 Task: Look for space in Malakwal City, Pakistan from 3rd June, 2023 to 9th June, 2023 for 2 adults in price range Rs.6000 to Rs.12000. Place can be entire place with 1  bedroom having 1 bed and 1 bathroom. Property type can be house, flat, guest house, hotel. Booking option can be shelf check-in. Required host language is English.
Action: Mouse moved to (596, 99)
Screenshot: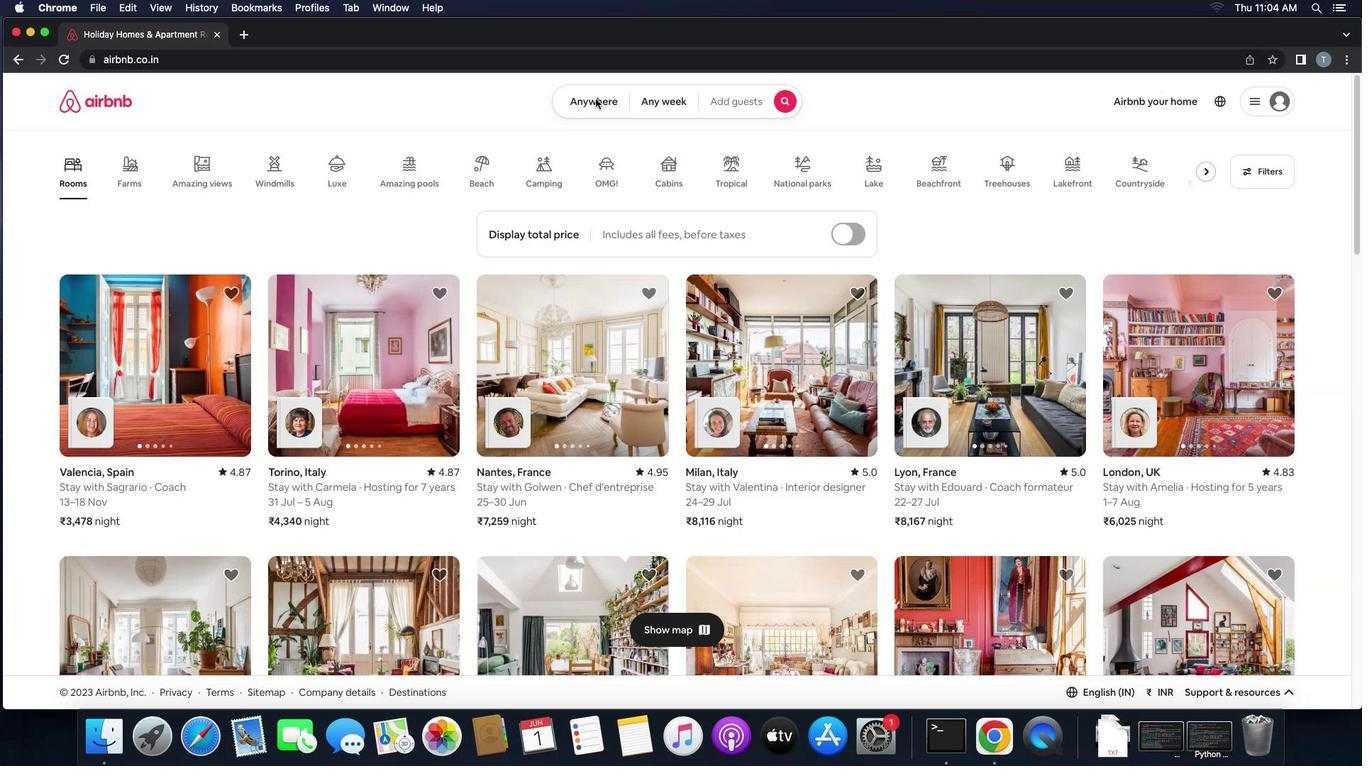 
Action: Mouse pressed left at (596, 99)
Screenshot: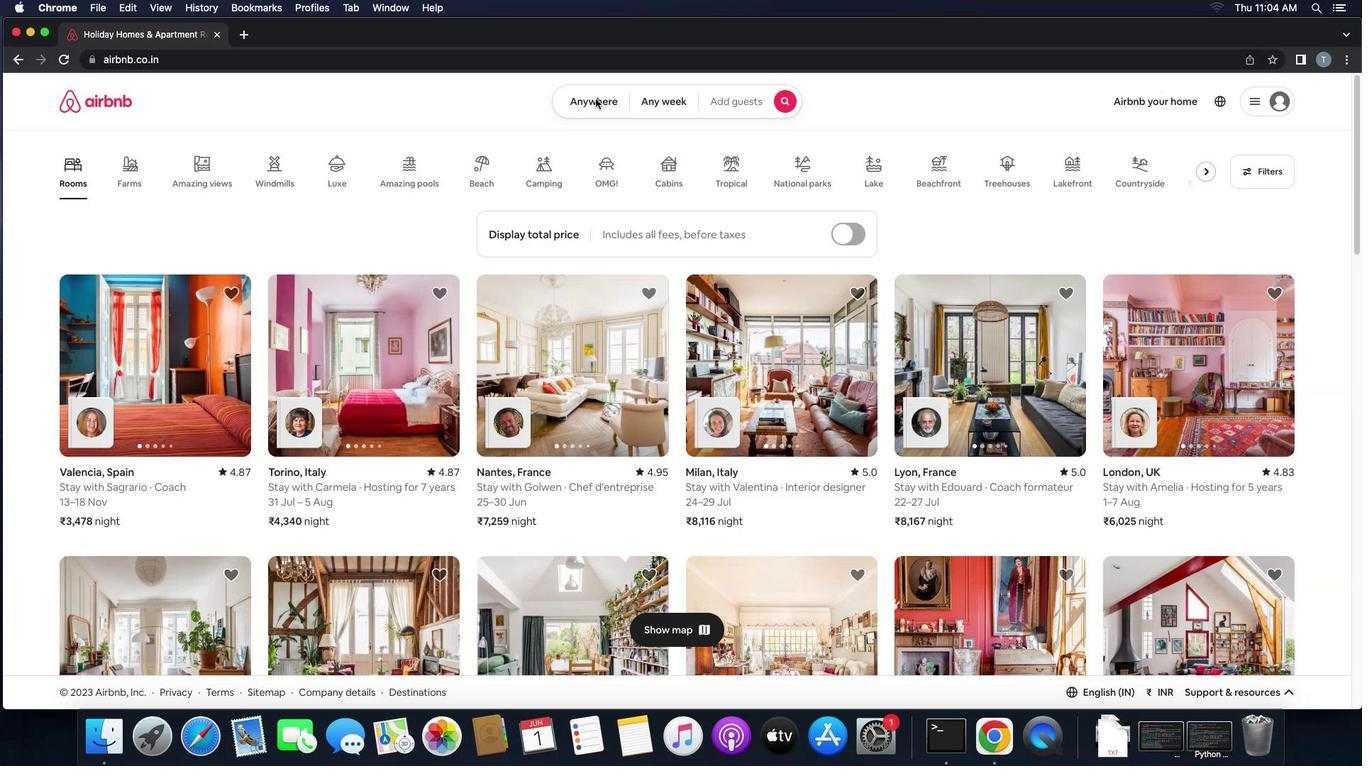 
Action: Mouse pressed left at (596, 99)
Screenshot: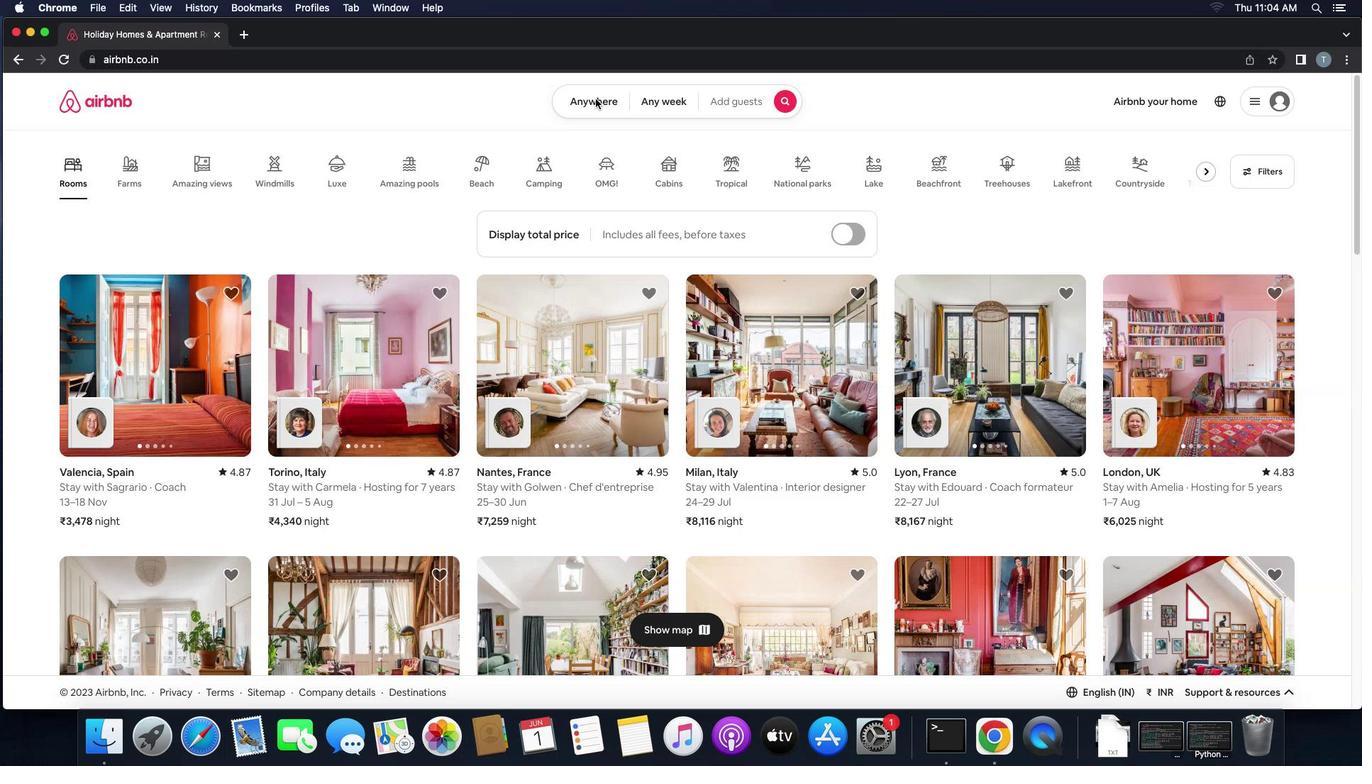 
Action: Mouse moved to (510, 149)
Screenshot: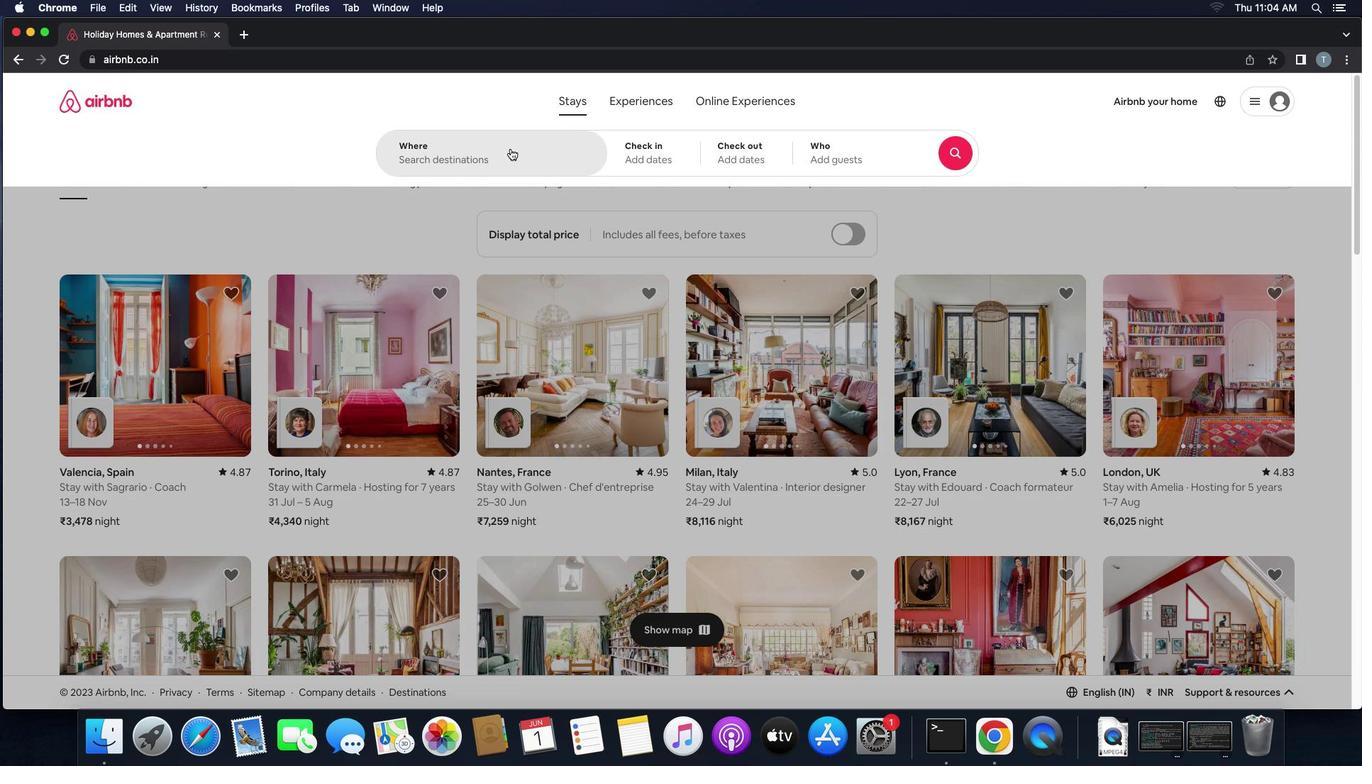 
Action: Mouse pressed left at (510, 149)
Screenshot: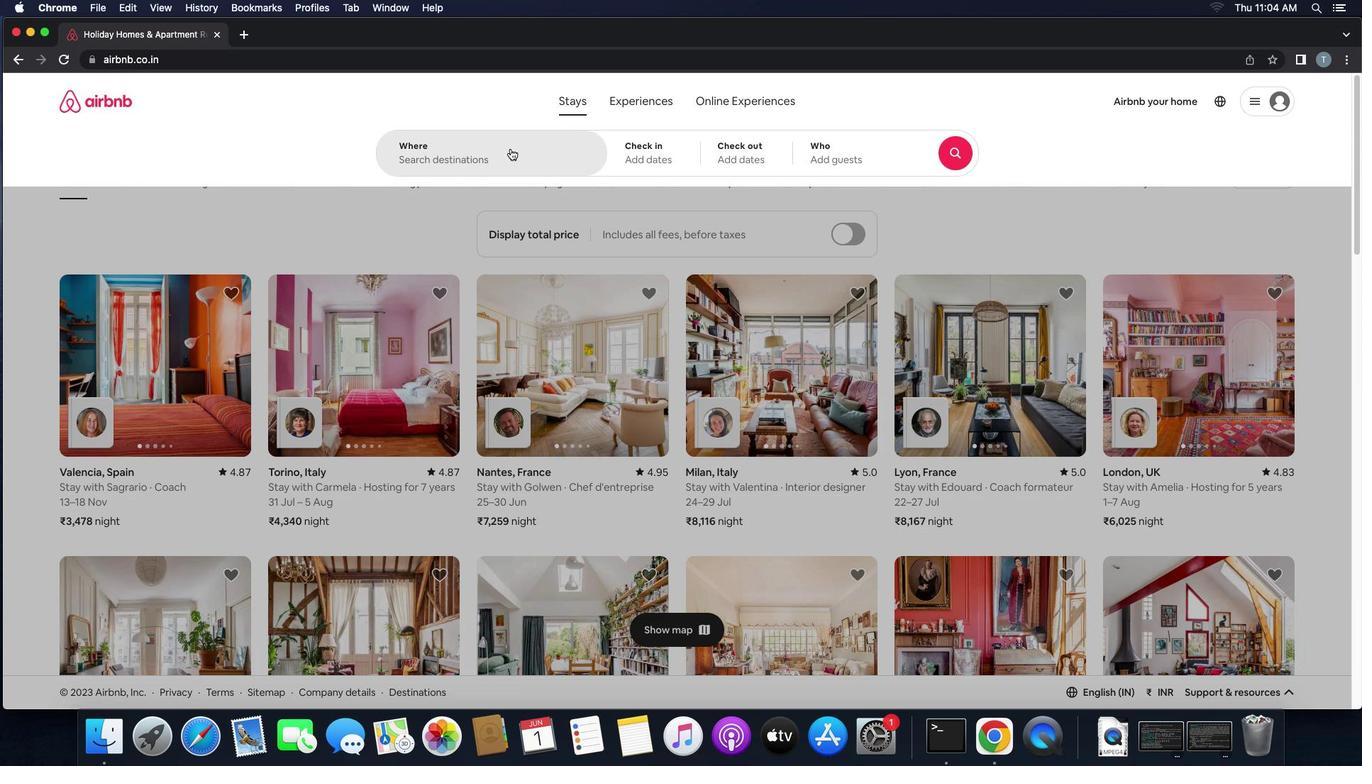 
Action: Mouse moved to (510, 149)
Screenshot: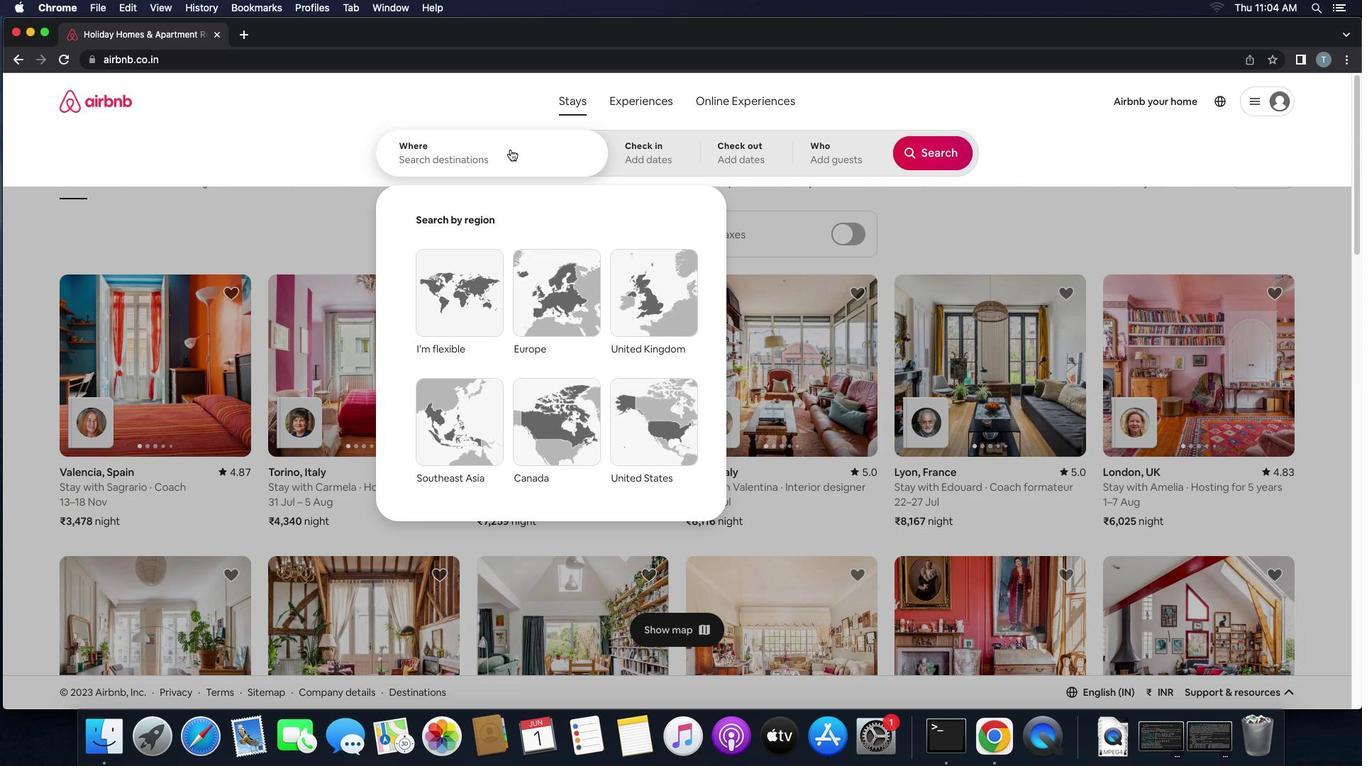 
Action: Key pressed 'm''a''l''a''k''w''a''l'Key.space'c''i''t''y'',''p''a''k''i''s''t''a''n'
Screenshot: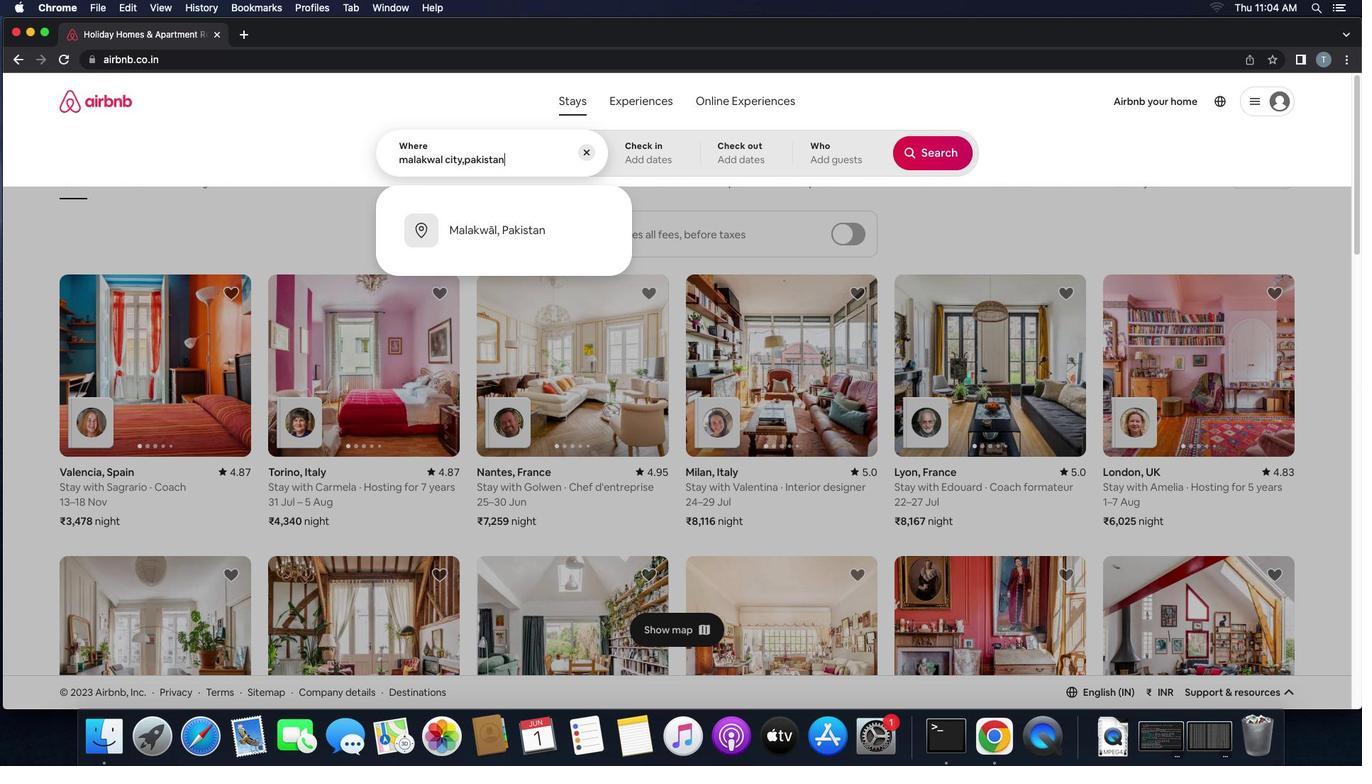
Action: Mouse moved to (499, 241)
Screenshot: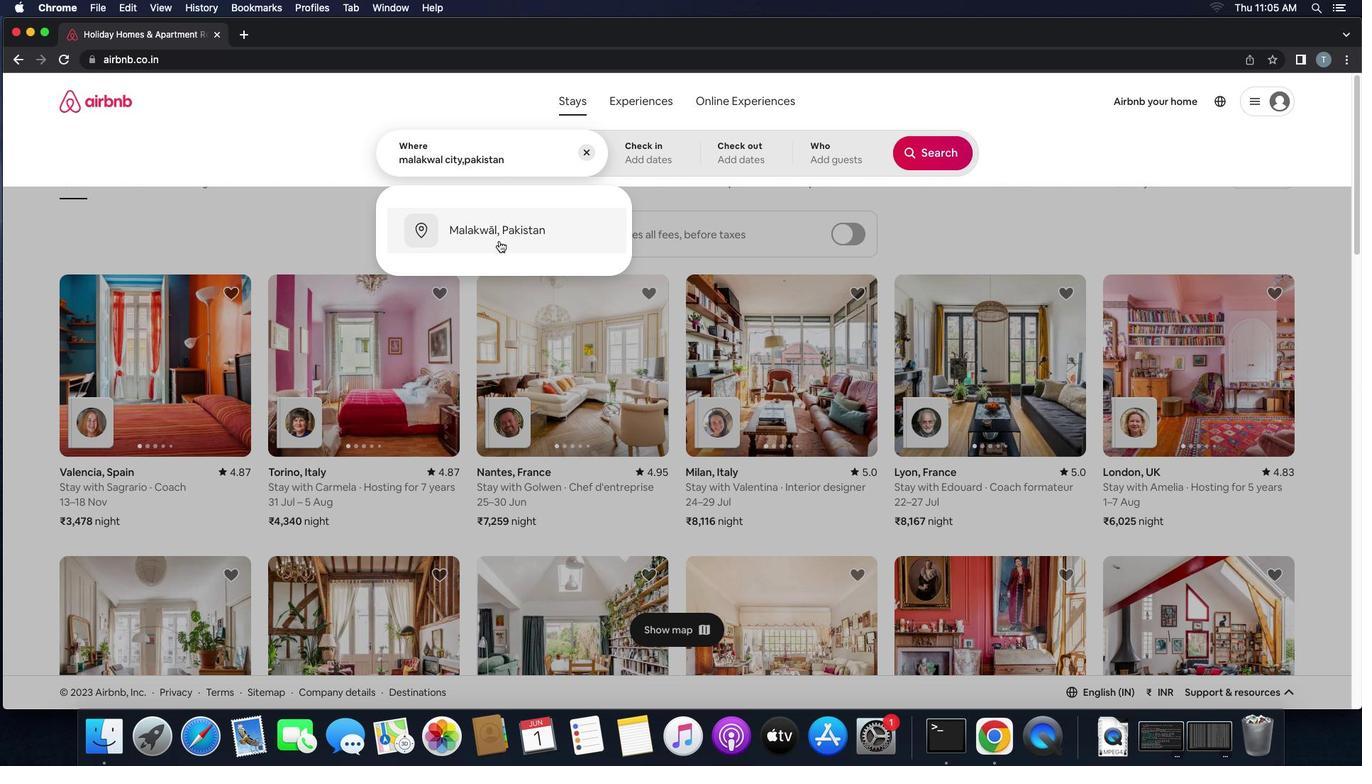 
Action: Mouse pressed left at (499, 241)
Screenshot: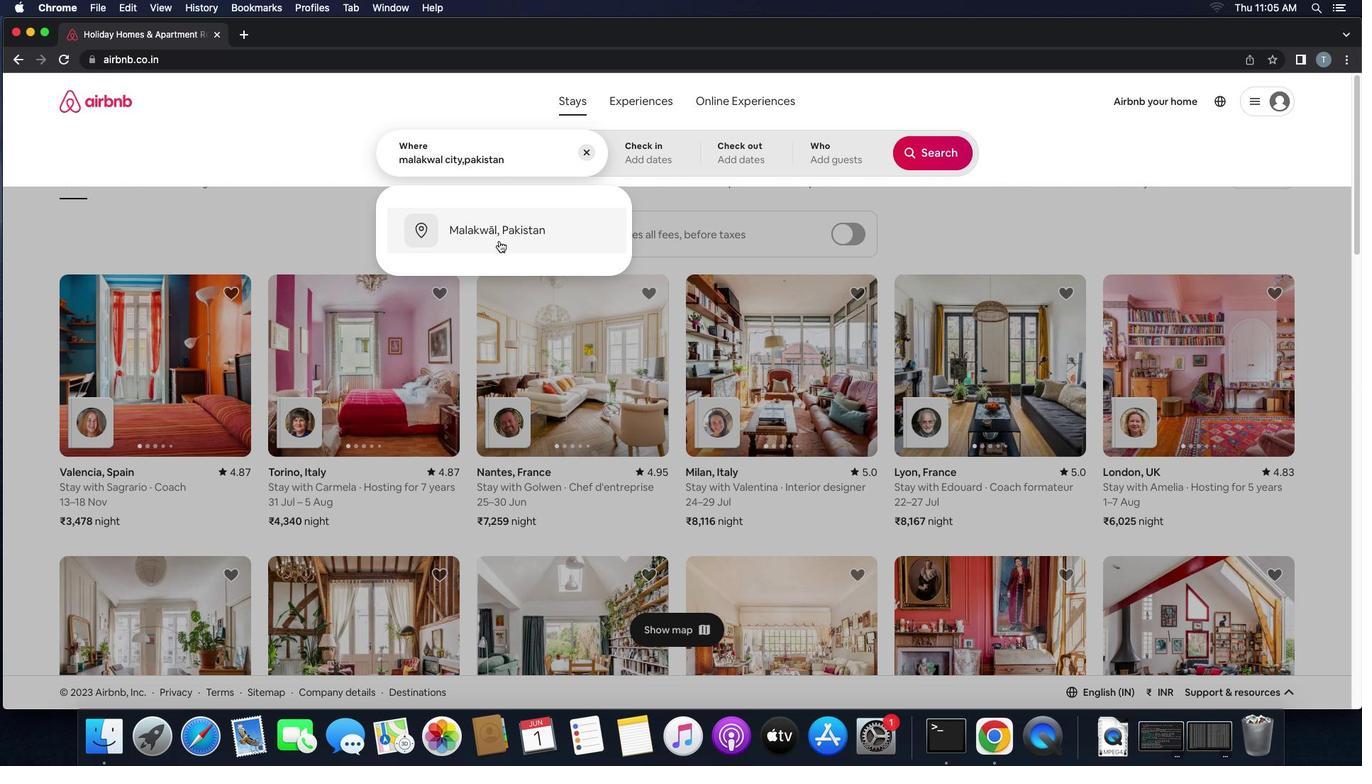 
Action: Mouse moved to (647, 332)
Screenshot: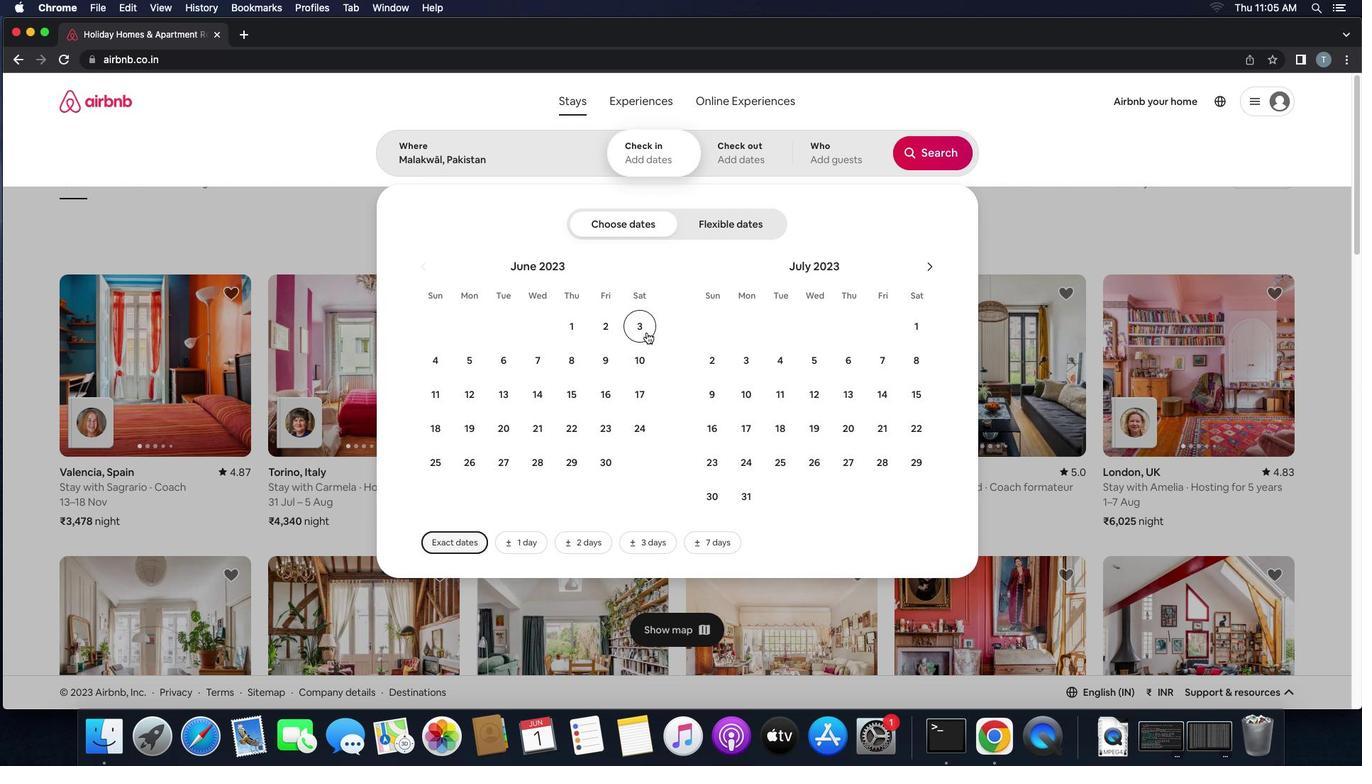 
Action: Mouse pressed left at (647, 332)
Screenshot: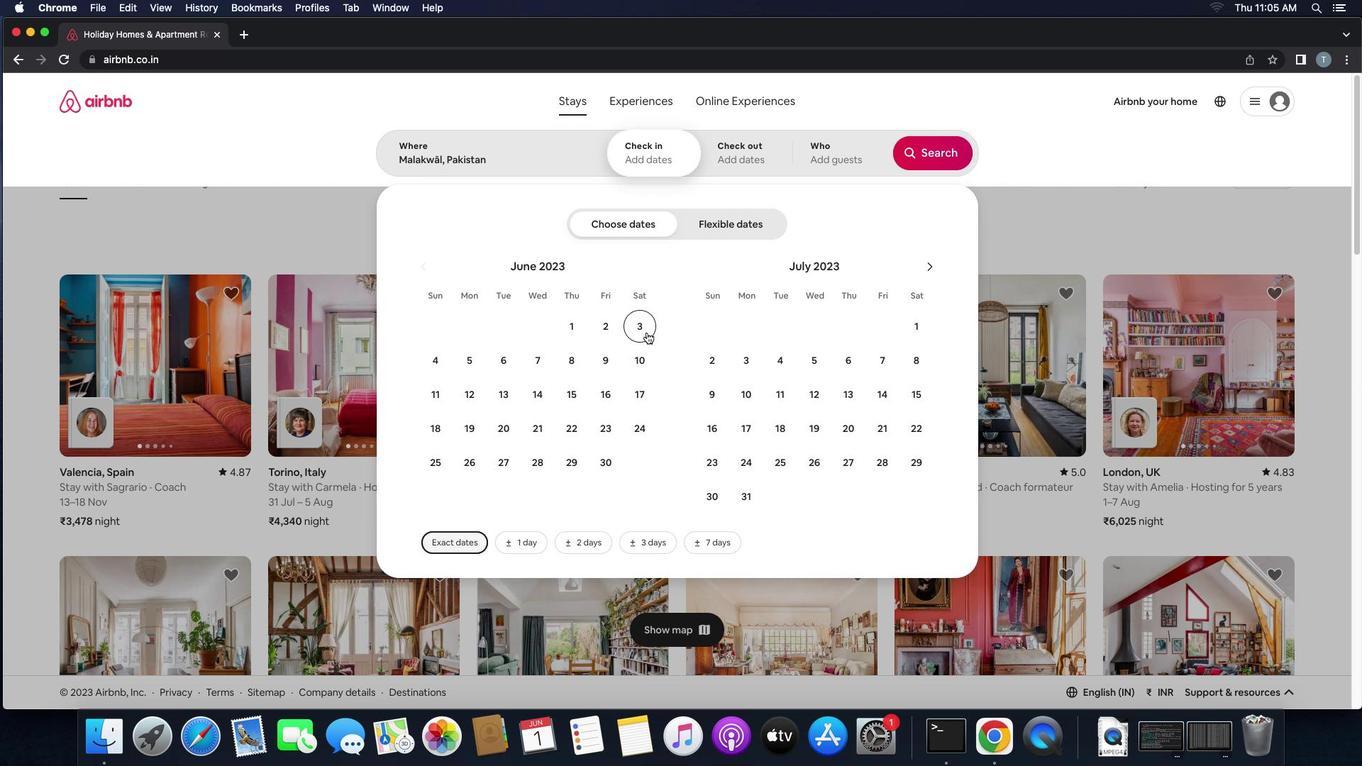 
Action: Mouse moved to (607, 354)
Screenshot: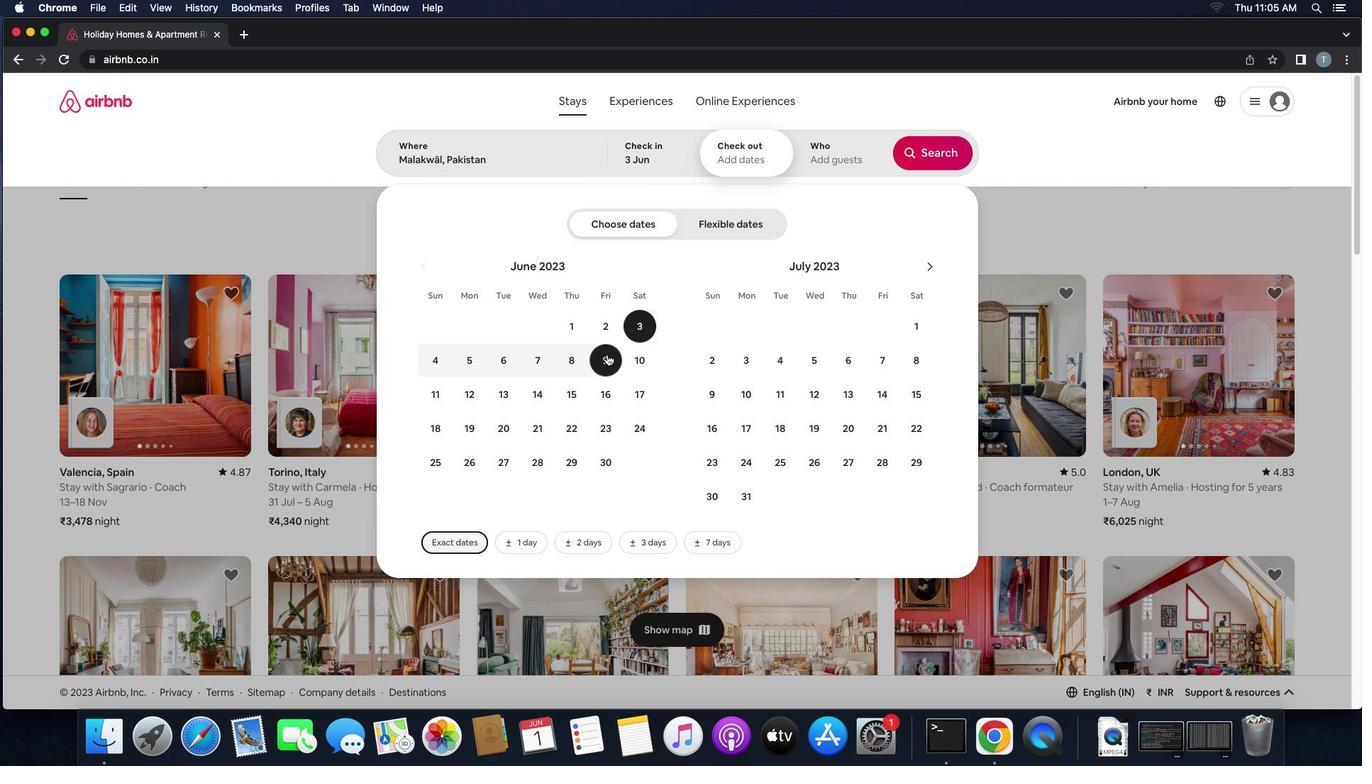 
Action: Mouse pressed left at (607, 354)
Screenshot: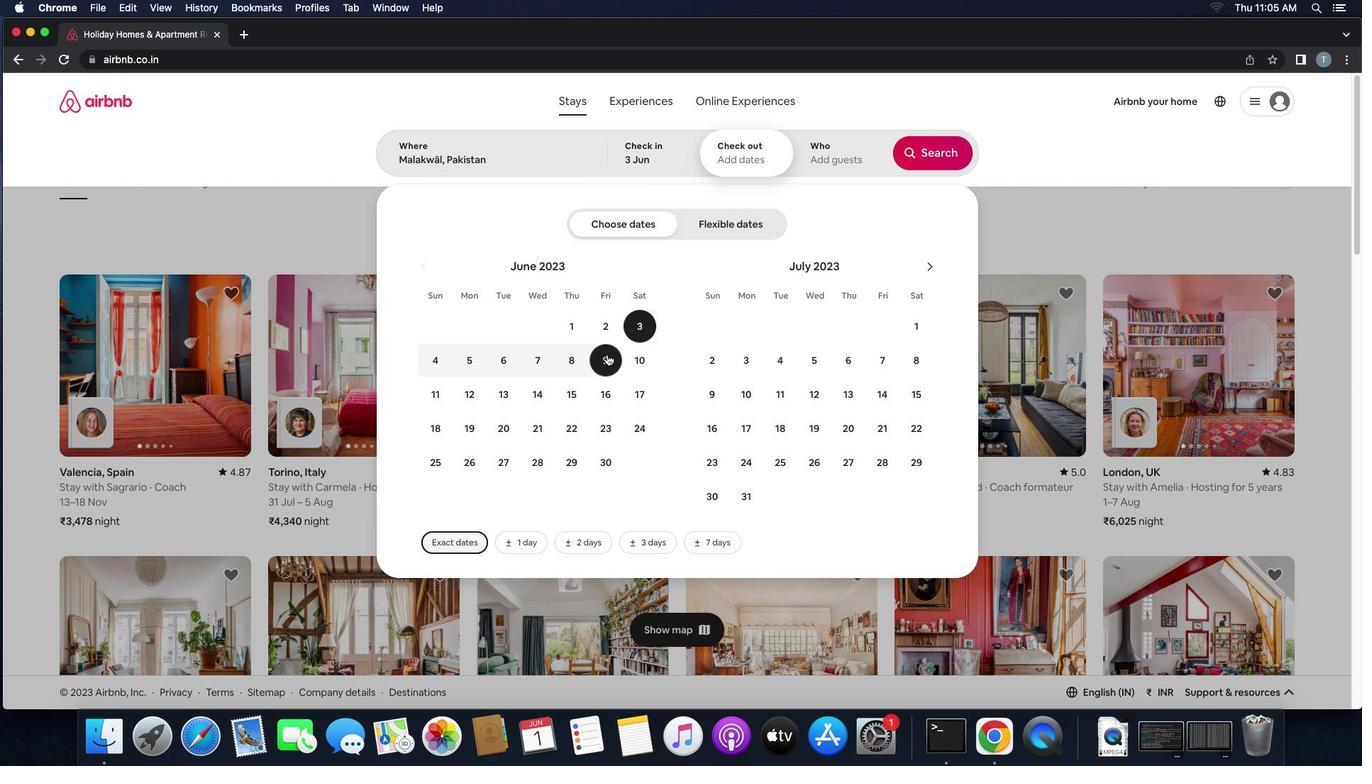 
Action: Mouse moved to (826, 152)
Screenshot: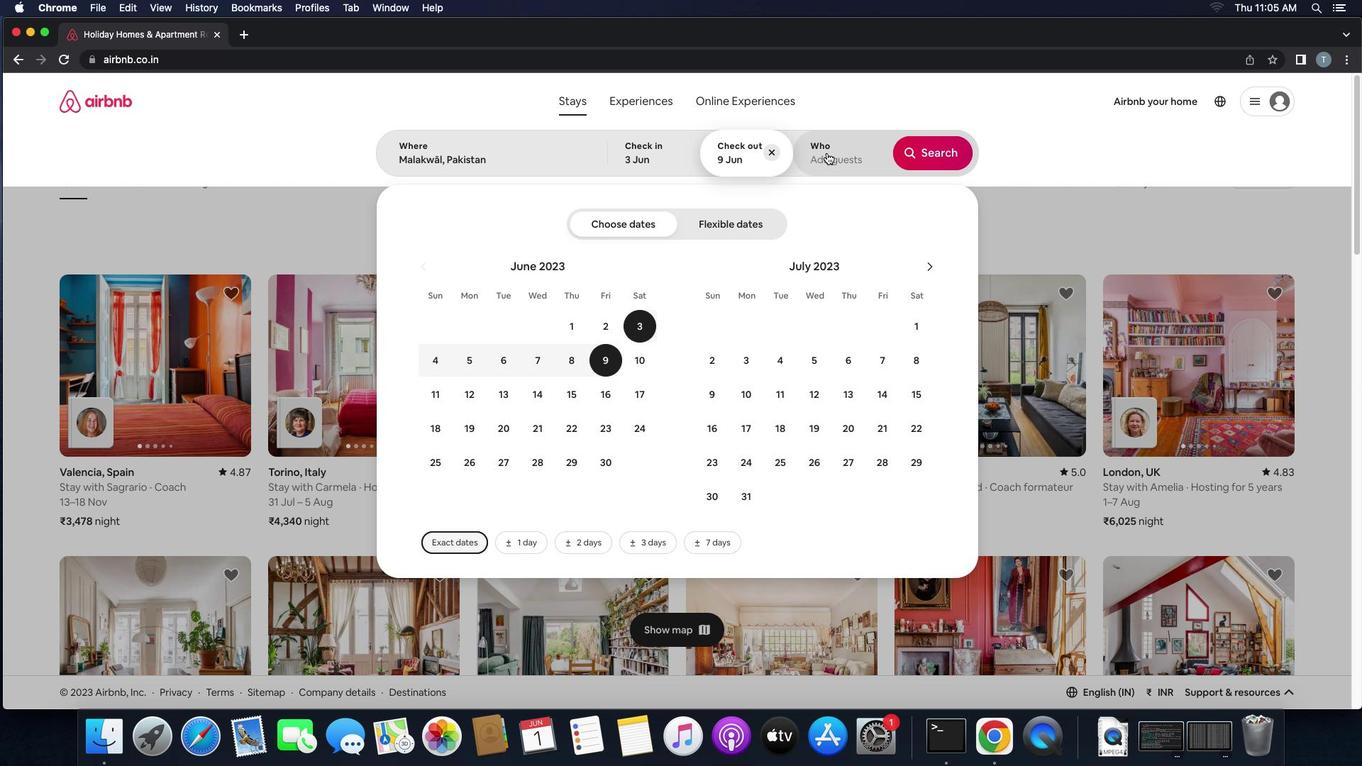 
Action: Mouse pressed left at (826, 152)
Screenshot: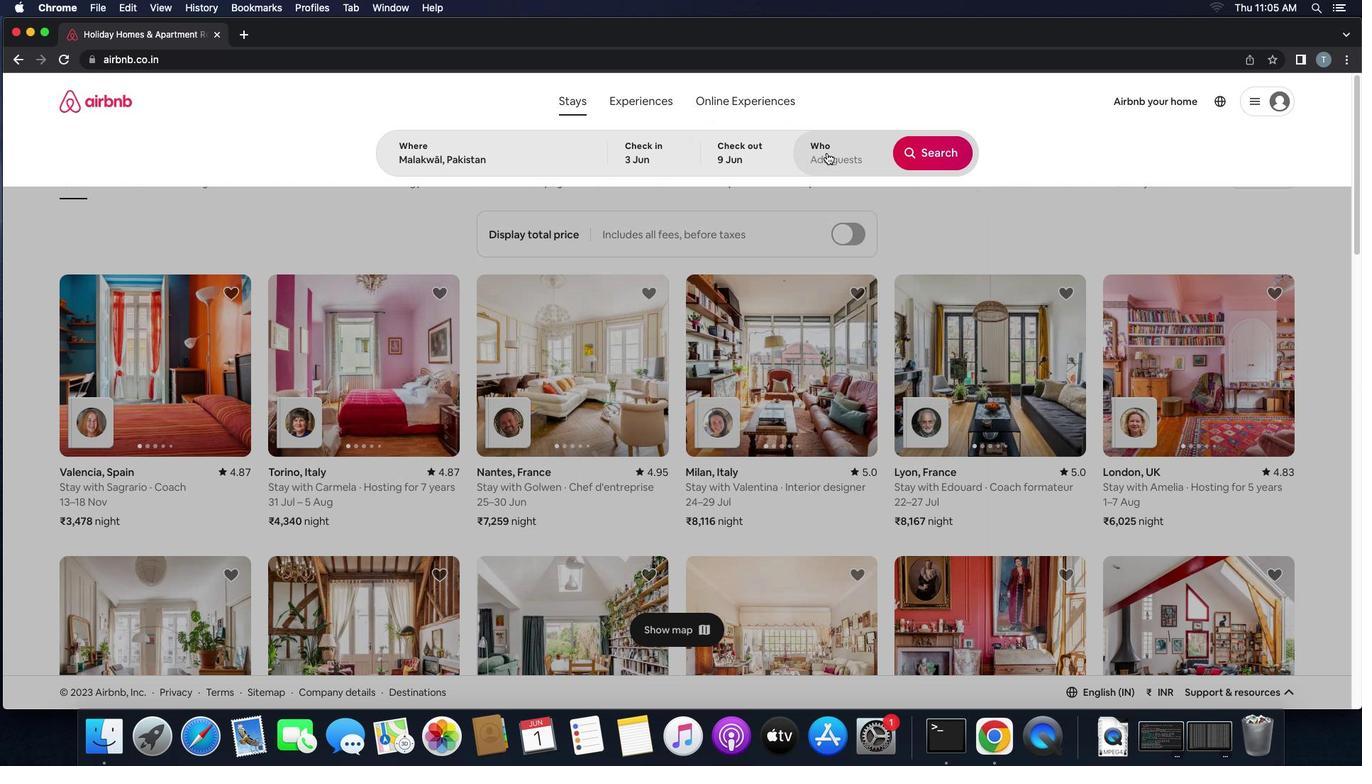 
Action: Mouse moved to (939, 229)
Screenshot: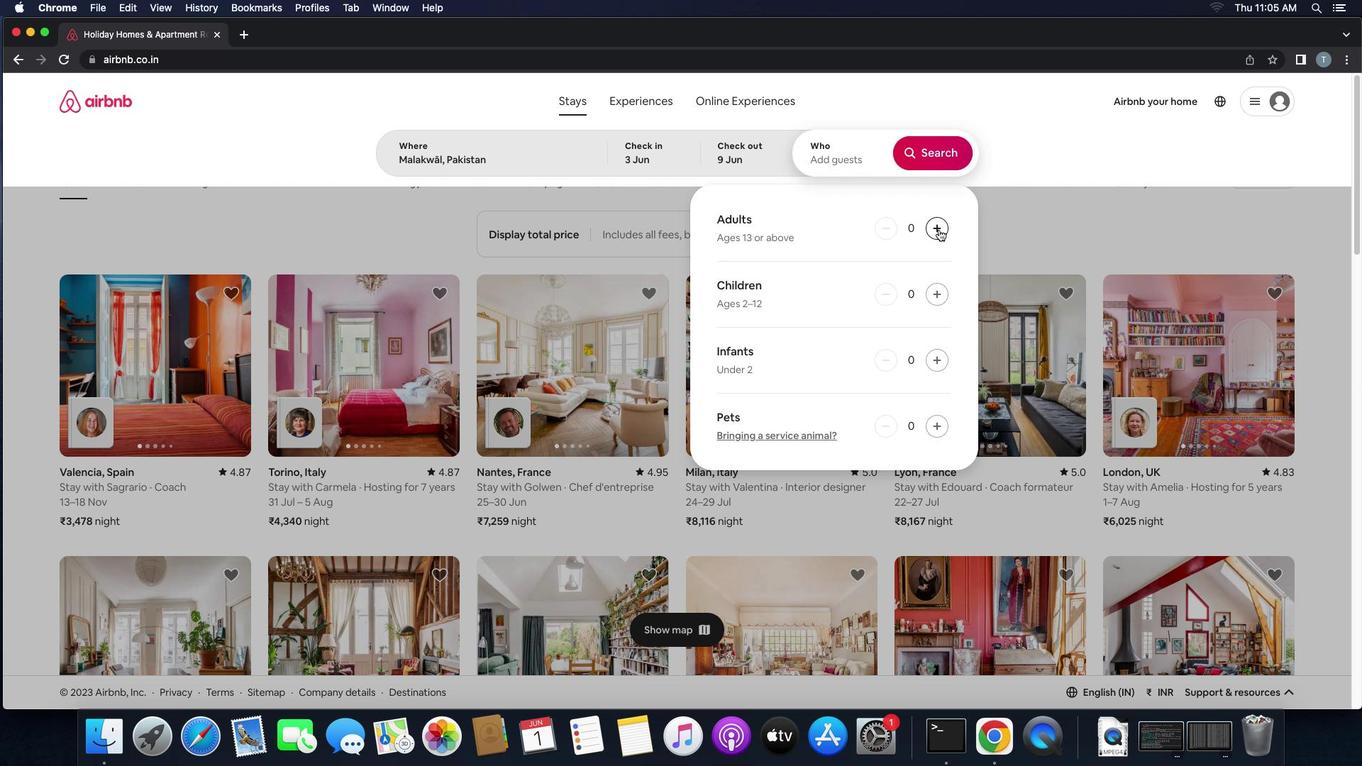 
Action: Mouse pressed left at (939, 229)
Screenshot: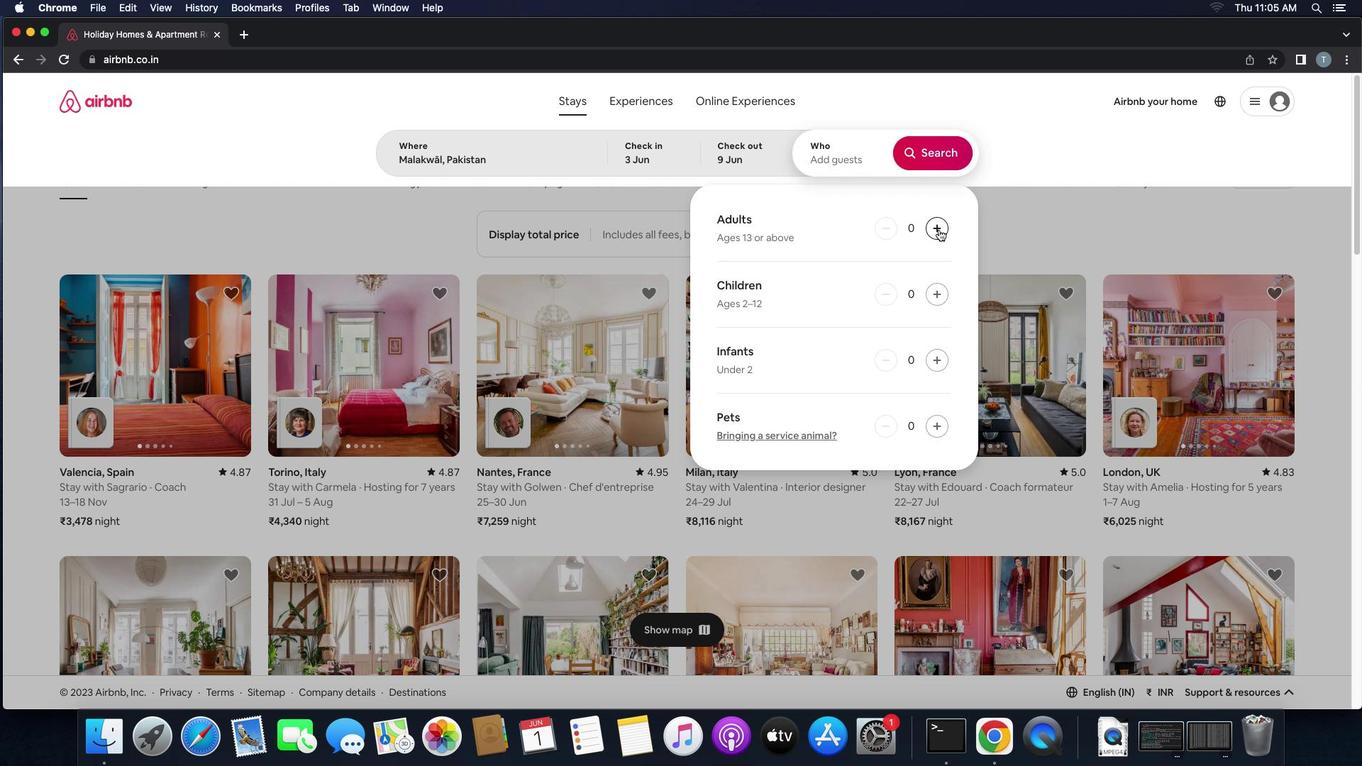 
Action: Mouse pressed left at (939, 229)
Screenshot: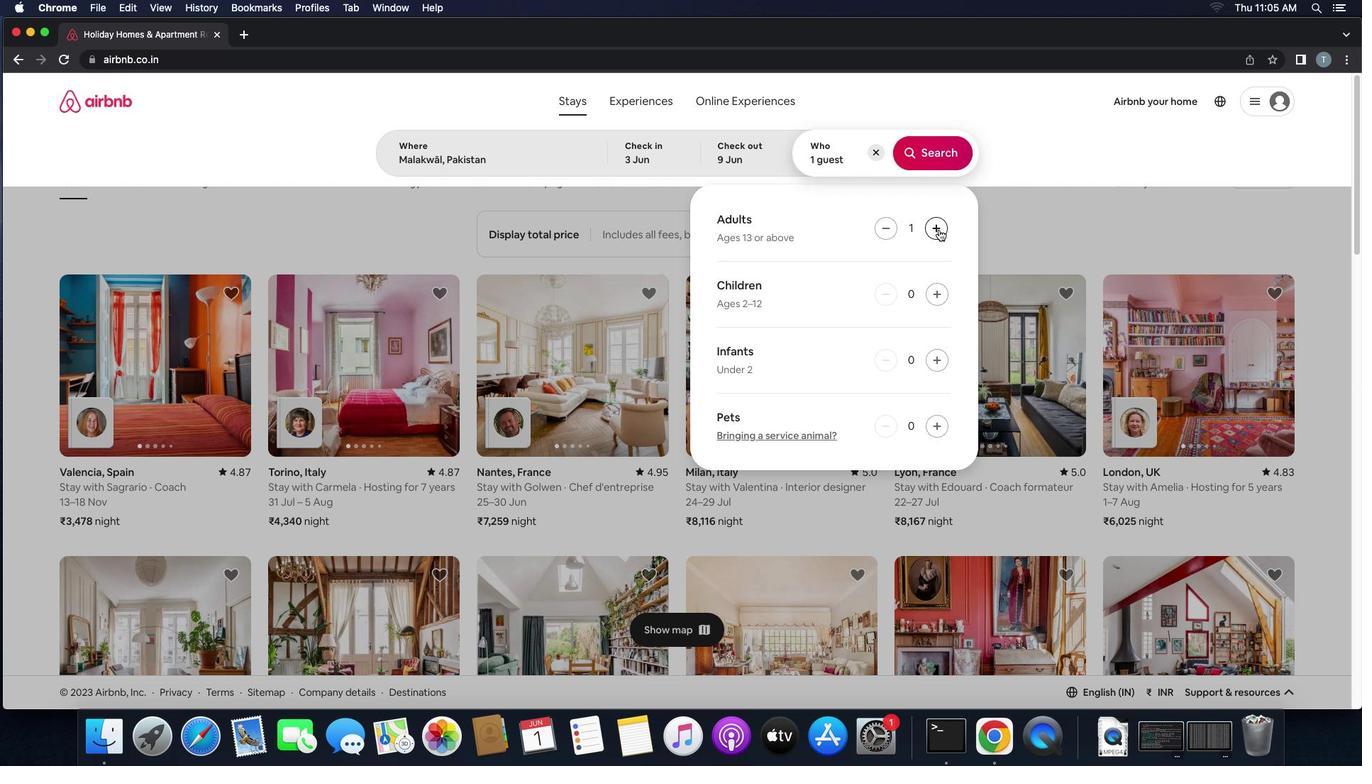 
Action: Mouse moved to (928, 151)
Screenshot: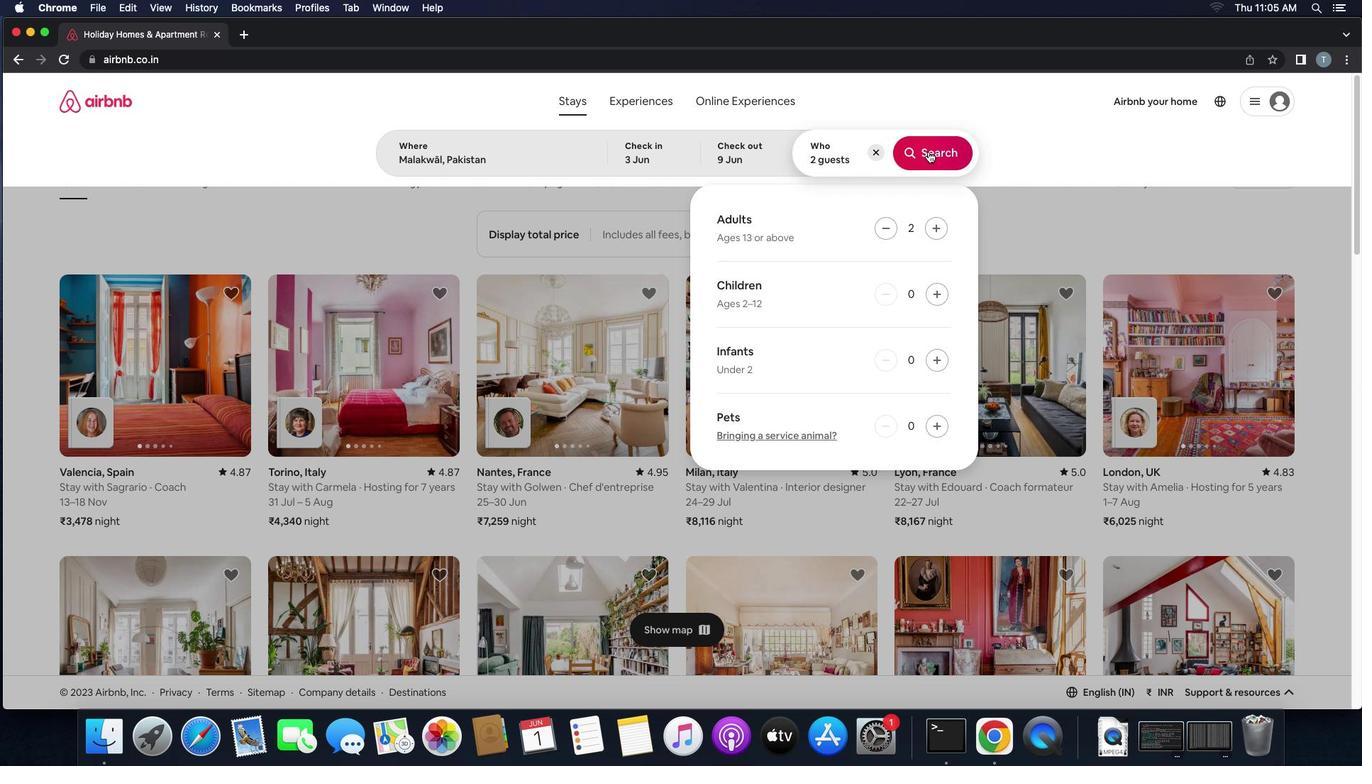 
Action: Mouse pressed left at (928, 151)
Screenshot: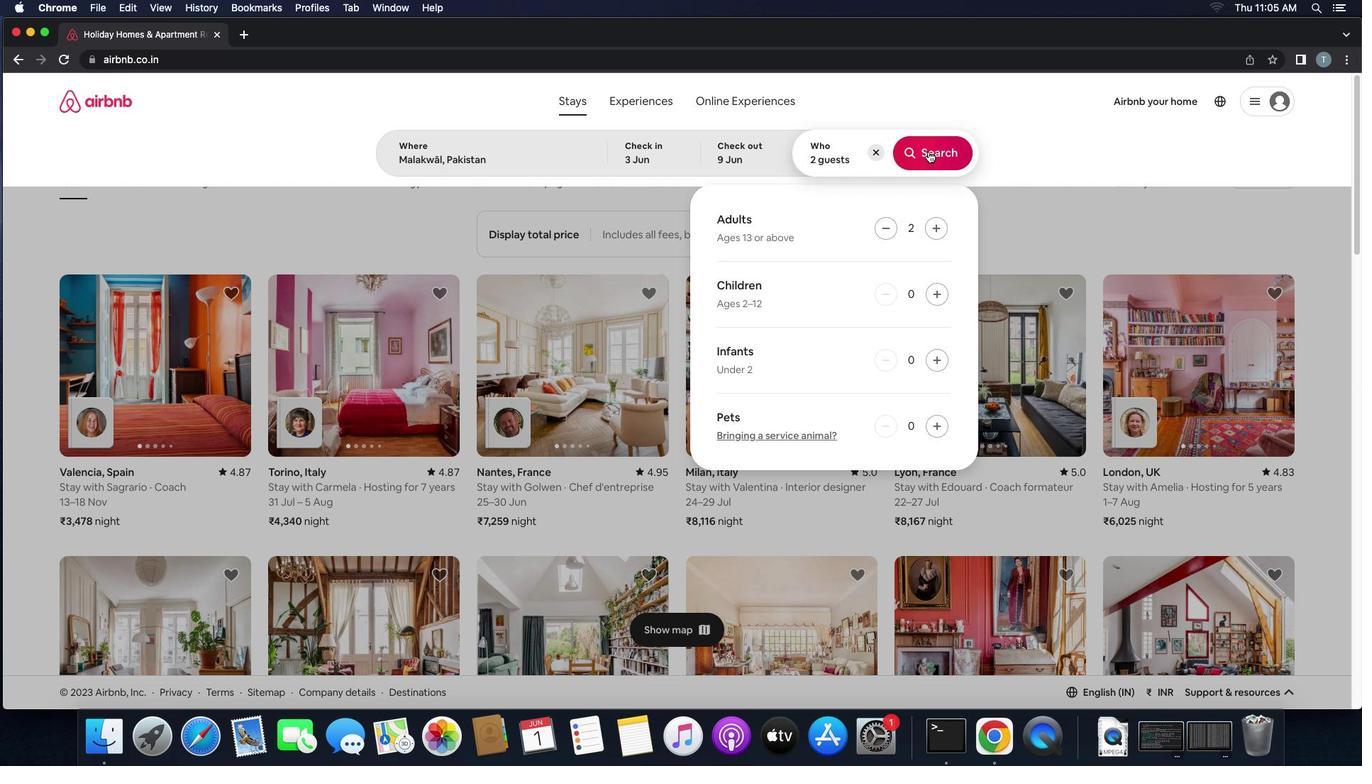 
Action: Mouse moved to (1302, 155)
Screenshot: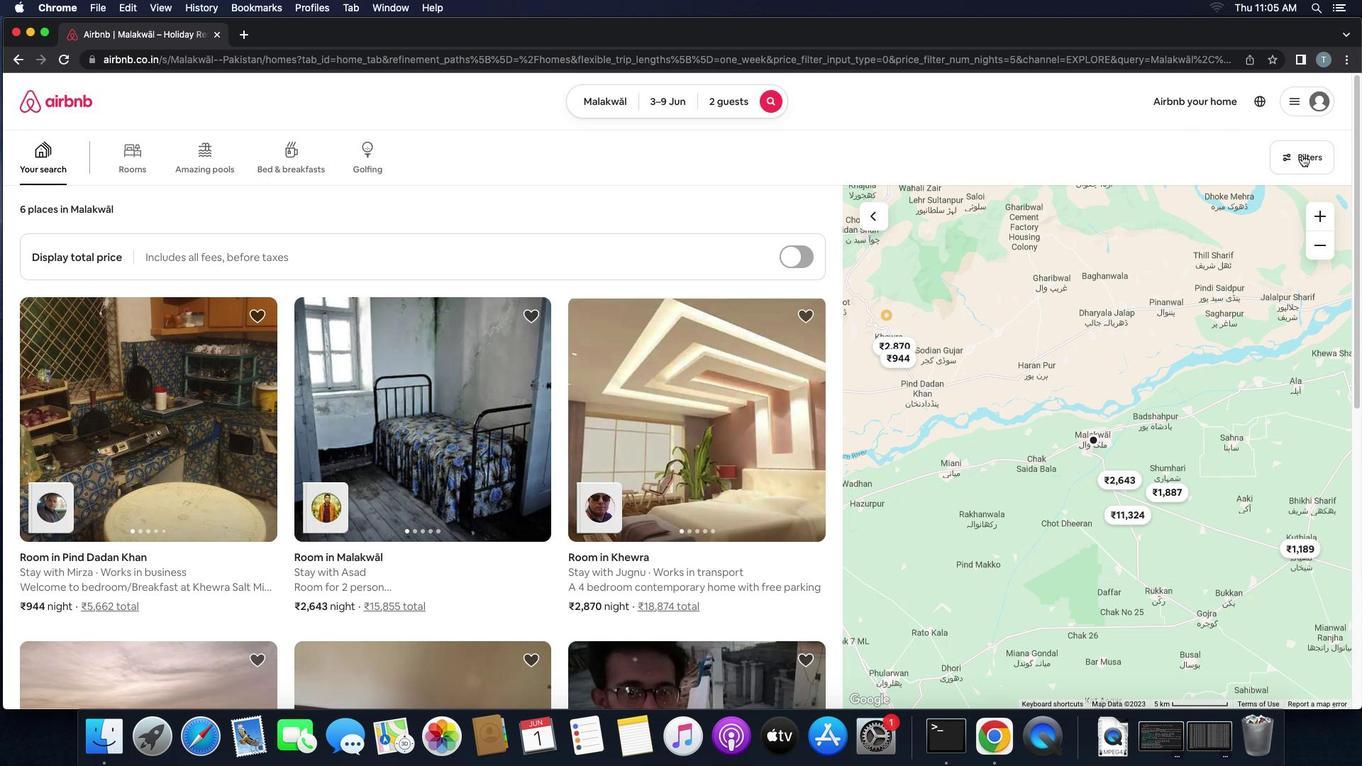 
Action: Mouse pressed left at (1302, 155)
Screenshot: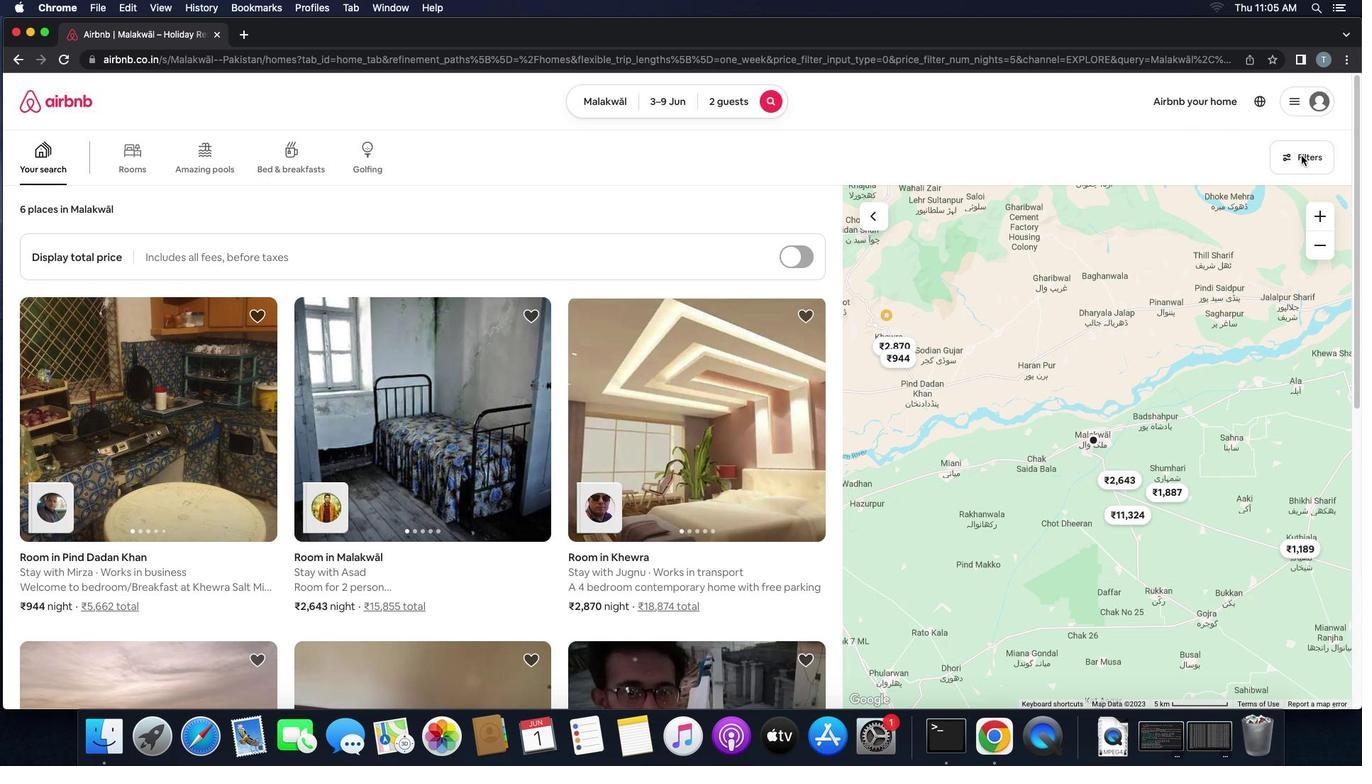 
Action: Mouse moved to (570, 514)
Screenshot: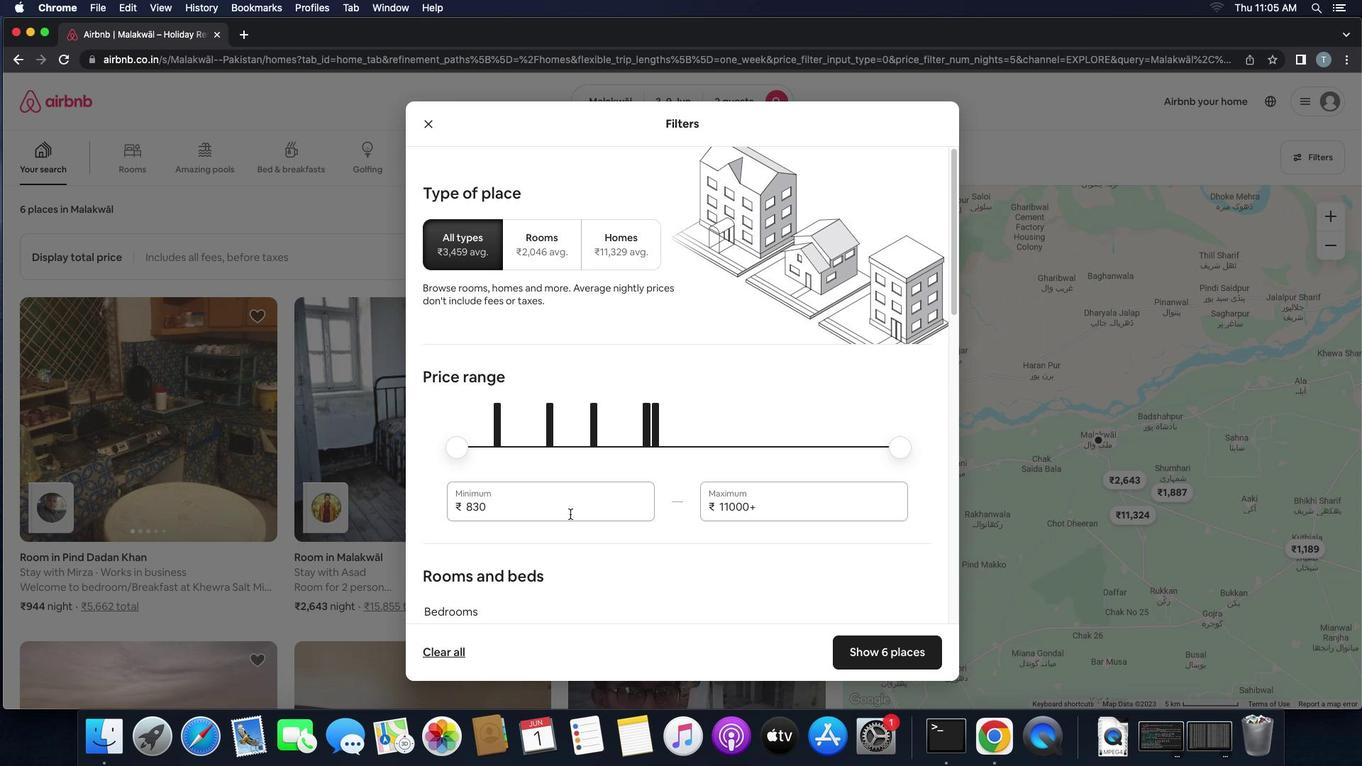 
Action: Mouse pressed left at (570, 514)
Screenshot: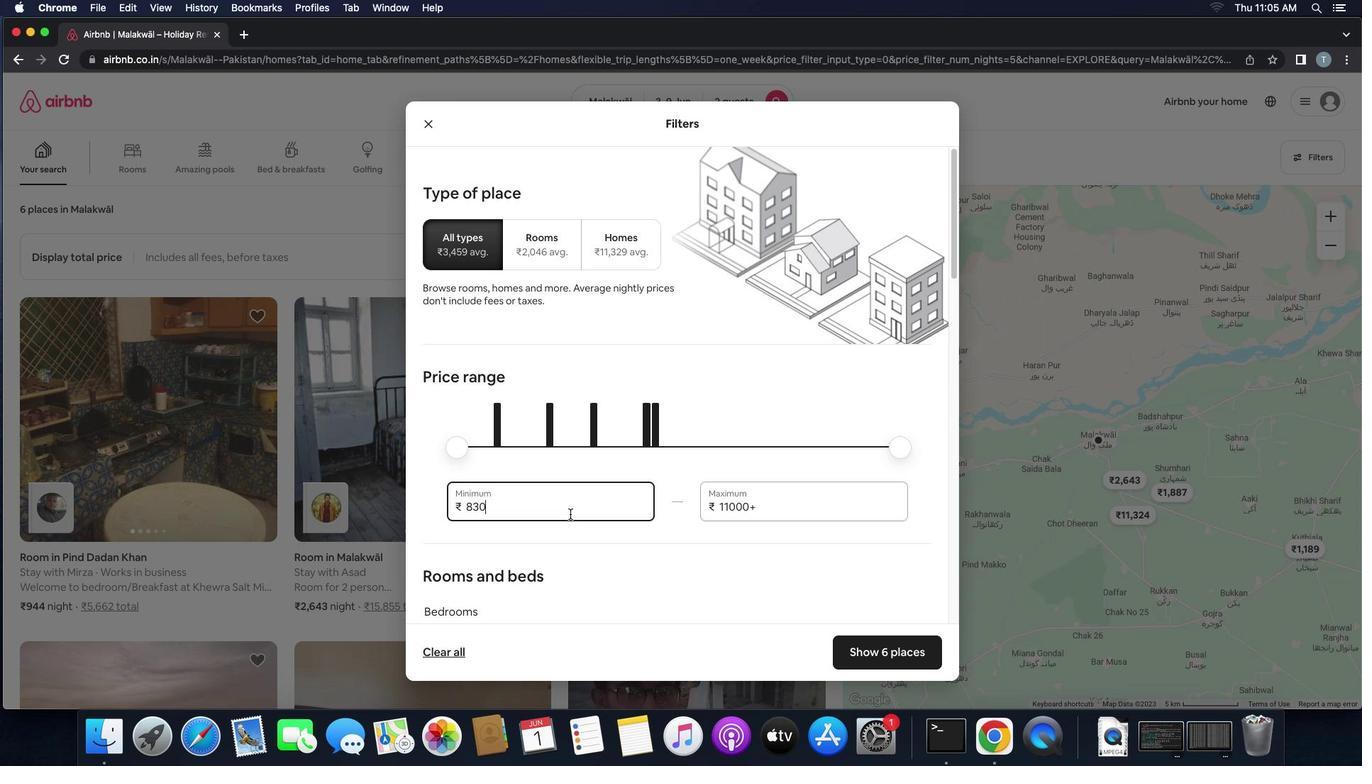 
Action: Key pressed Key.backspaceKey.backspaceKey.backspaceKey.backspaceKey.backspace'6''0''0''0'
Screenshot: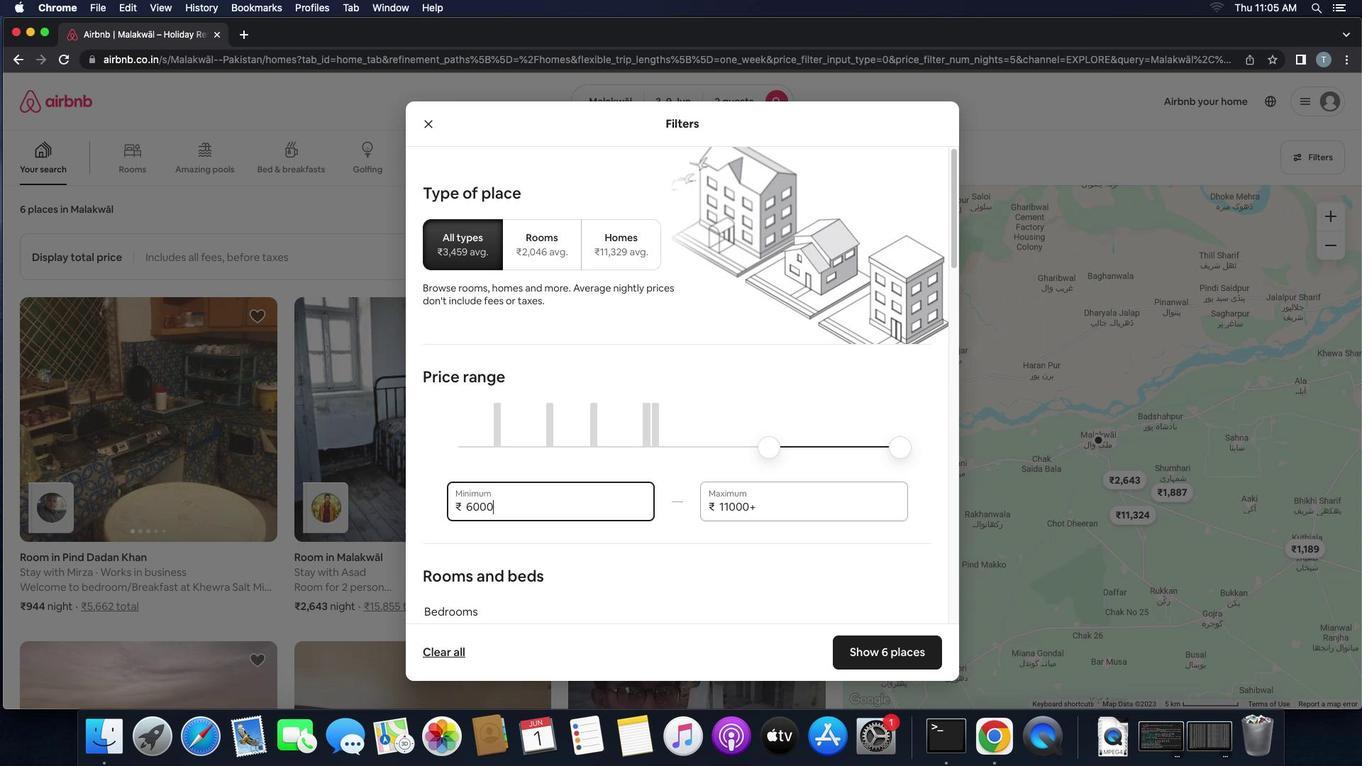 
Action: Mouse moved to (802, 514)
Screenshot: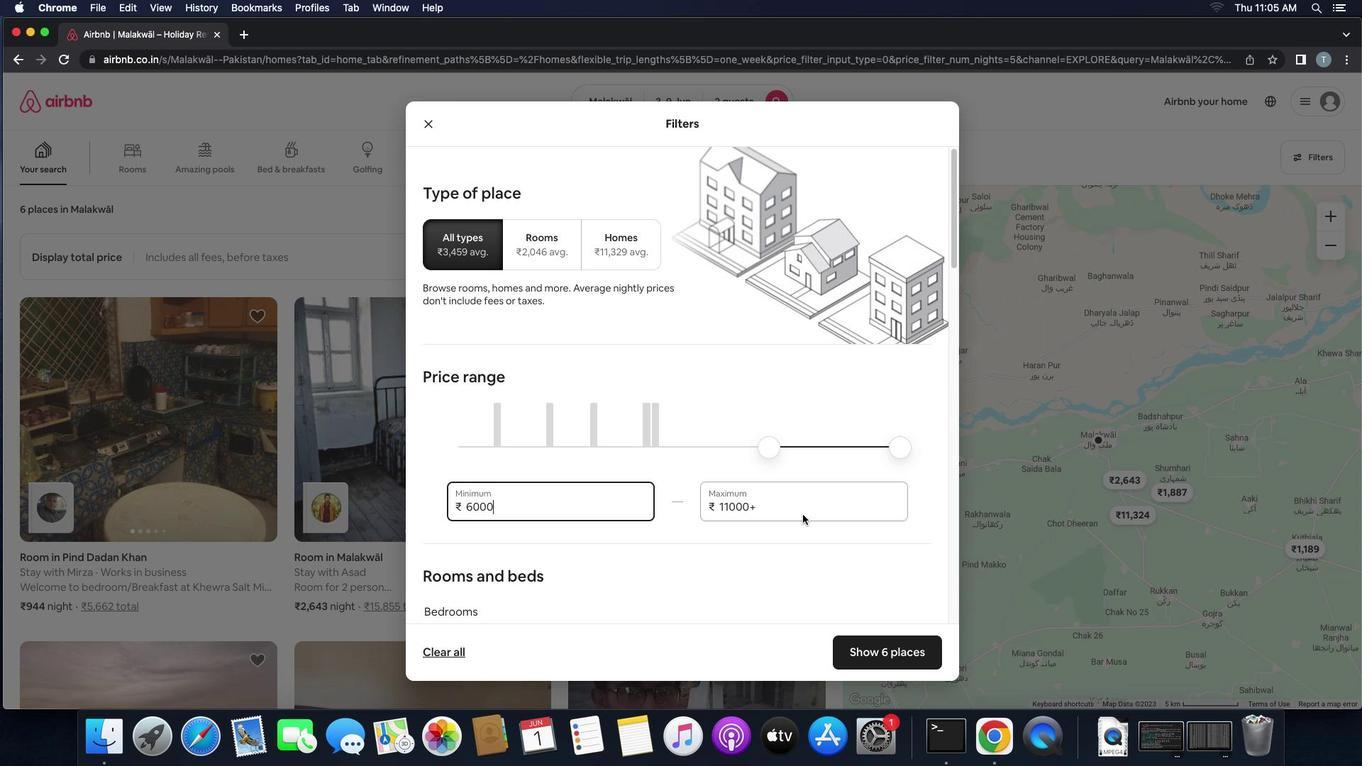 
Action: Mouse pressed left at (802, 514)
Screenshot: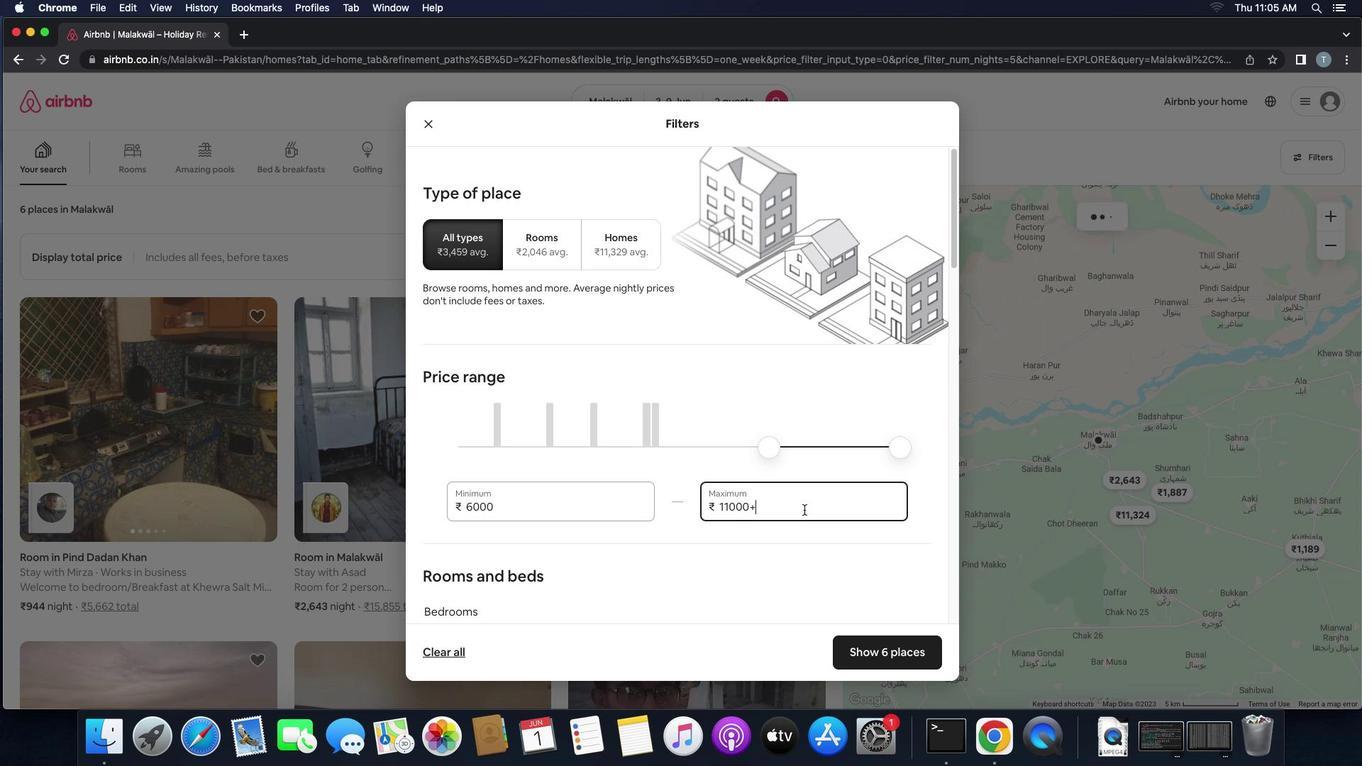 
Action: Mouse moved to (804, 510)
Screenshot: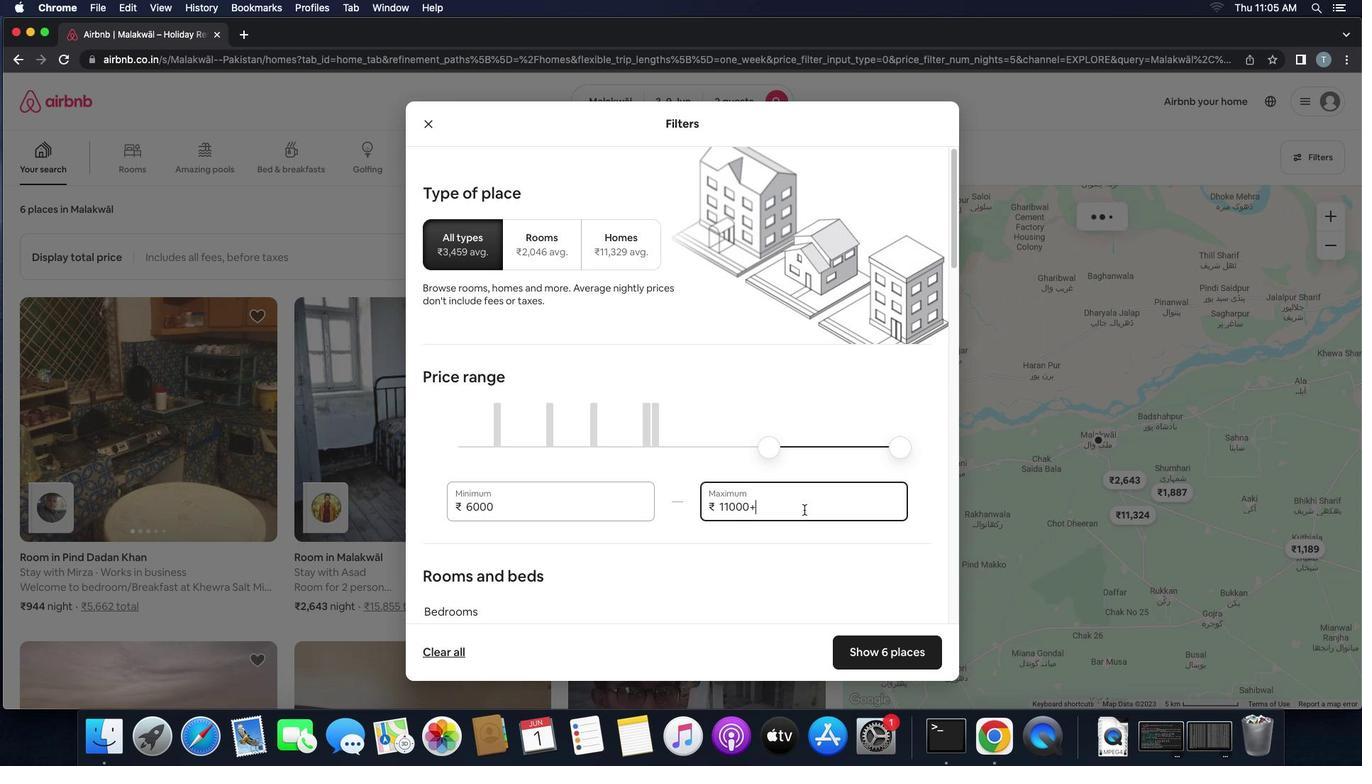 
Action: Key pressed Key.backspaceKey.backspaceKey.backspaceKey.backspaceKey.backspaceKey.backspace'1''2''0''0''0'
Screenshot: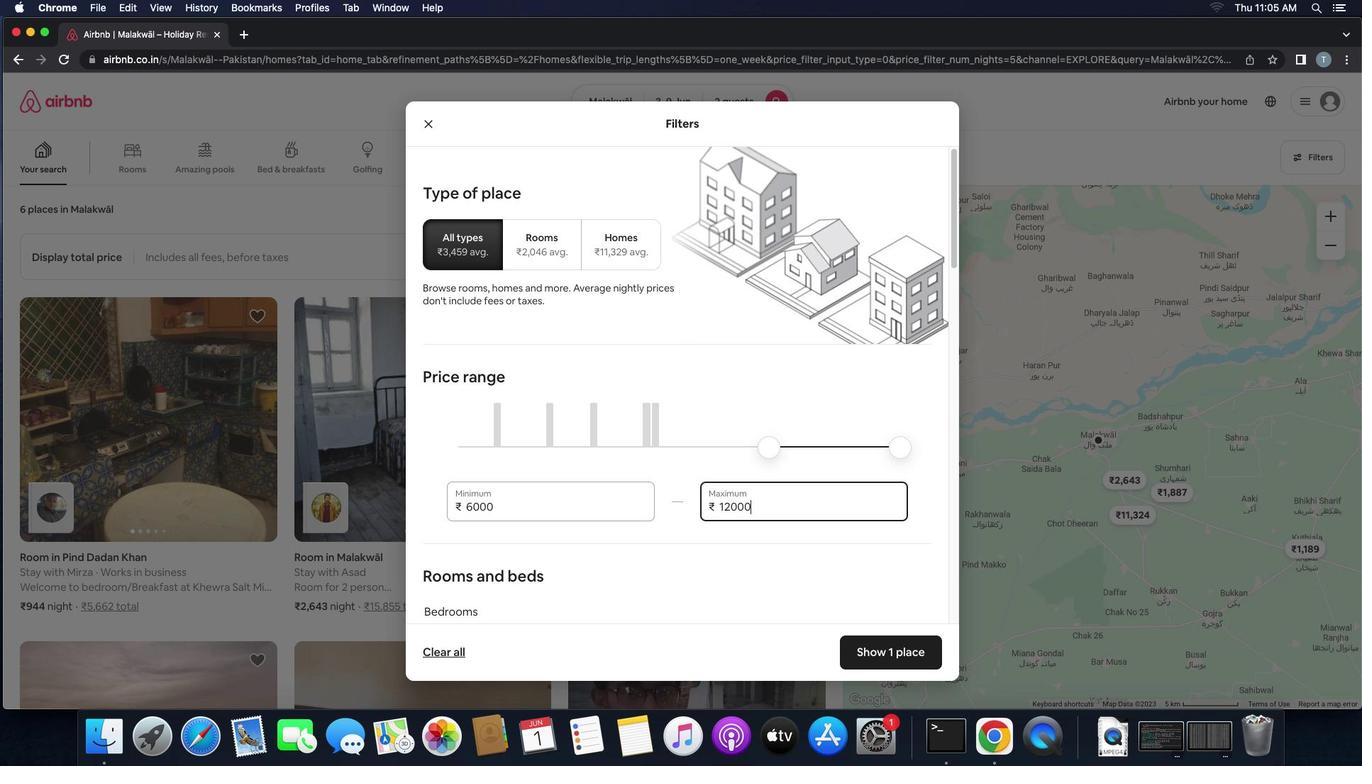
Action: Mouse moved to (713, 462)
Screenshot: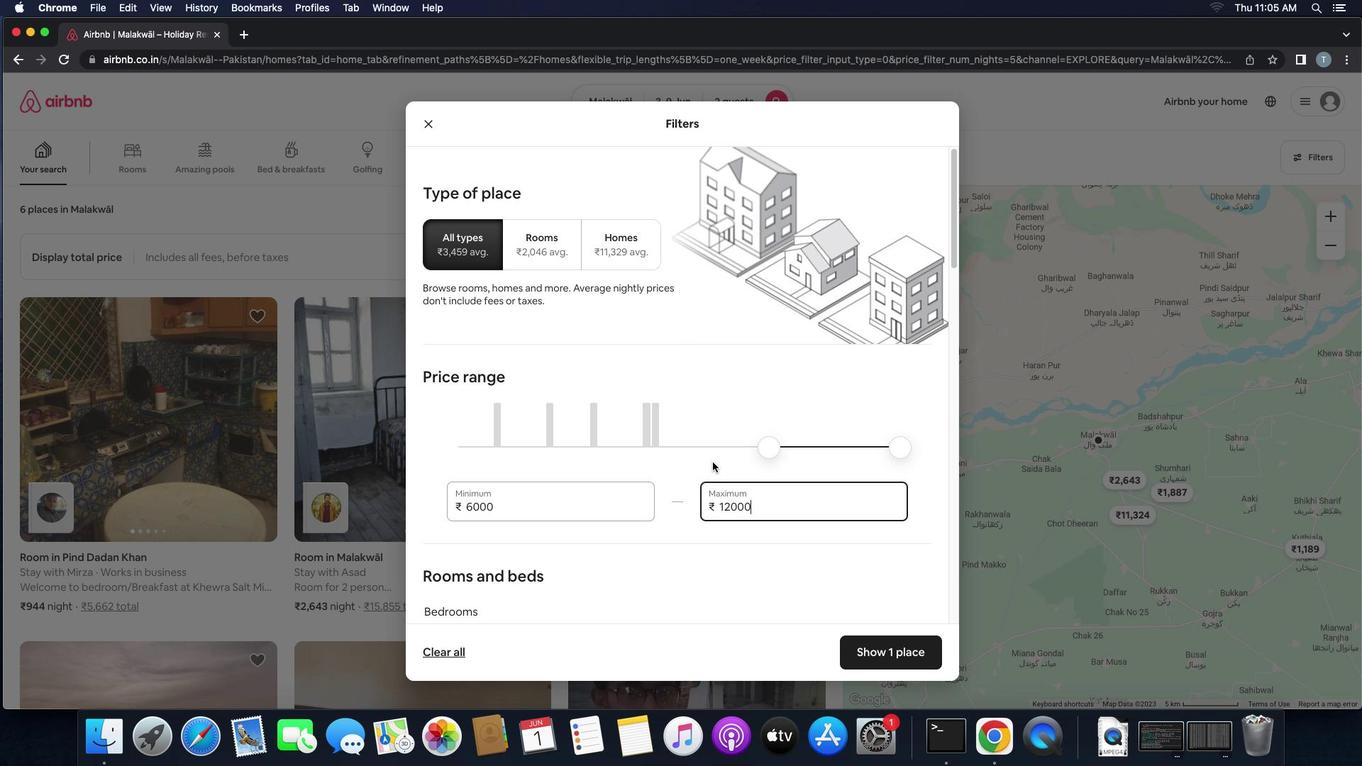 
Action: Mouse scrolled (713, 462) with delta (0, 0)
Screenshot: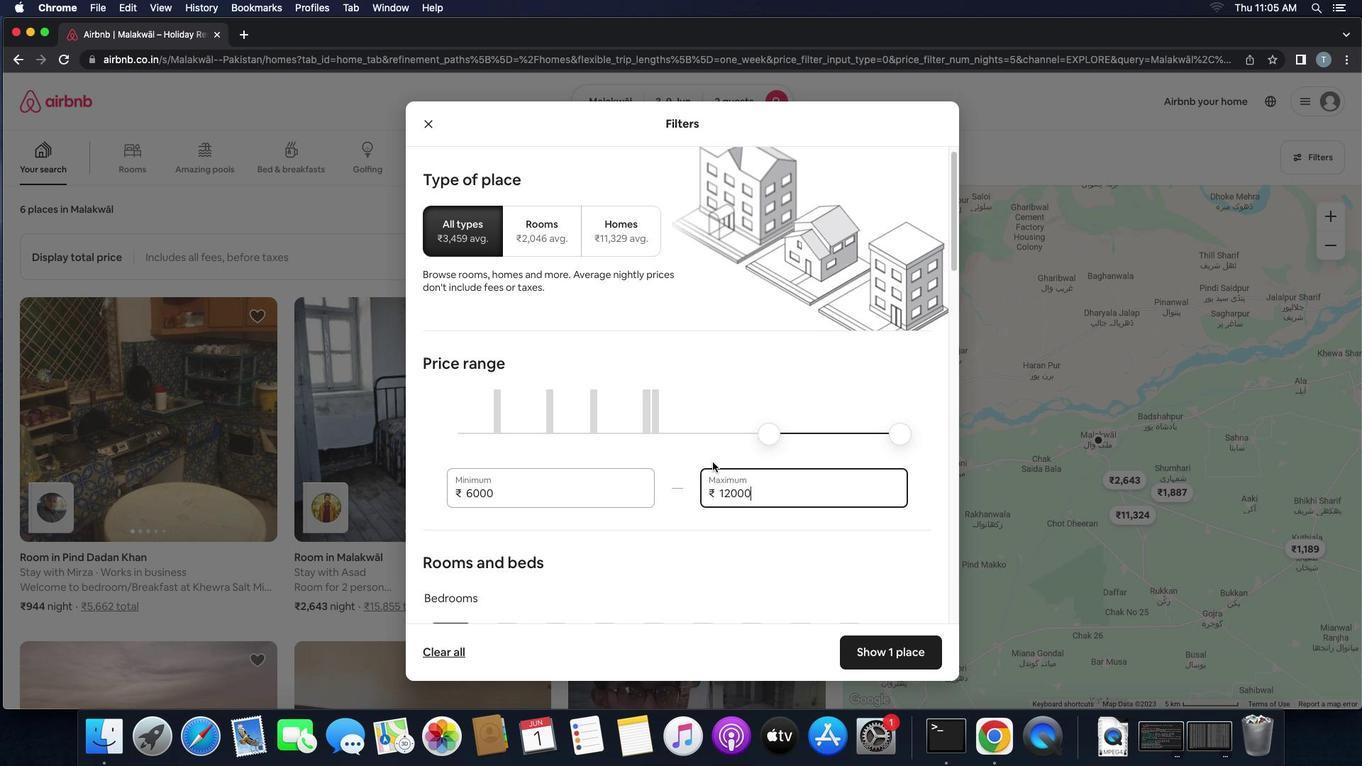 
Action: Mouse scrolled (713, 462) with delta (0, 0)
Screenshot: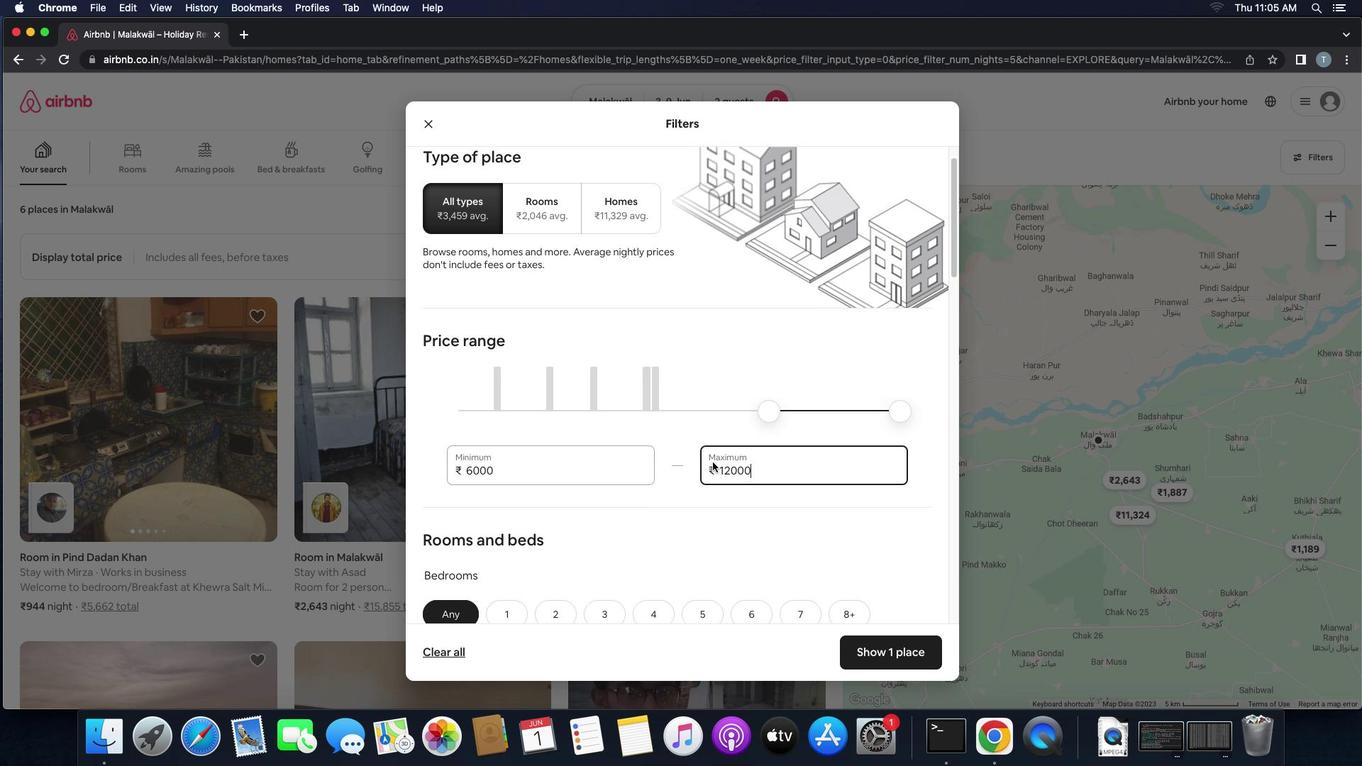 
Action: Mouse scrolled (713, 462) with delta (0, -1)
Screenshot: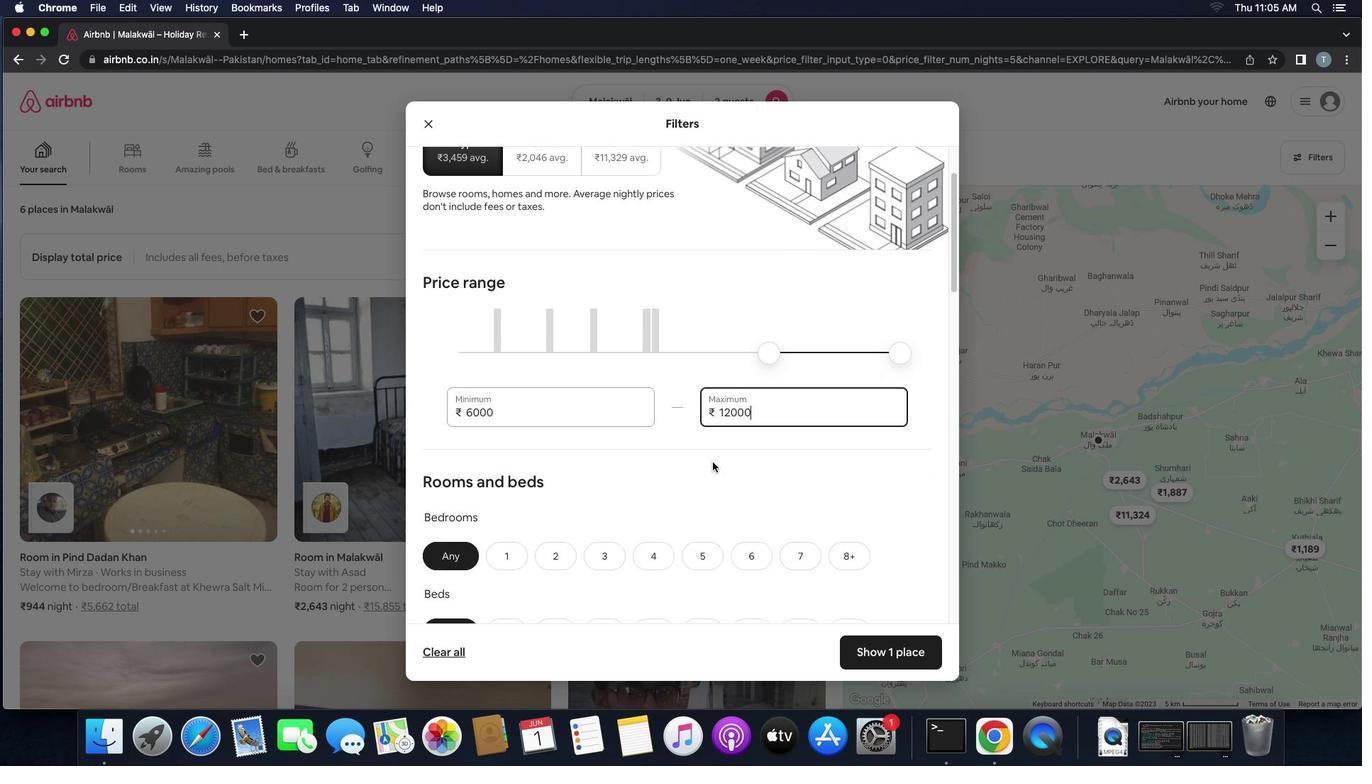 
Action: Mouse scrolled (713, 462) with delta (0, 0)
Screenshot: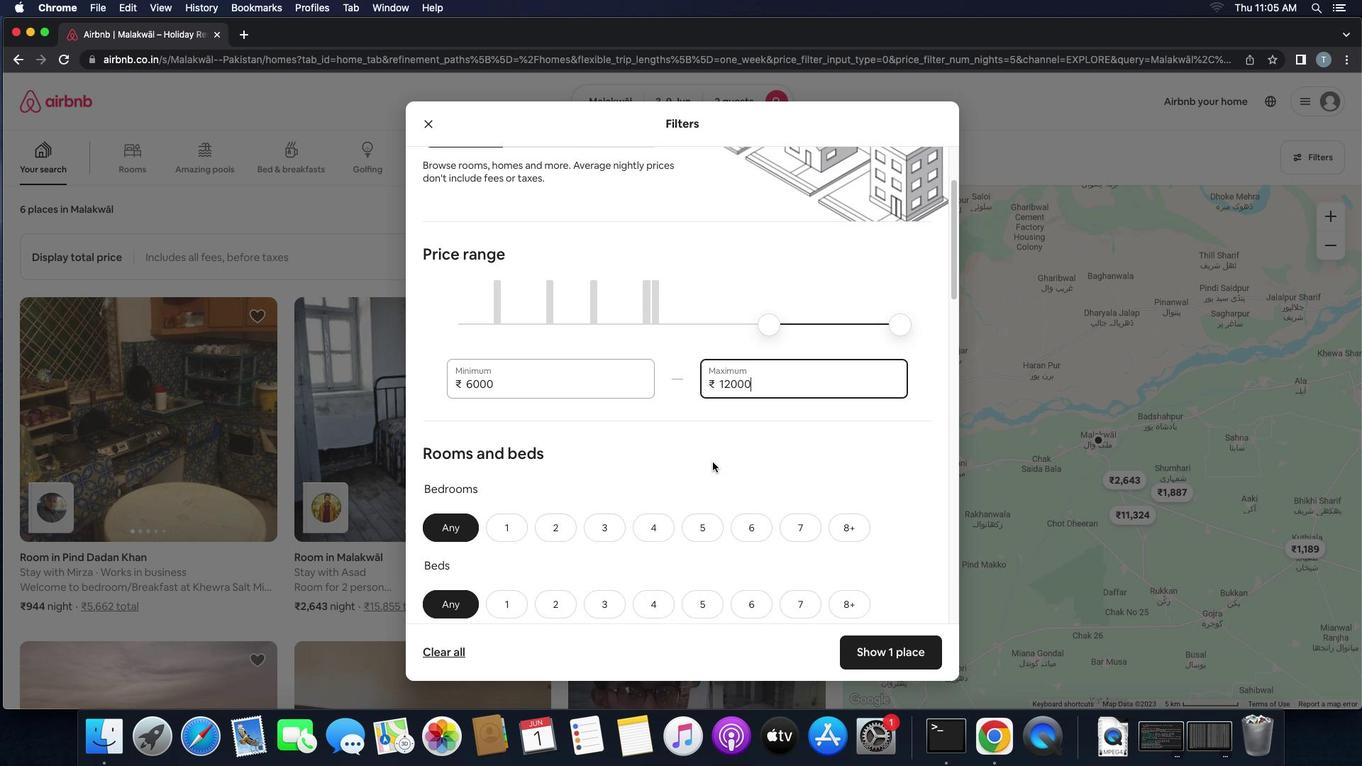 
Action: Mouse scrolled (713, 462) with delta (0, 0)
Screenshot: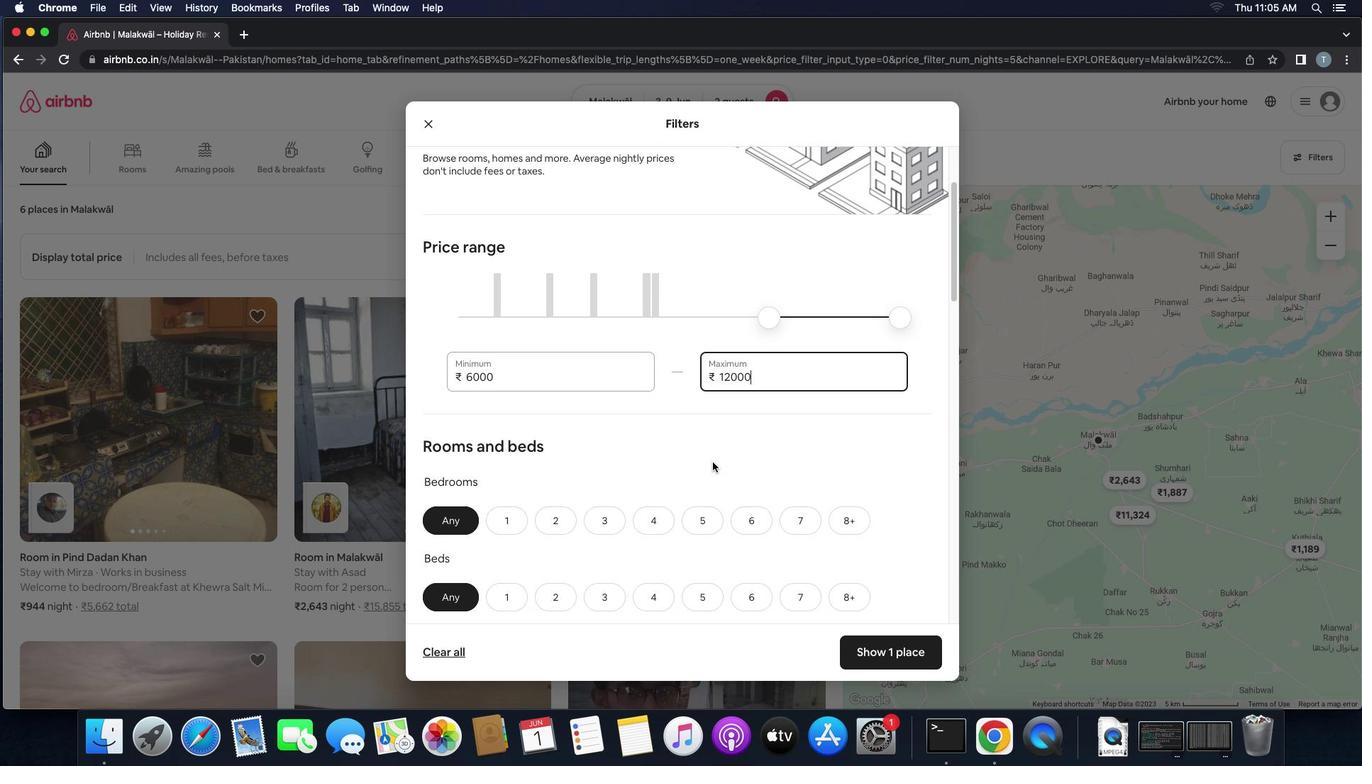 
Action: Mouse scrolled (713, 462) with delta (0, 0)
Screenshot: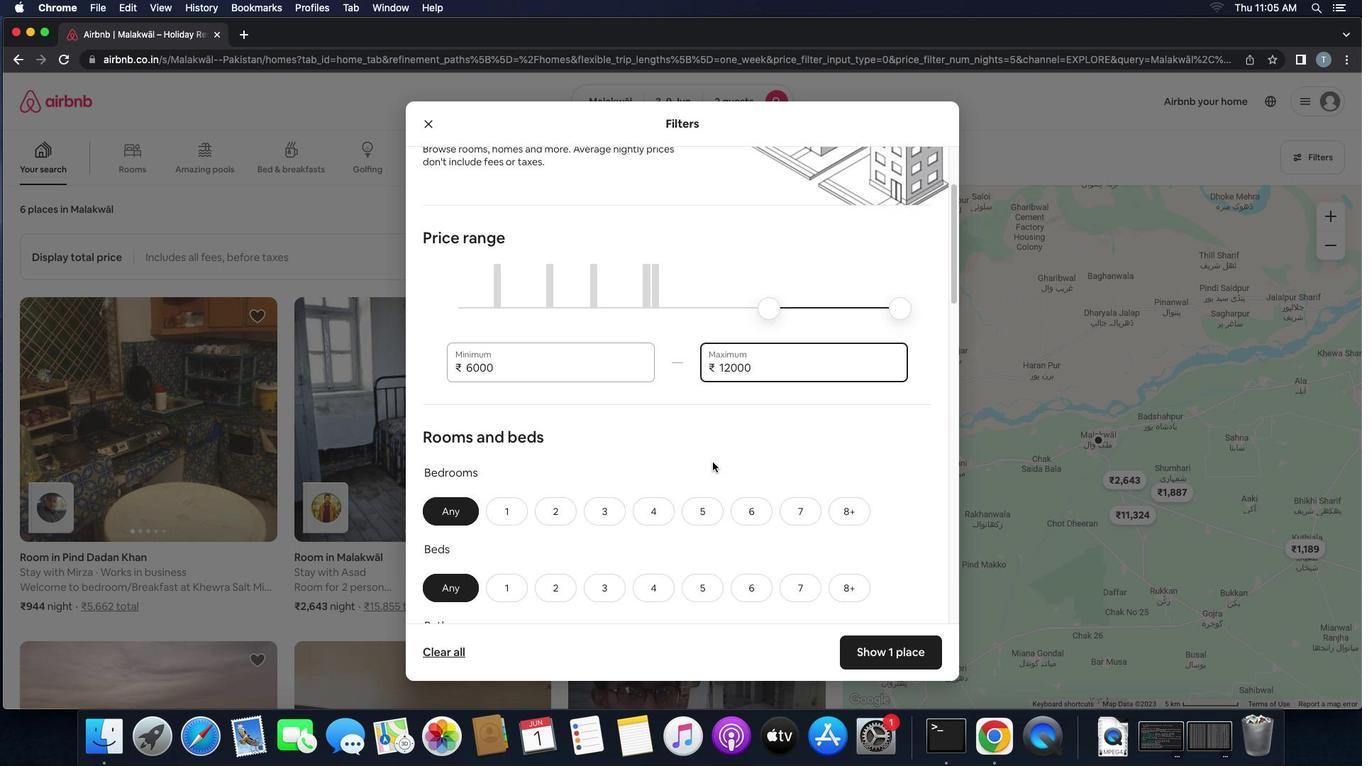 
Action: Mouse scrolled (713, 462) with delta (0, 0)
Screenshot: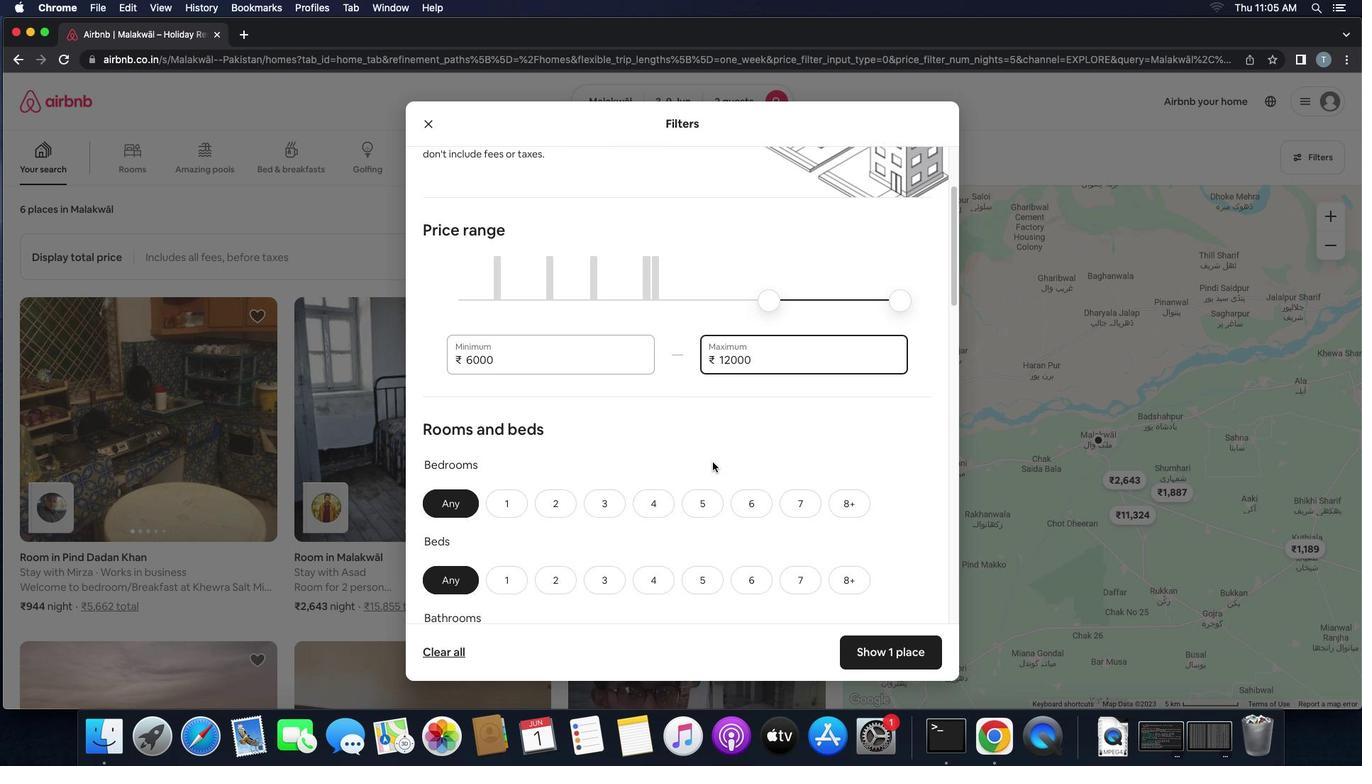 
Action: Mouse scrolled (713, 462) with delta (0, 0)
Screenshot: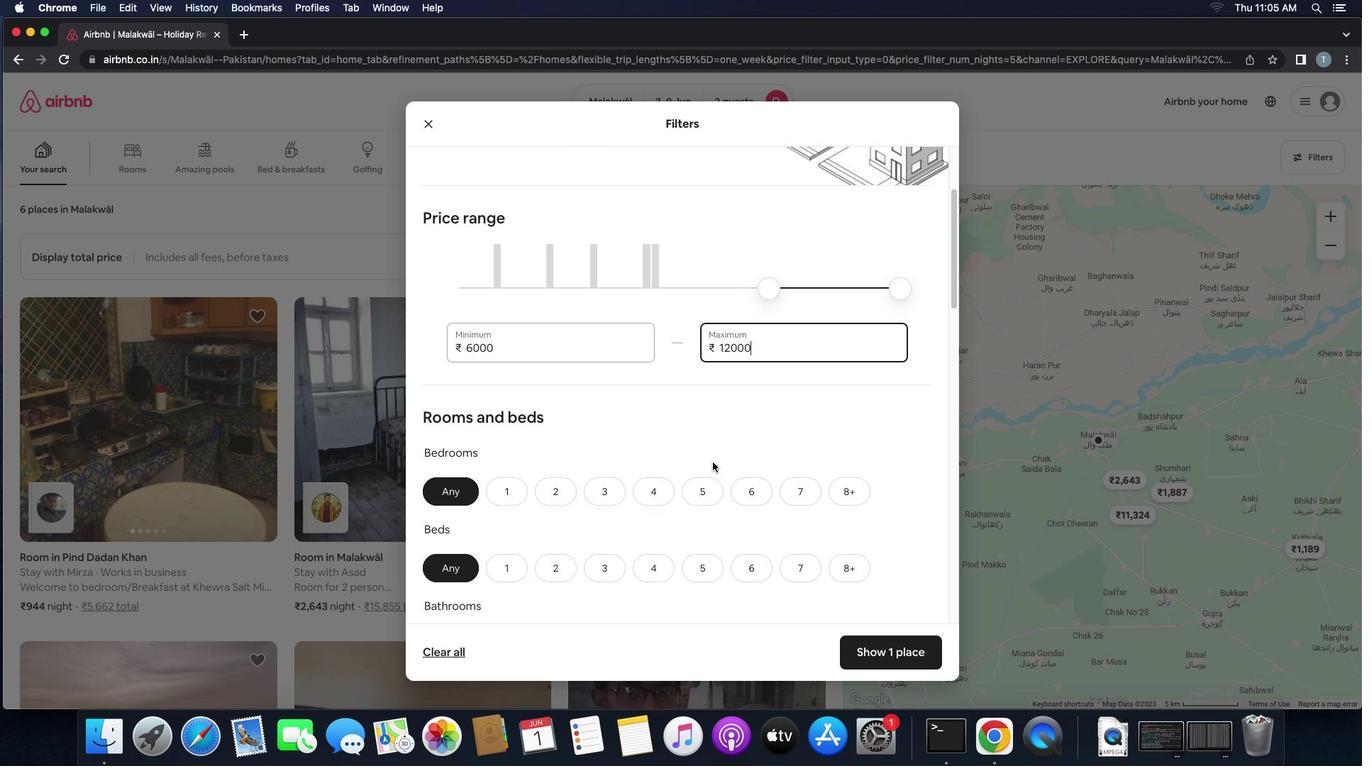 
Action: Mouse scrolled (713, 462) with delta (0, 0)
Screenshot: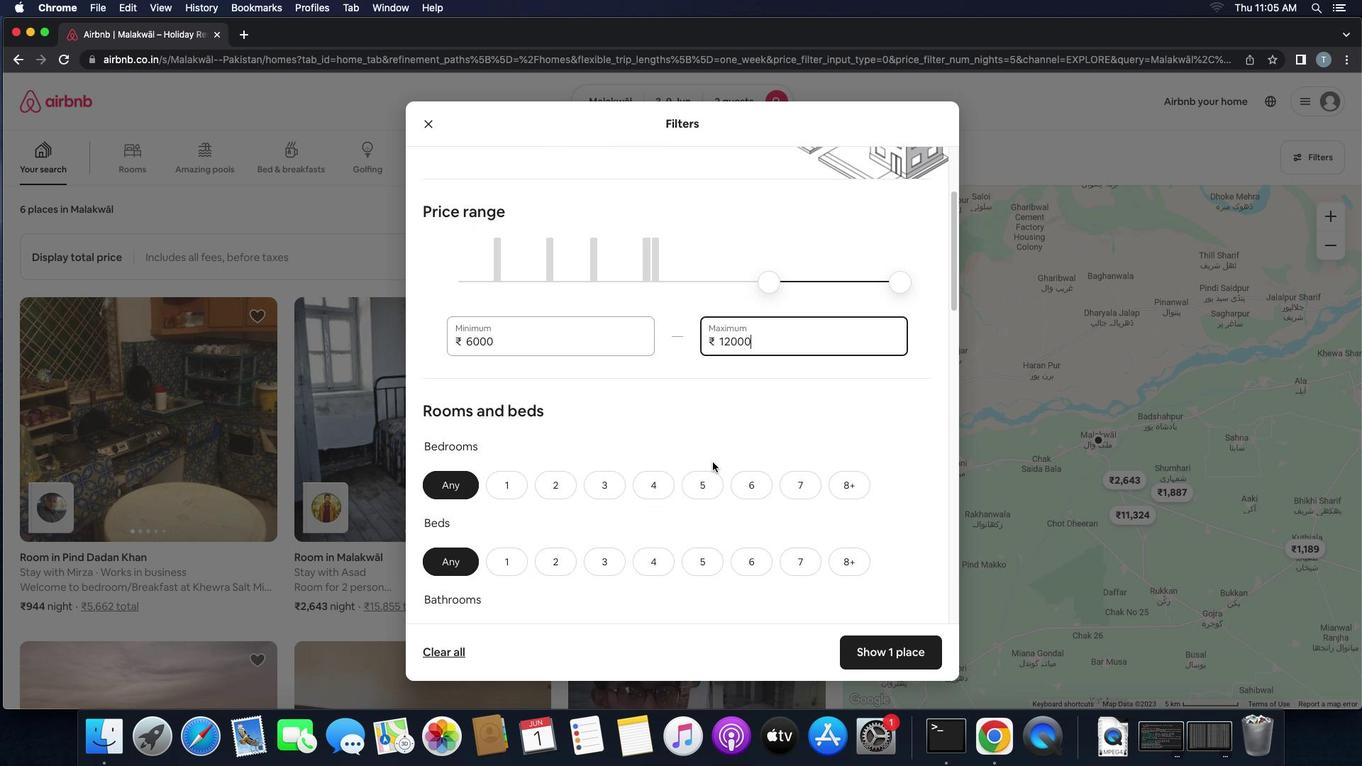 
Action: Mouse scrolled (713, 462) with delta (0, 0)
Screenshot: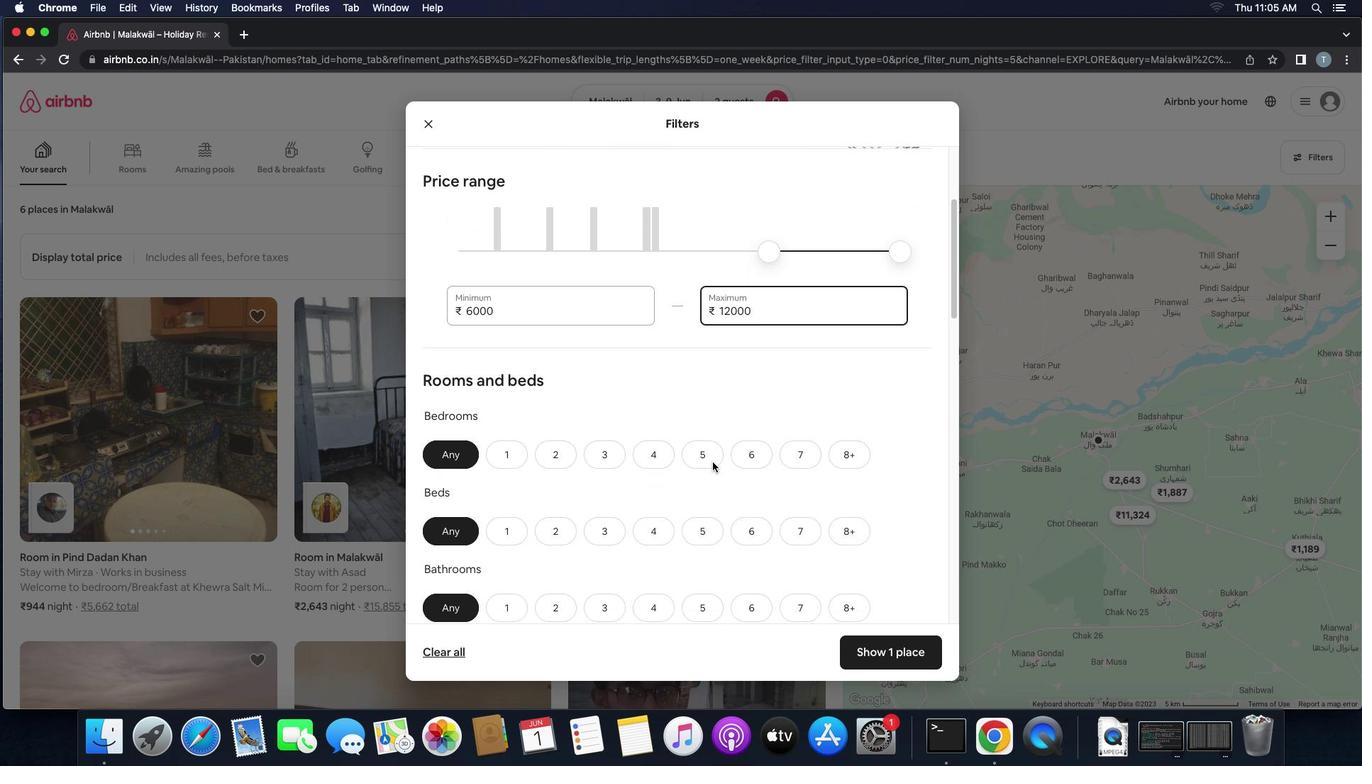 
Action: Mouse scrolled (713, 462) with delta (0, 0)
Screenshot: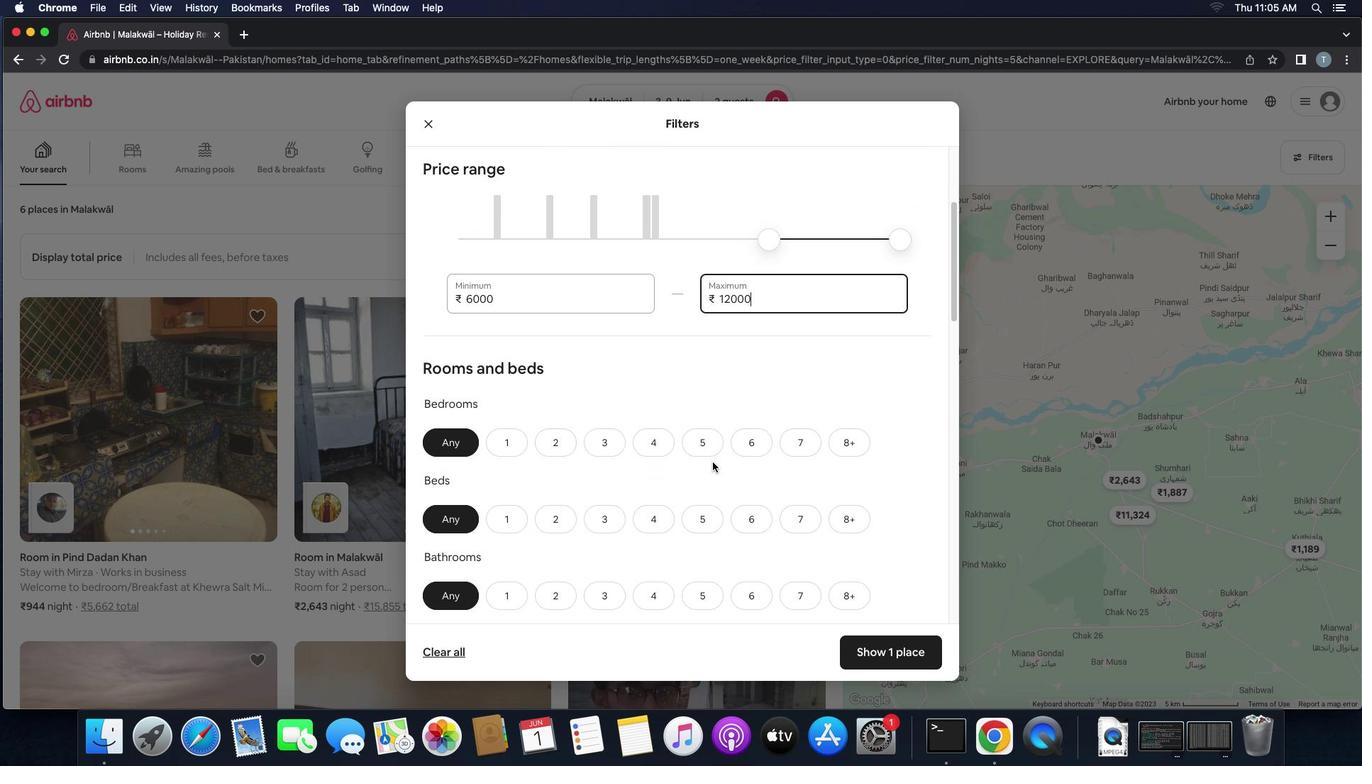 
Action: Mouse scrolled (713, 462) with delta (0, 0)
Screenshot: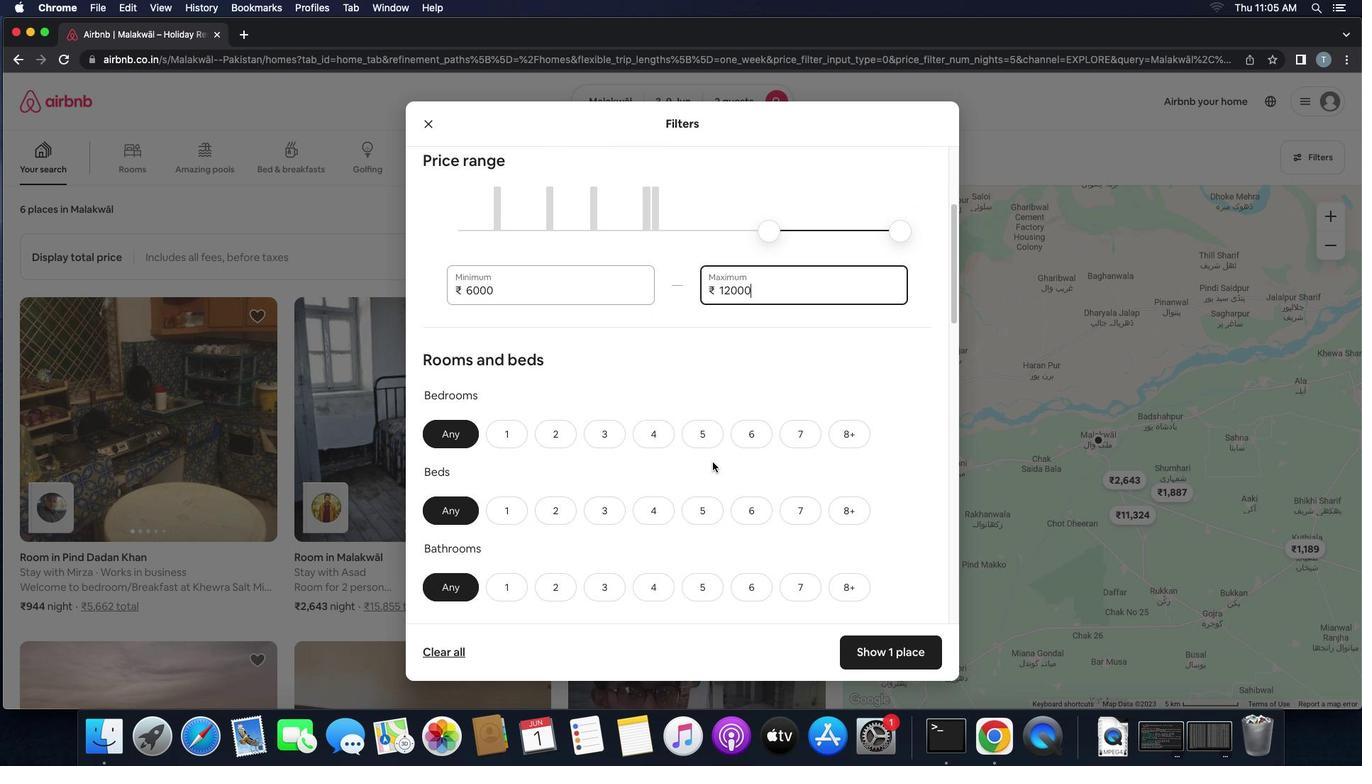 
Action: Mouse scrolled (713, 462) with delta (0, 0)
Screenshot: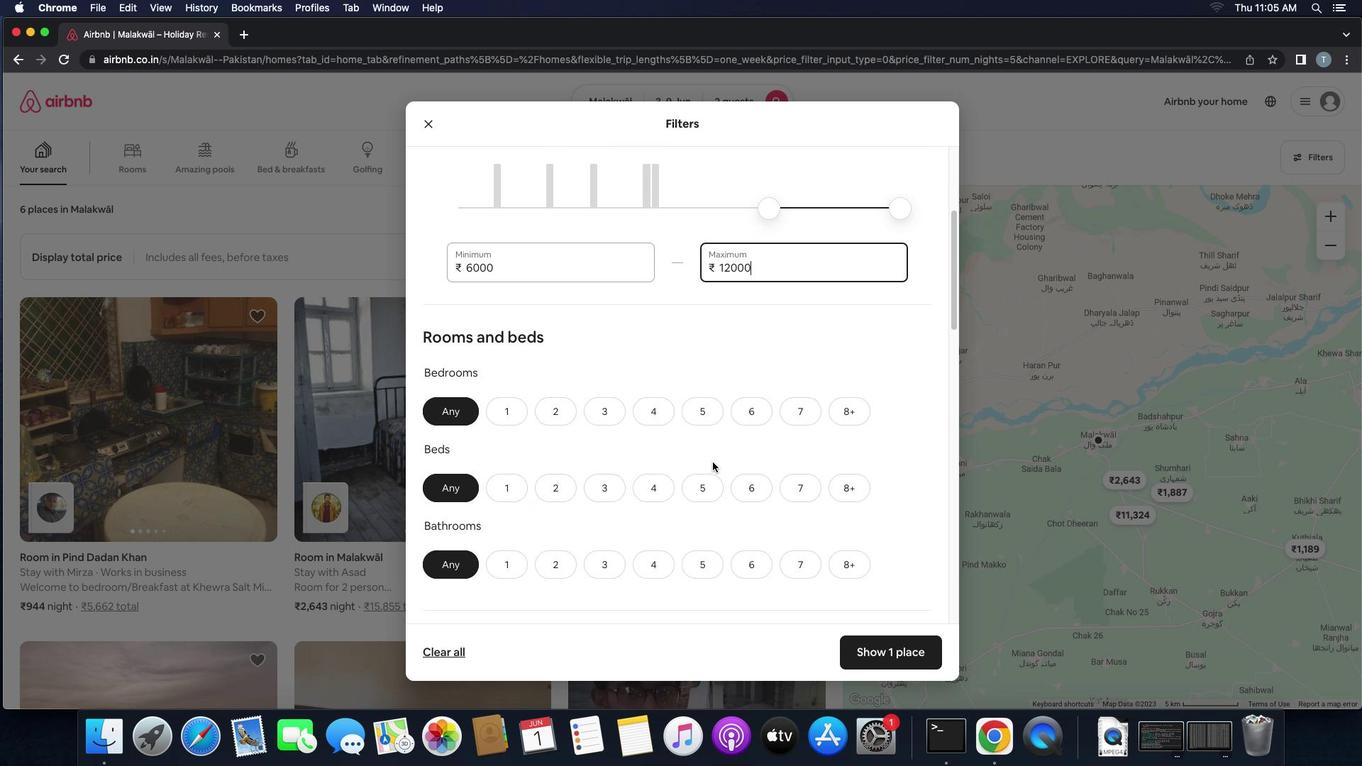 
Action: Mouse moved to (517, 399)
Screenshot: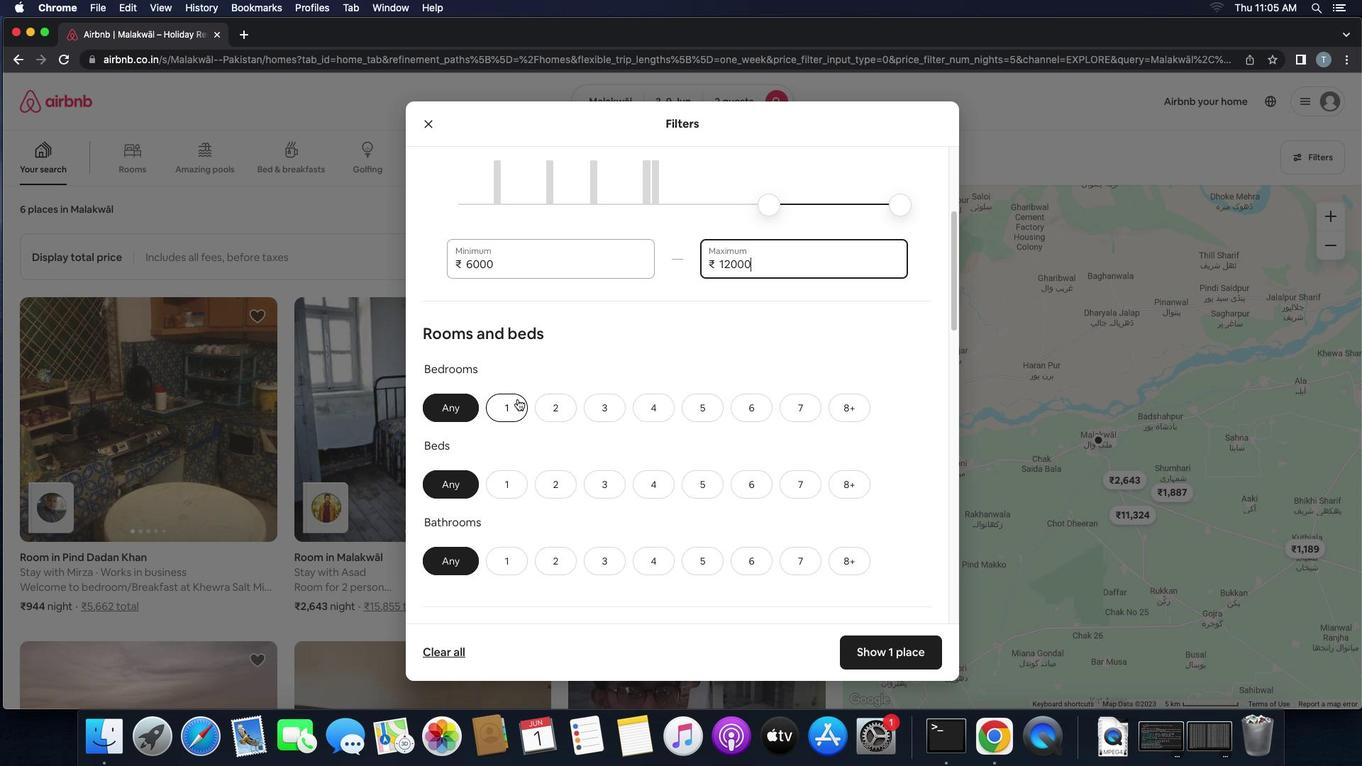 
Action: Mouse pressed left at (517, 399)
Screenshot: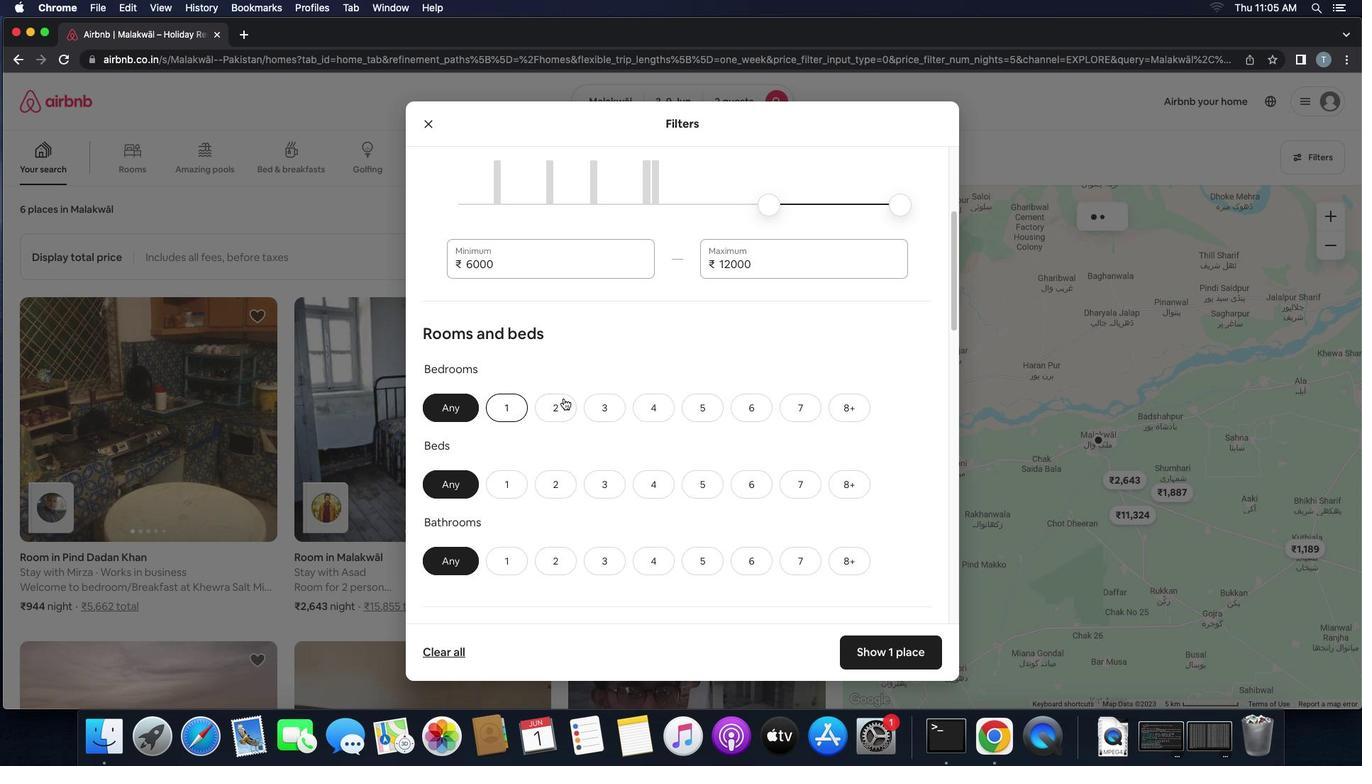 
Action: Mouse moved to (716, 384)
Screenshot: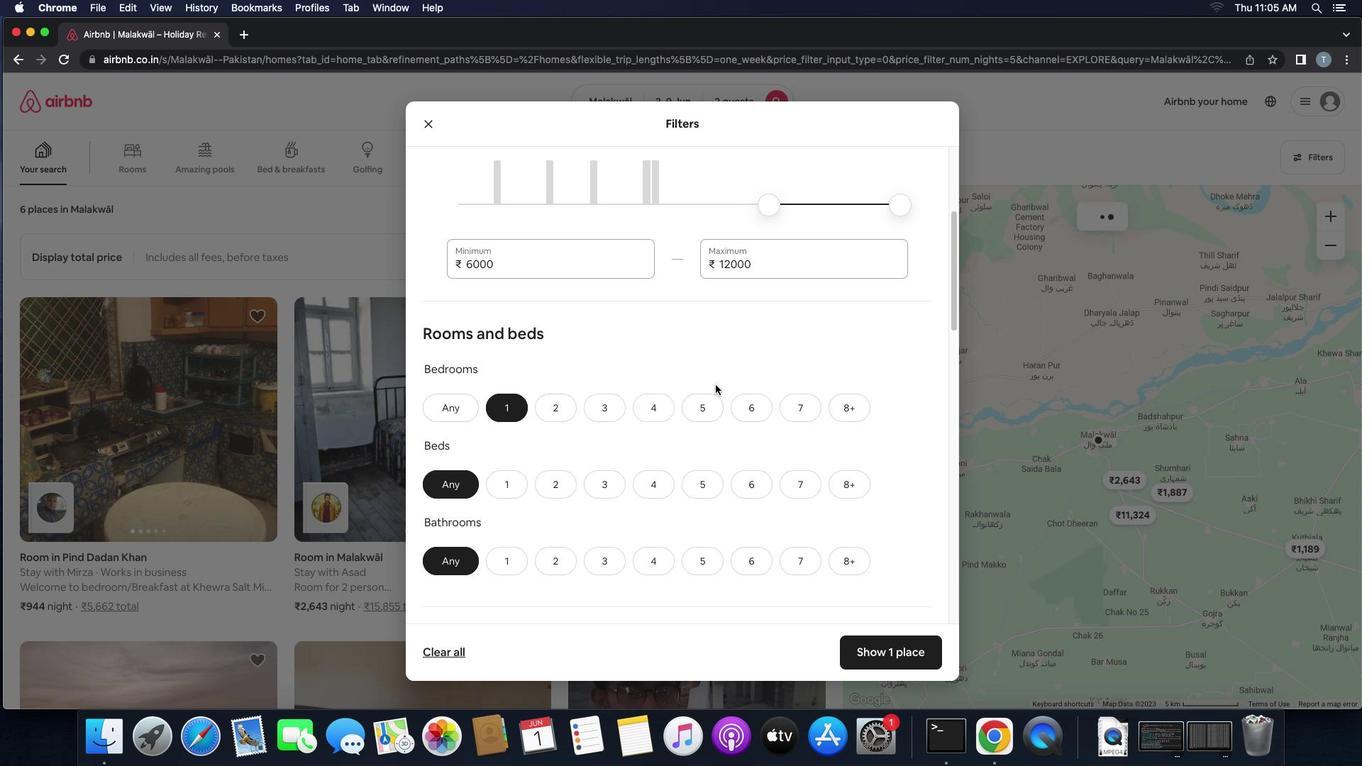 
Action: Mouse scrolled (716, 384) with delta (0, 0)
Screenshot: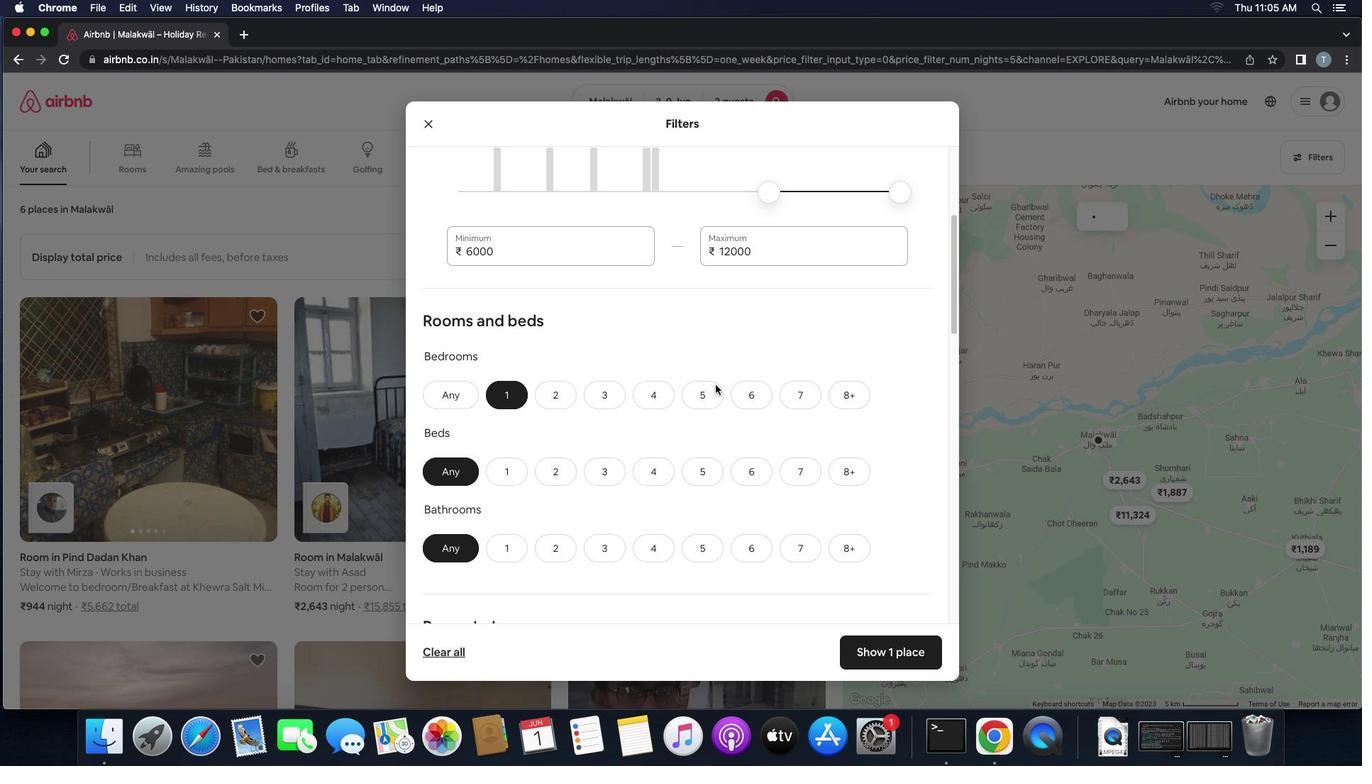 
Action: Mouse scrolled (716, 384) with delta (0, 0)
Screenshot: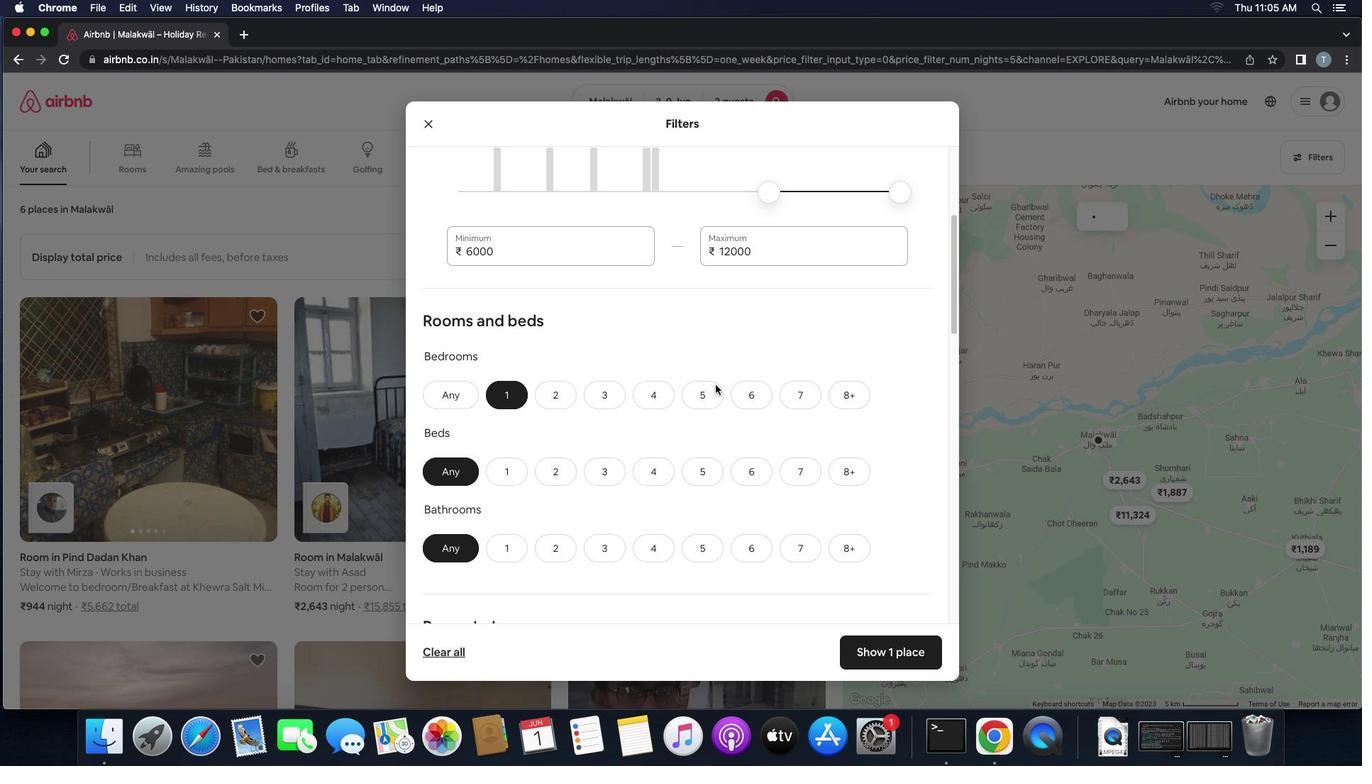 
Action: Mouse scrolled (716, 384) with delta (0, -1)
Screenshot: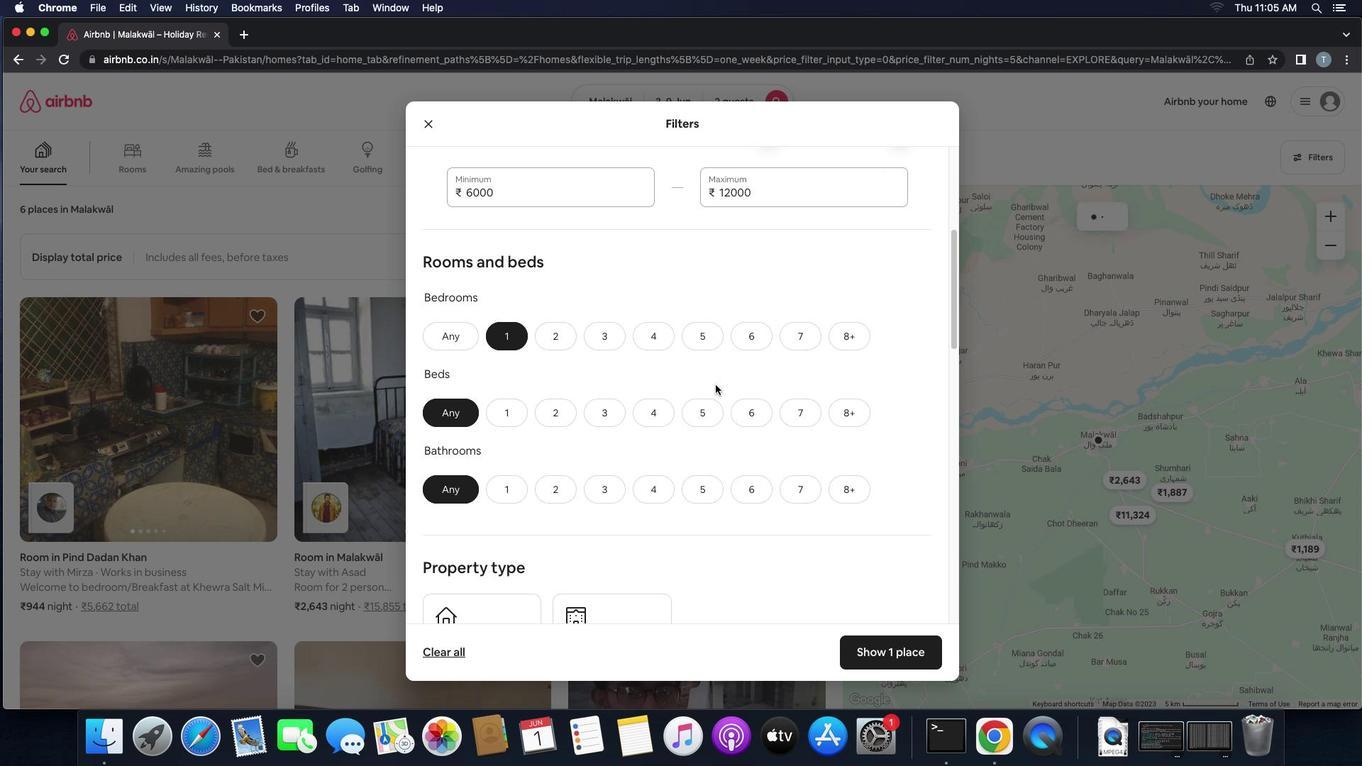 
Action: Mouse scrolled (716, 384) with delta (0, 0)
Screenshot: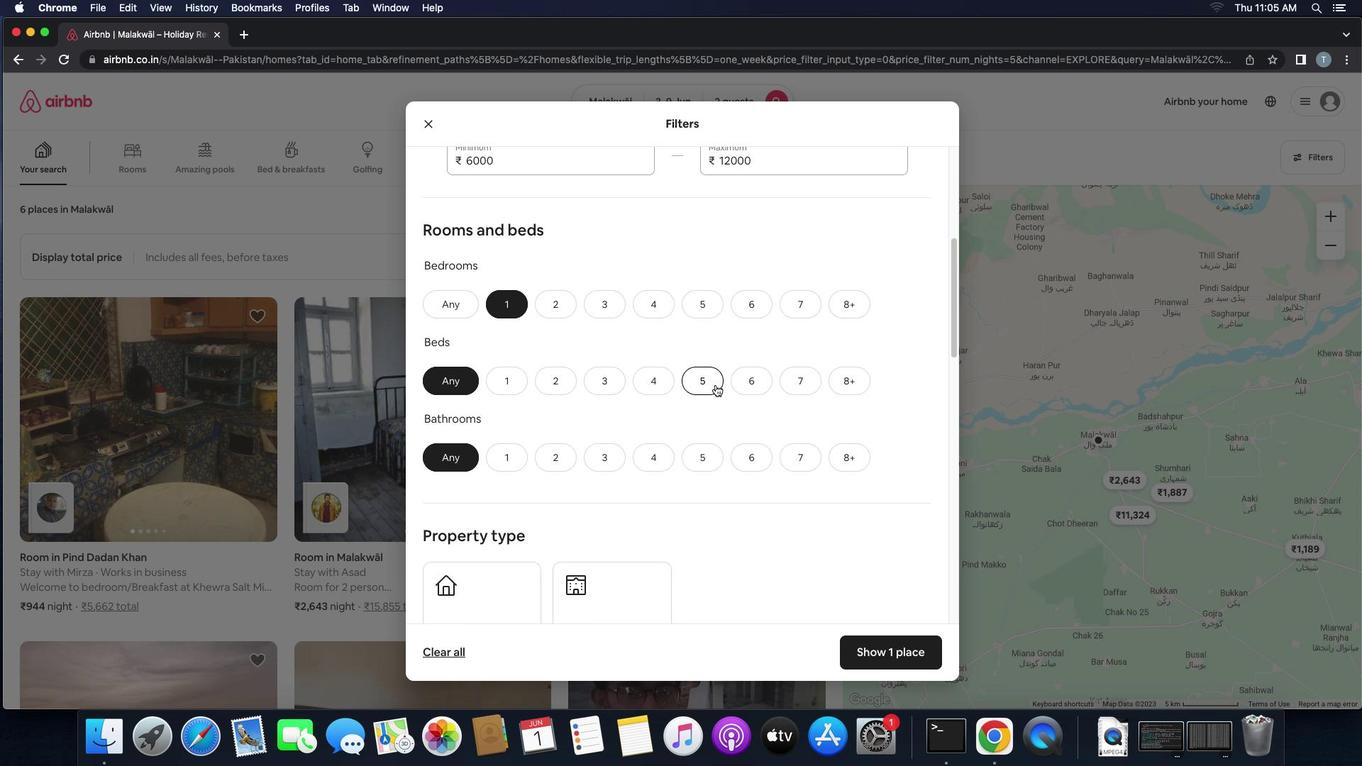 
Action: Mouse scrolled (716, 384) with delta (0, 0)
Screenshot: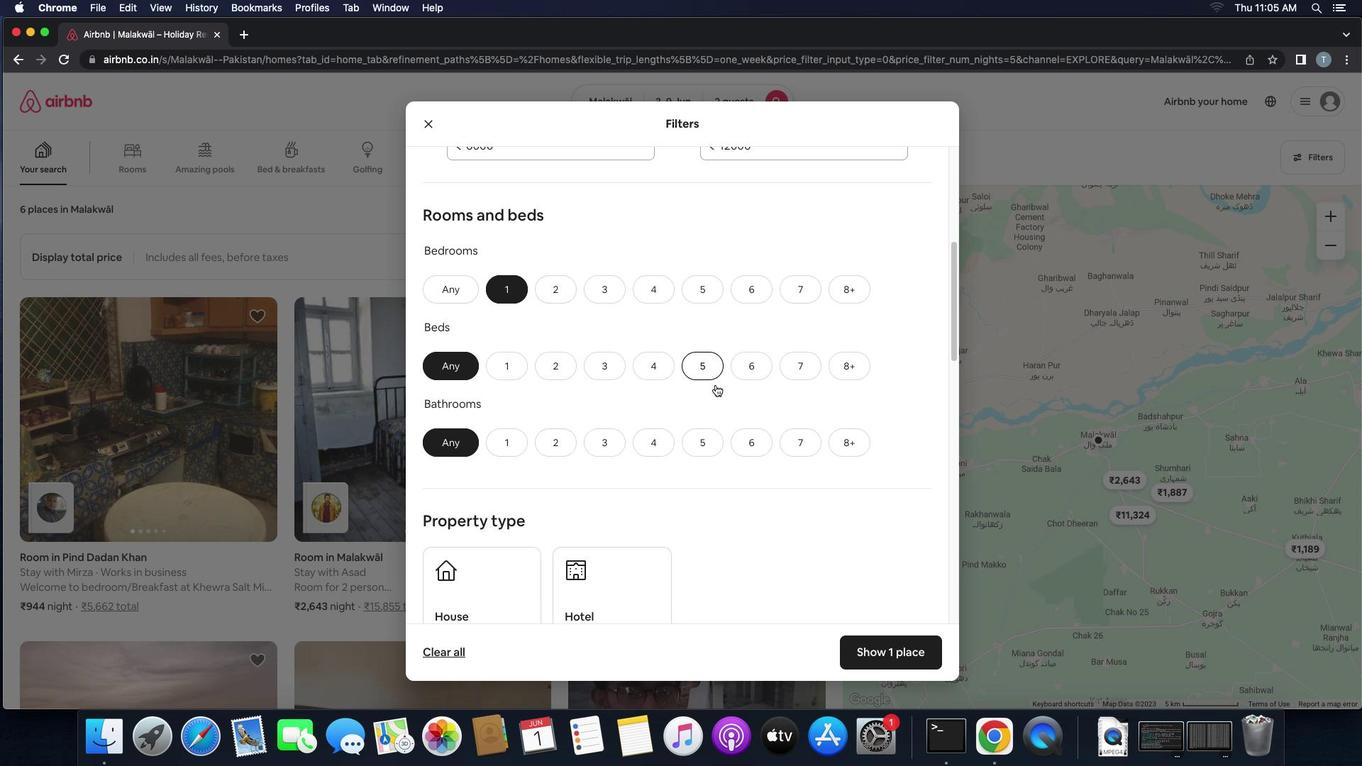 
Action: Mouse scrolled (716, 384) with delta (0, 0)
Screenshot: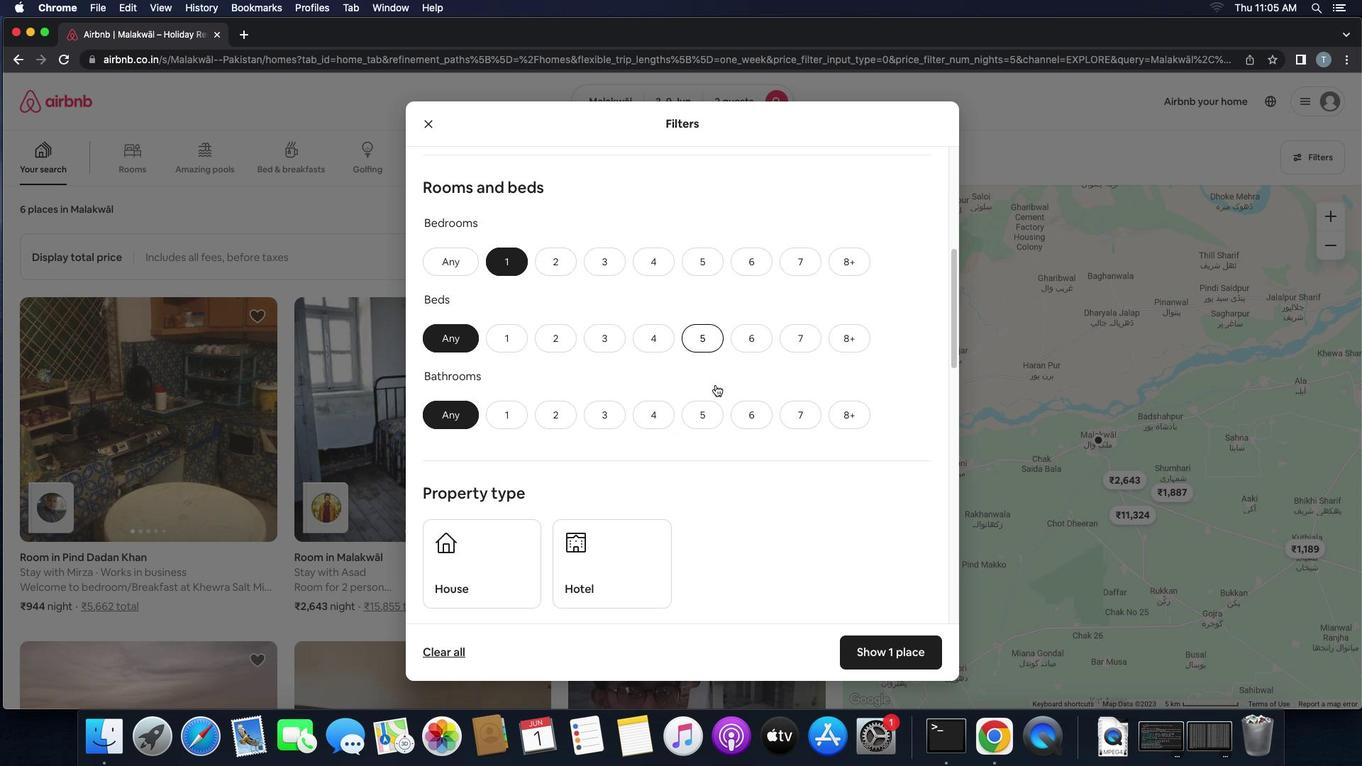 
Action: Mouse scrolled (716, 384) with delta (0, 0)
Screenshot: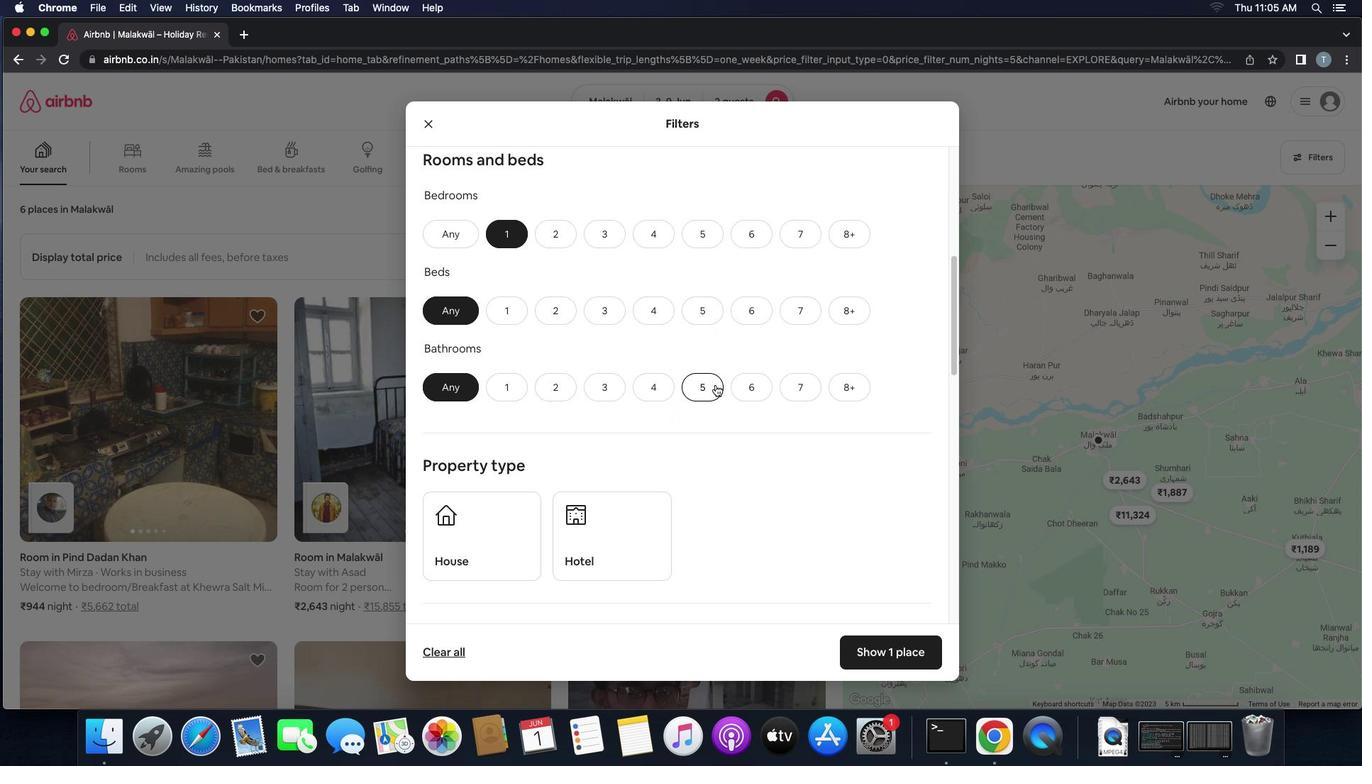 
Action: Mouse scrolled (716, 384) with delta (0, 0)
Screenshot: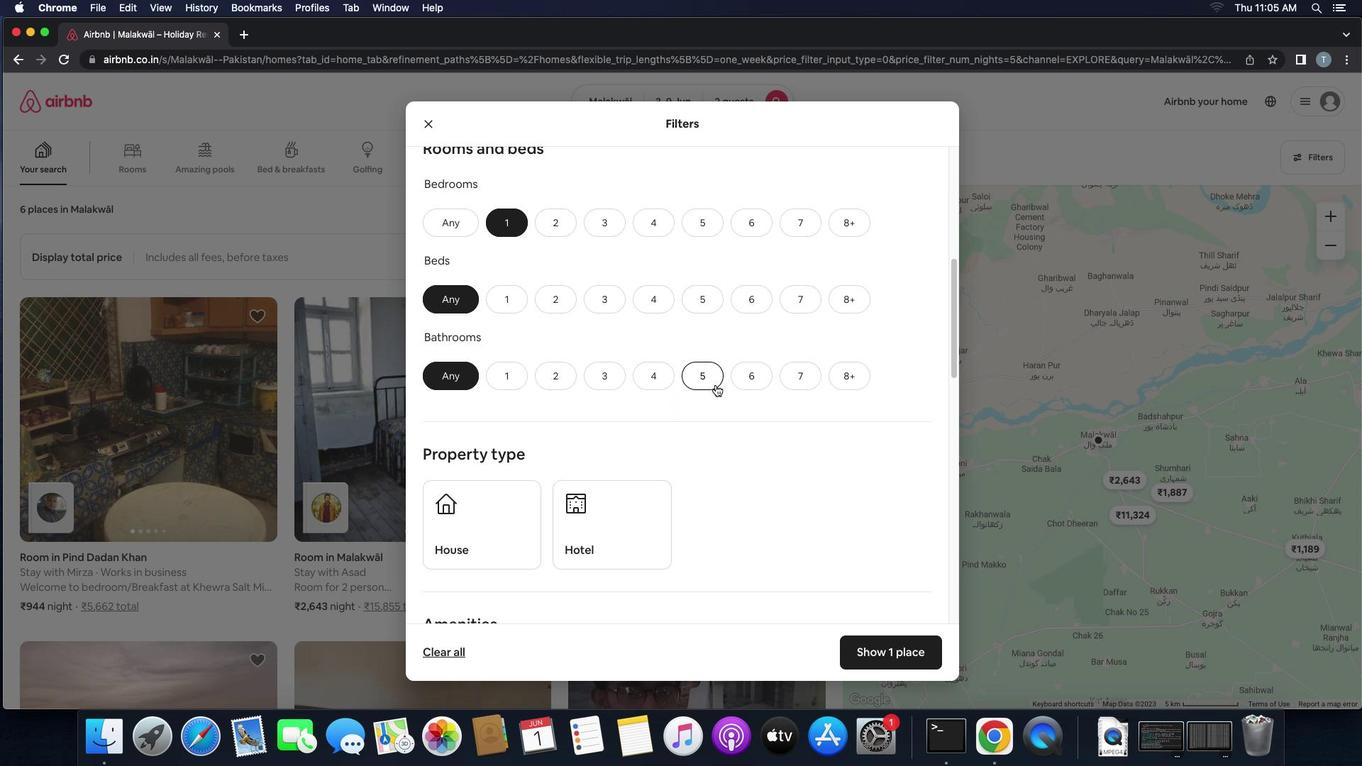 
Action: Mouse scrolled (716, 384) with delta (0, -1)
Screenshot: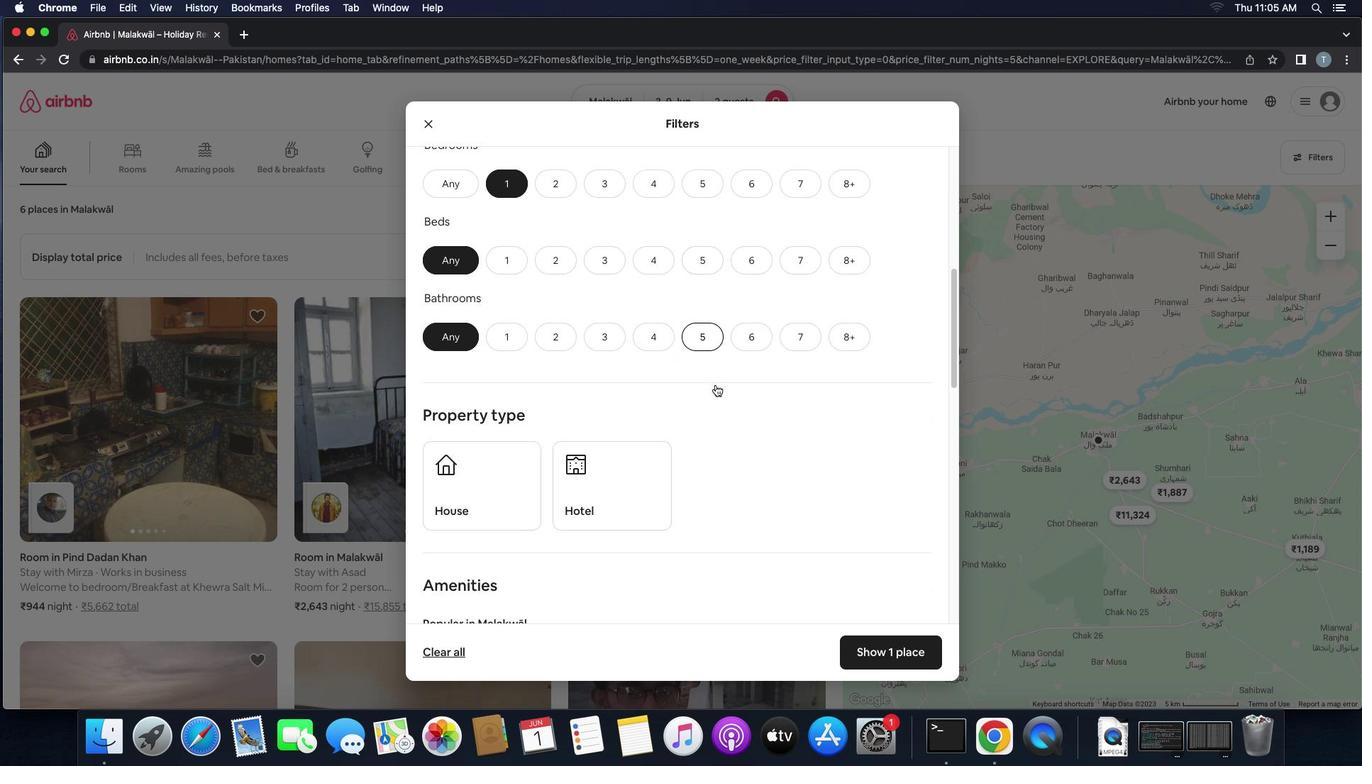 
Action: Mouse scrolled (716, 384) with delta (0, 0)
Screenshot: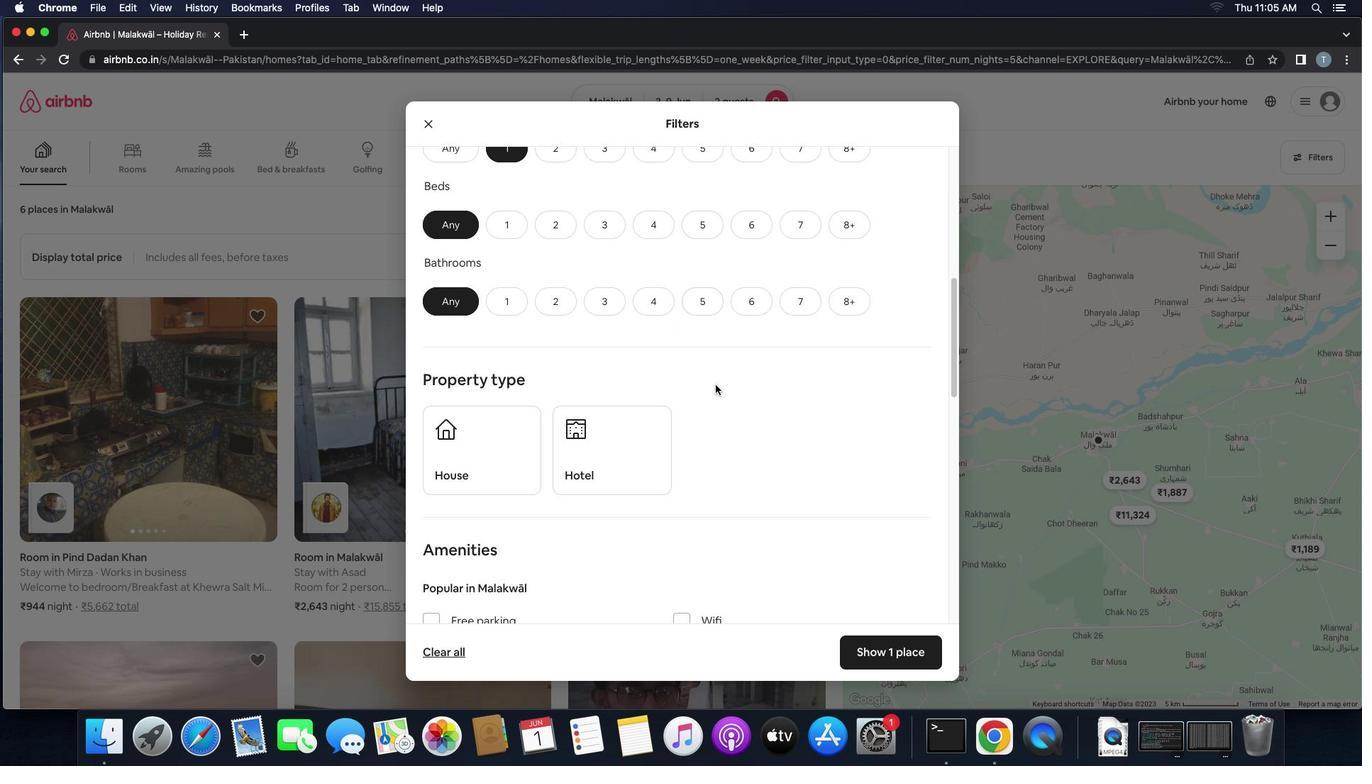 
Action: Mouse scrolled (716, 384) with delta (0, 0)
Screenshot: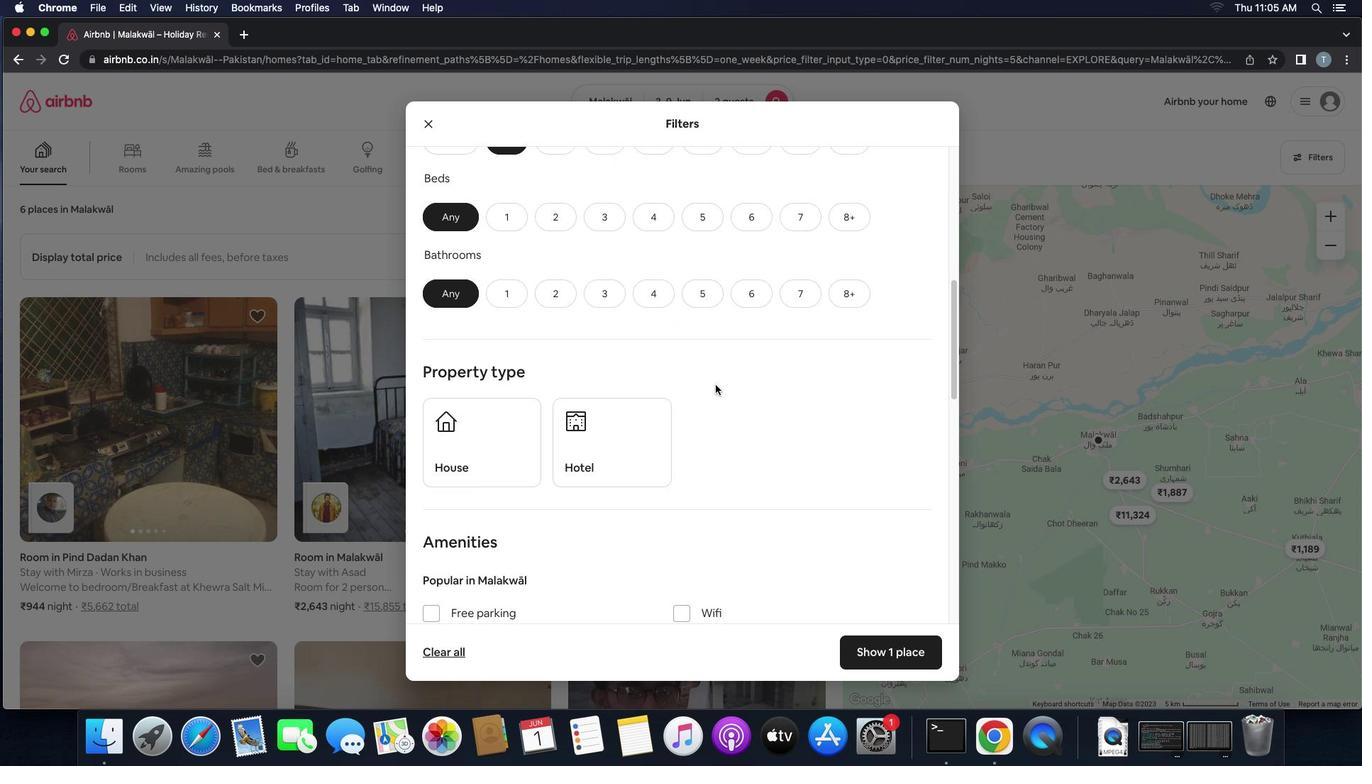 
Action: Mouse moved to (505, 220)
Screenshot: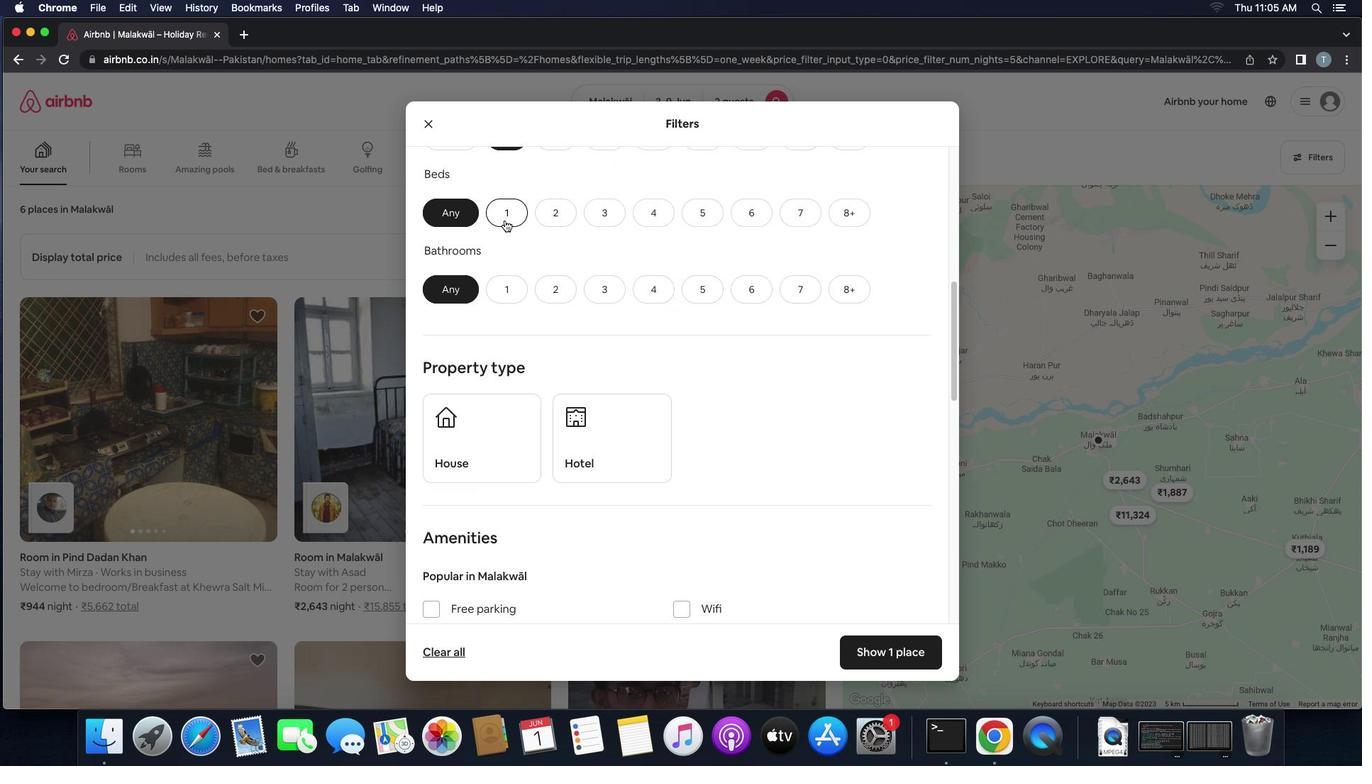 
Action: Mouse pressed left at (505, 220)
Screenshot: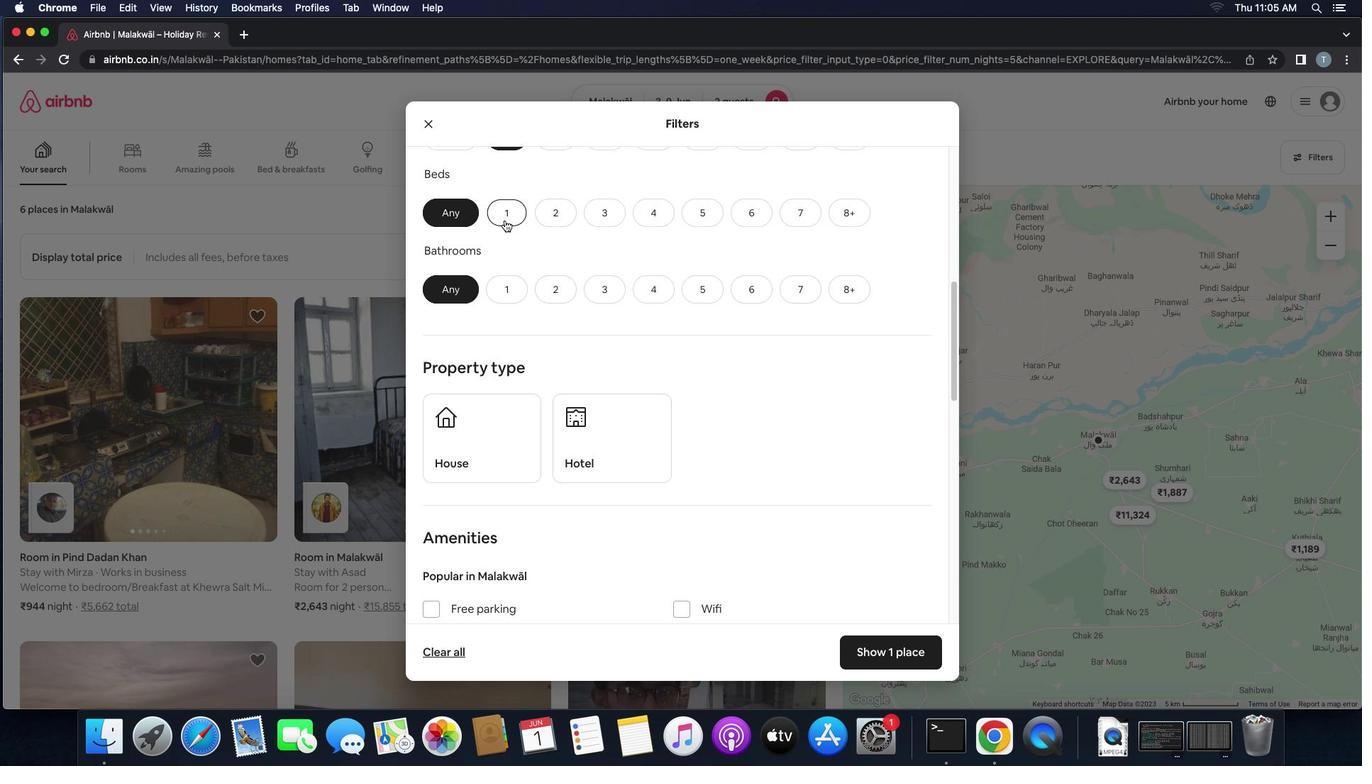 
Action: Mouse moved to (705, 300)
Screenshot: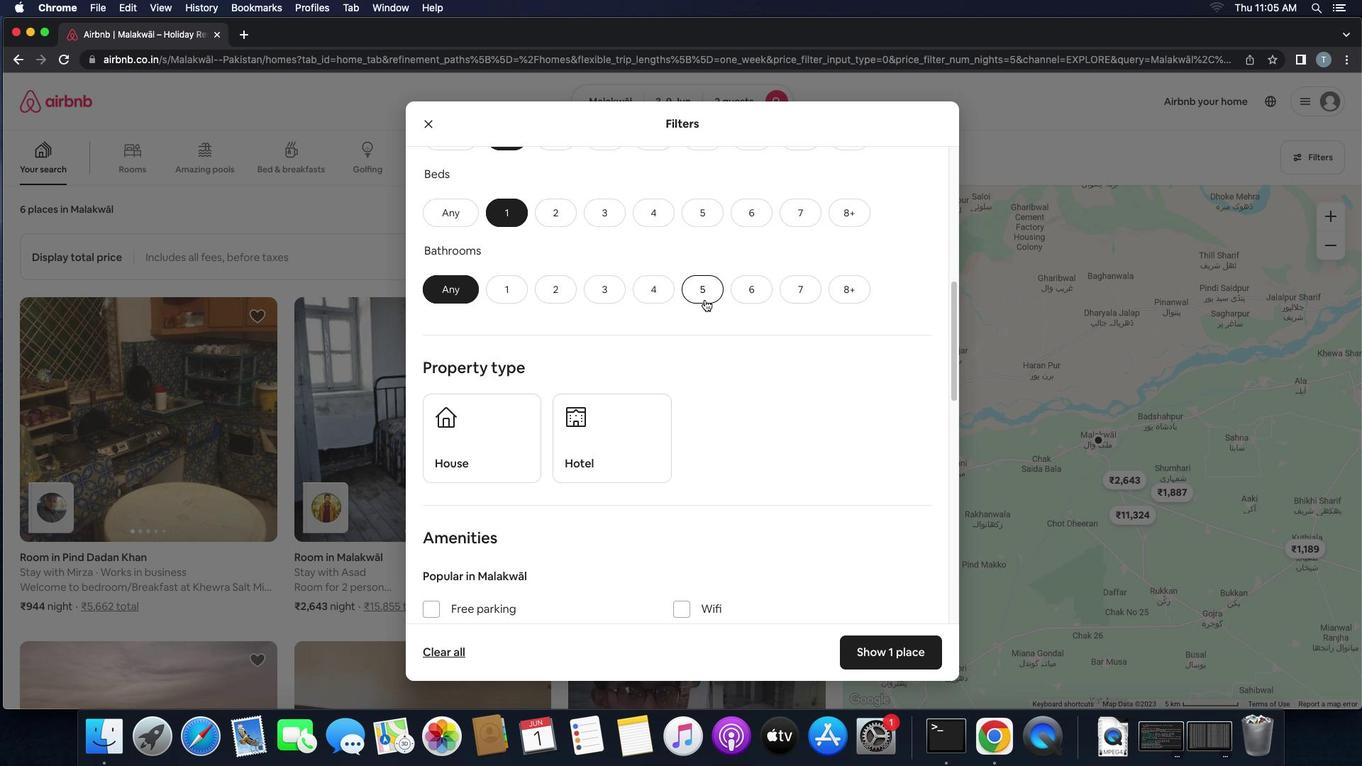 
Action: Mouse scrolled (705, 300) with delta (0, 0)
Screenshot: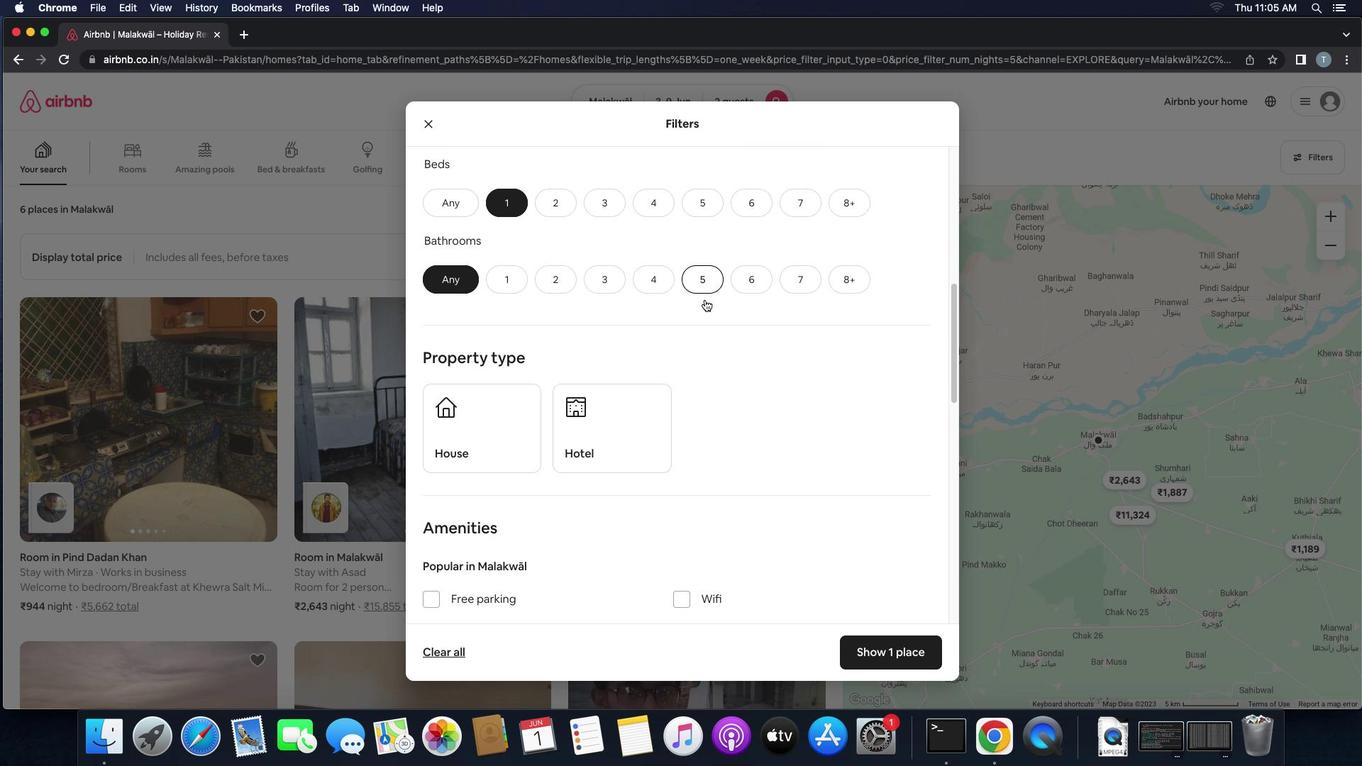 
Action: Mouse scrolled (705, 300) with delta (0, 0)
Screenshot: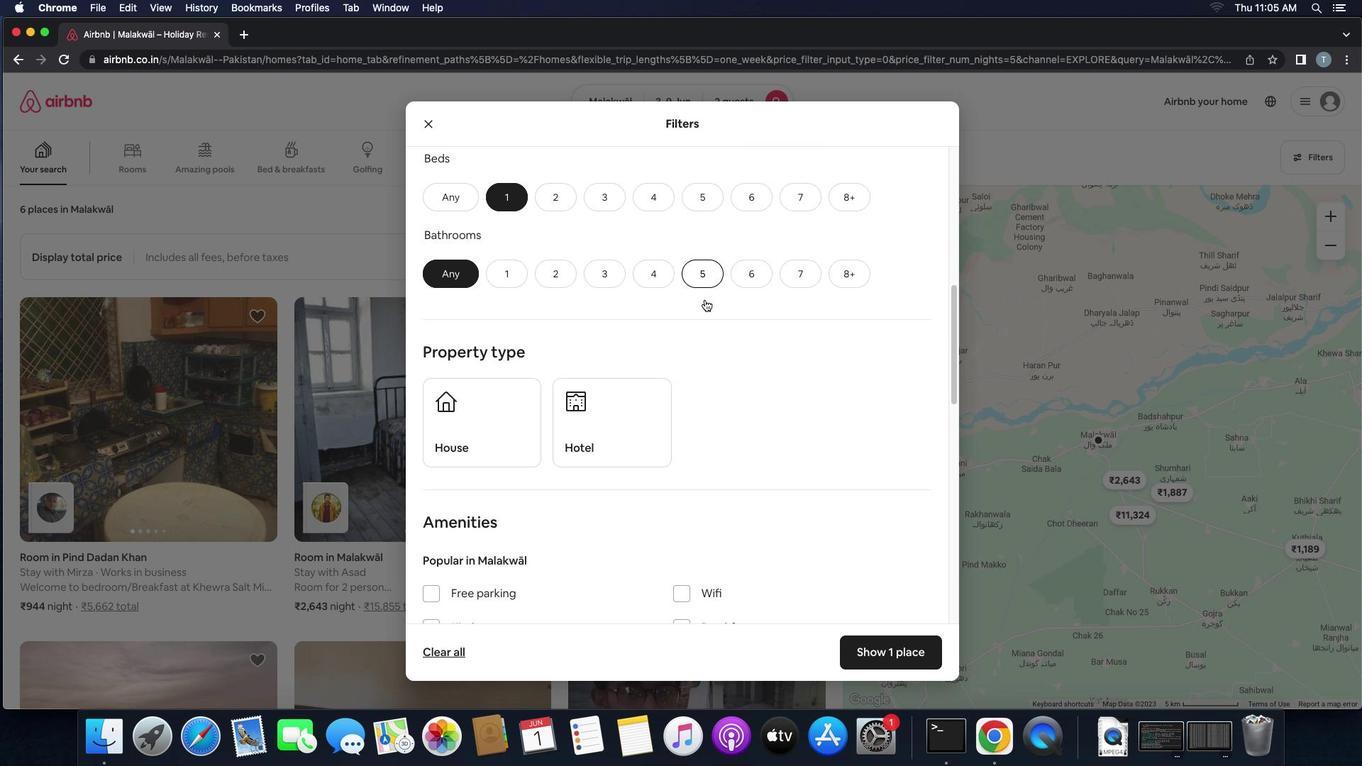 
Action: Mouse moved to (518, 271)
Screenshot: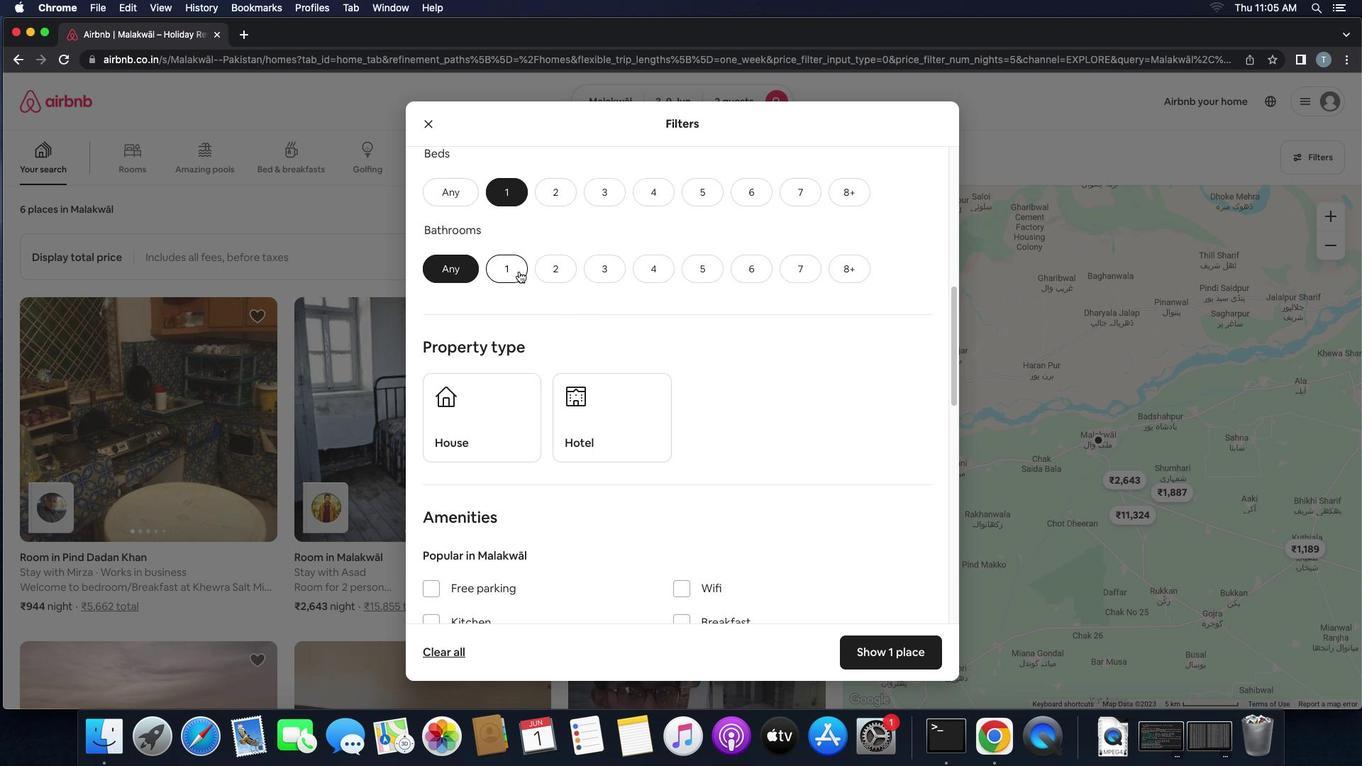 
Action: Mouse pressed left at (518, 271)
Screenshot: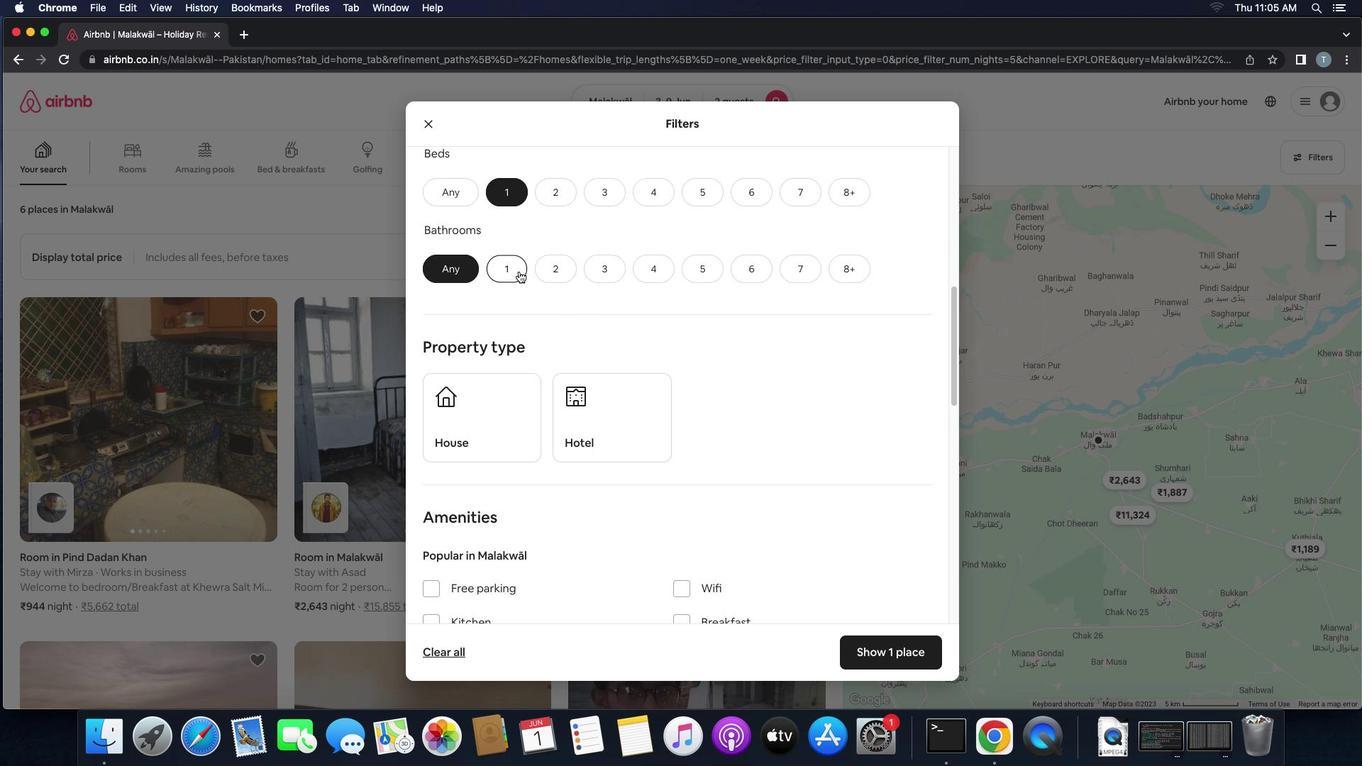 
Action: Mouse moved to (699, 442)
Screenshot: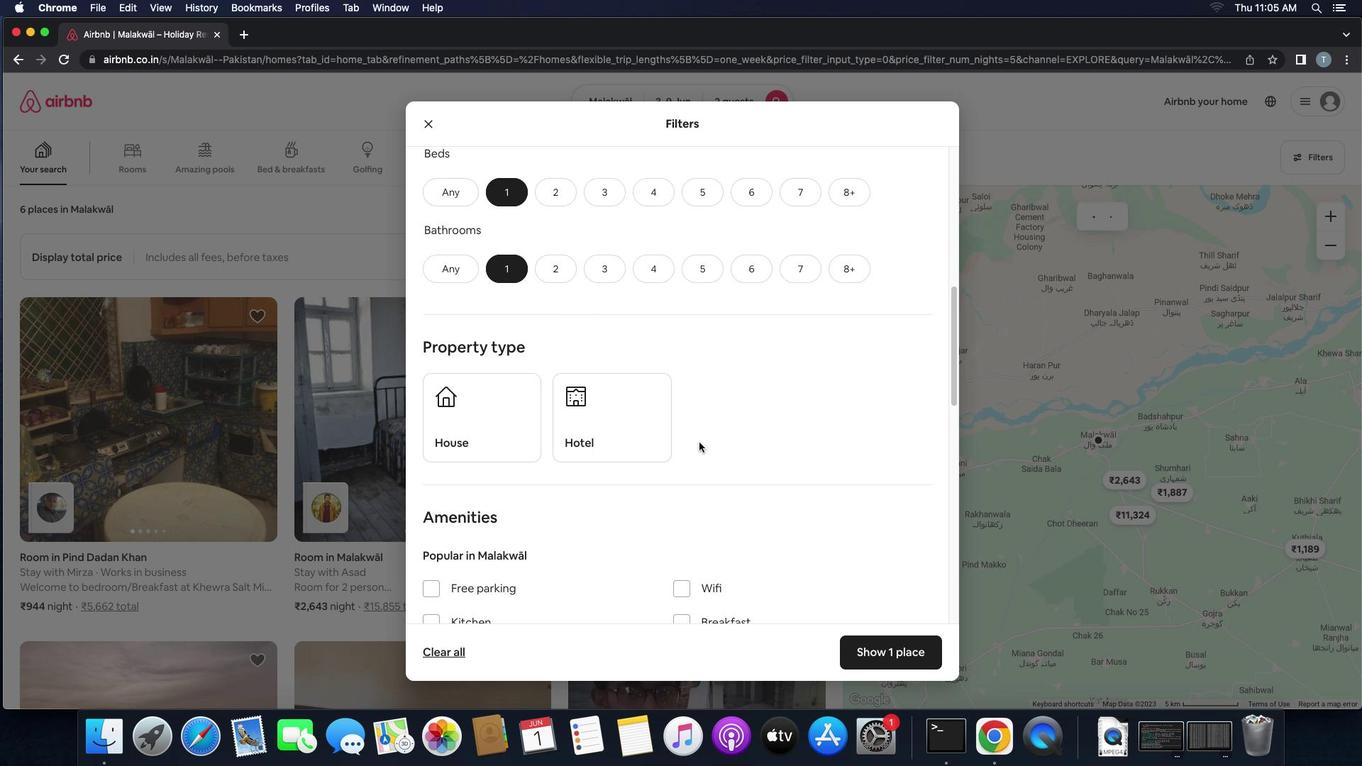 
Action: Mouse scrolled (699, 442) with delta (0, 0)
Screenshot: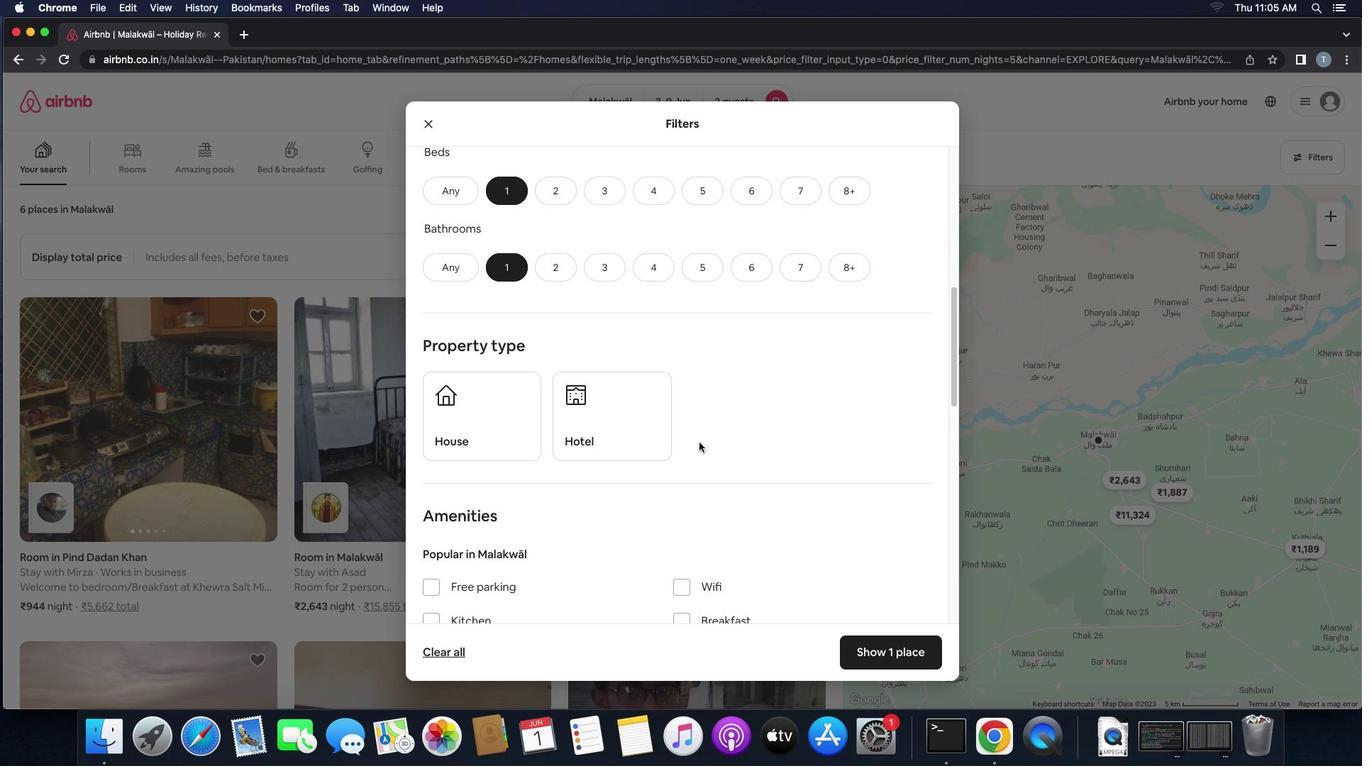 
Action: Mouse scrolled (699, 442) with delta (0, 0)
Screenshot: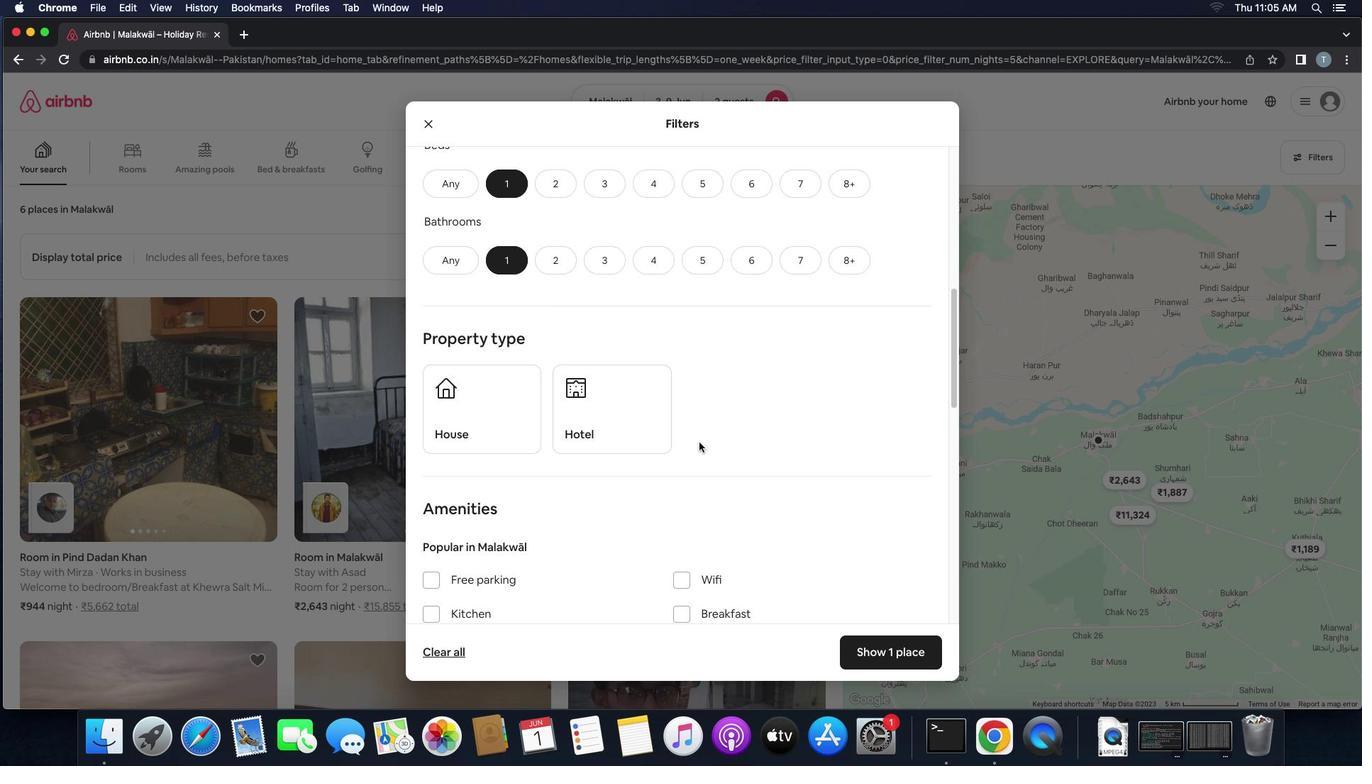 
Action: Mouse scrolled (699, 442) with delta (0, 0)
Screenshot: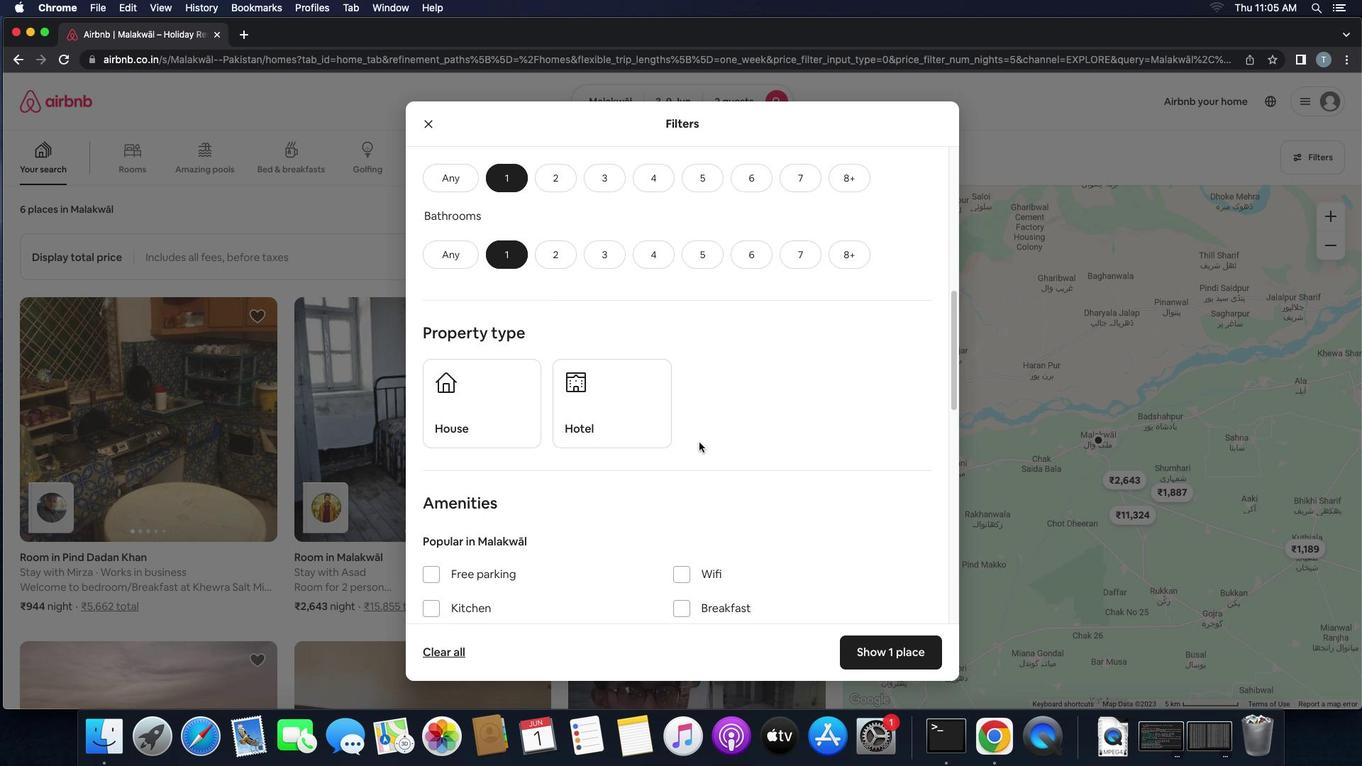 
Action: Mouse scrolled (699, 442) with delta (0, 0)
Screenshot: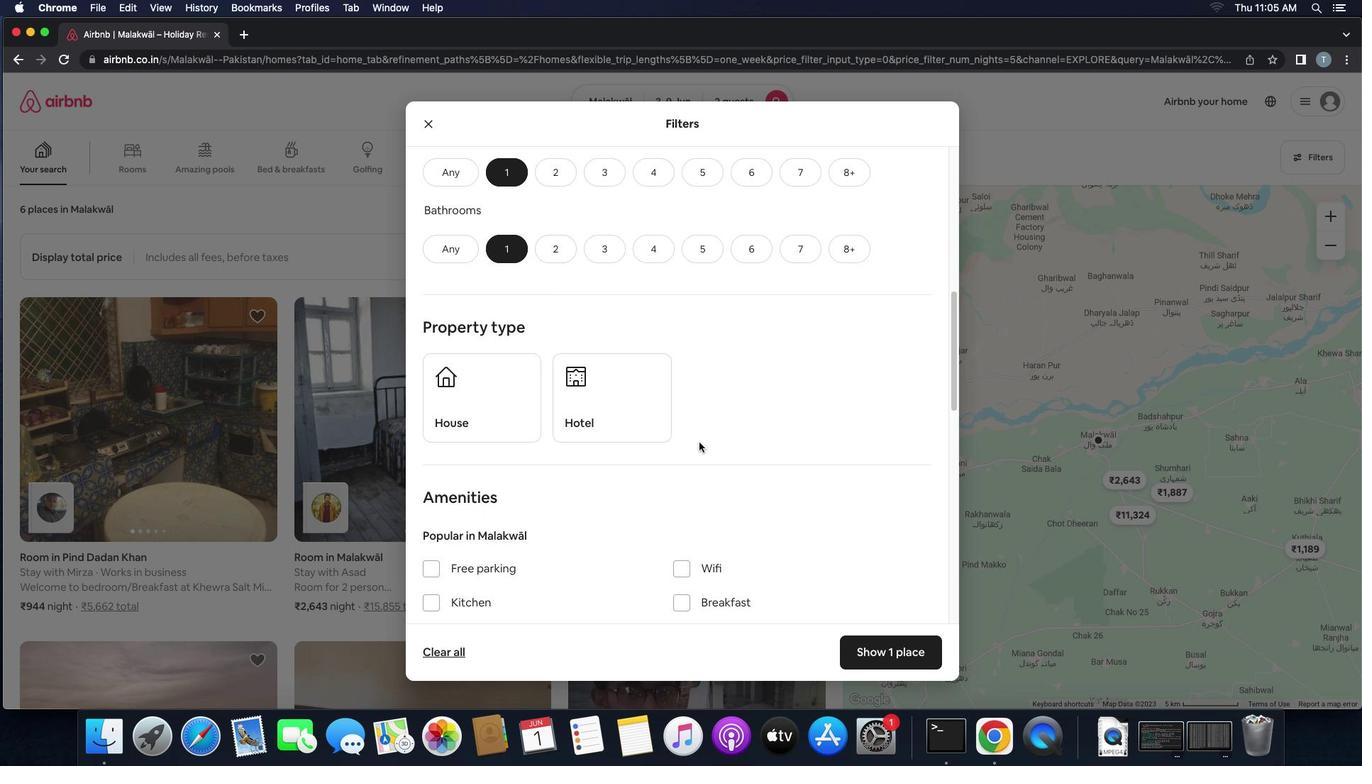
Action: Mouse scrolled (699, 442) with delta (0, 0)
Screenshot: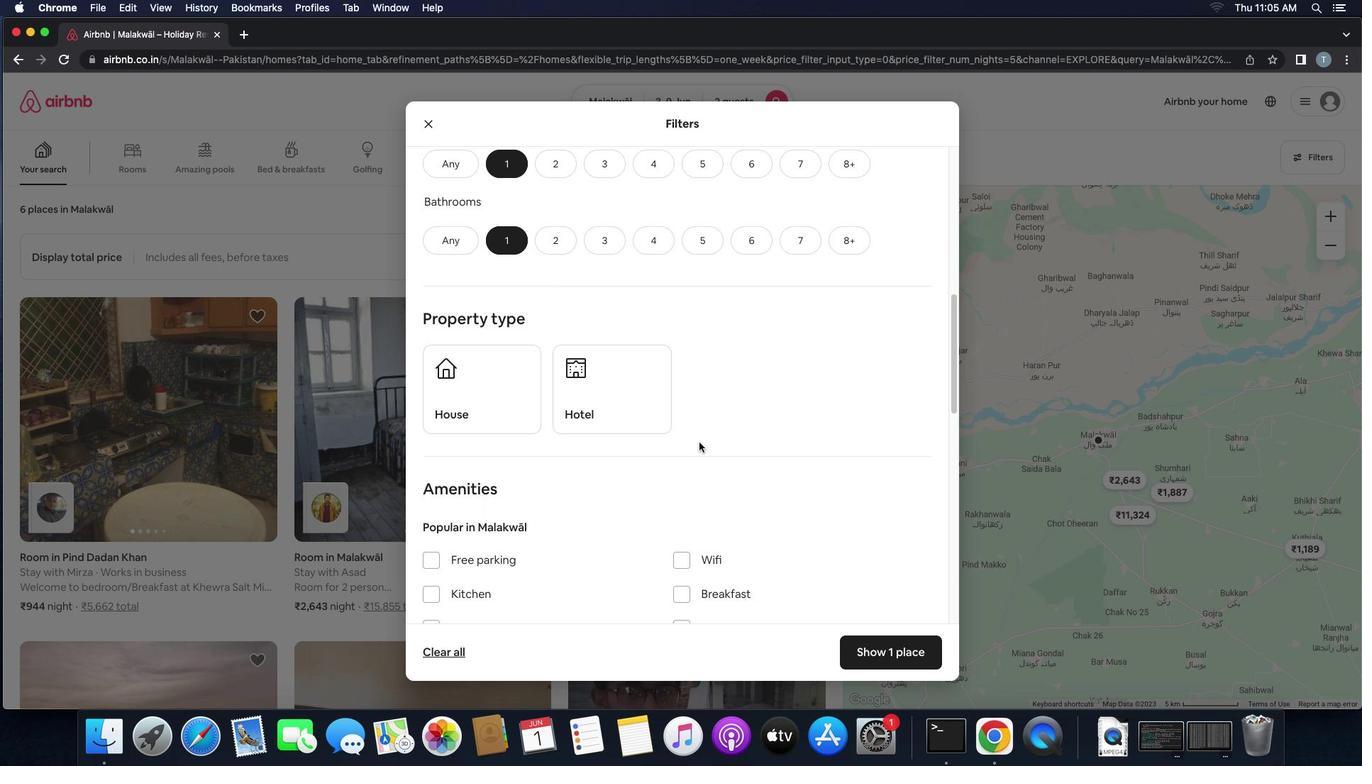 
Action: Mouse scrolled (699, 442) with delta (0, 0)
Screenshot: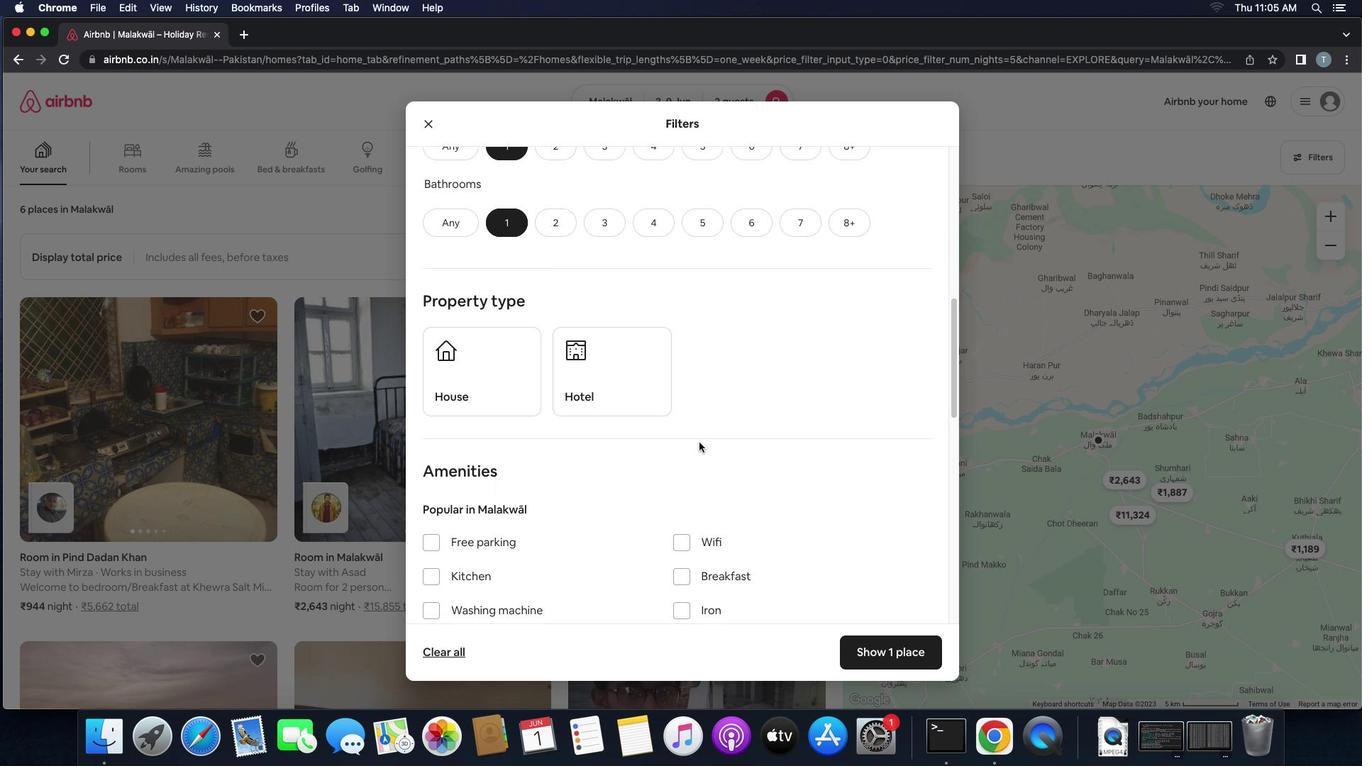 
Action: Mouse moved to (519, 352)
Screenshot: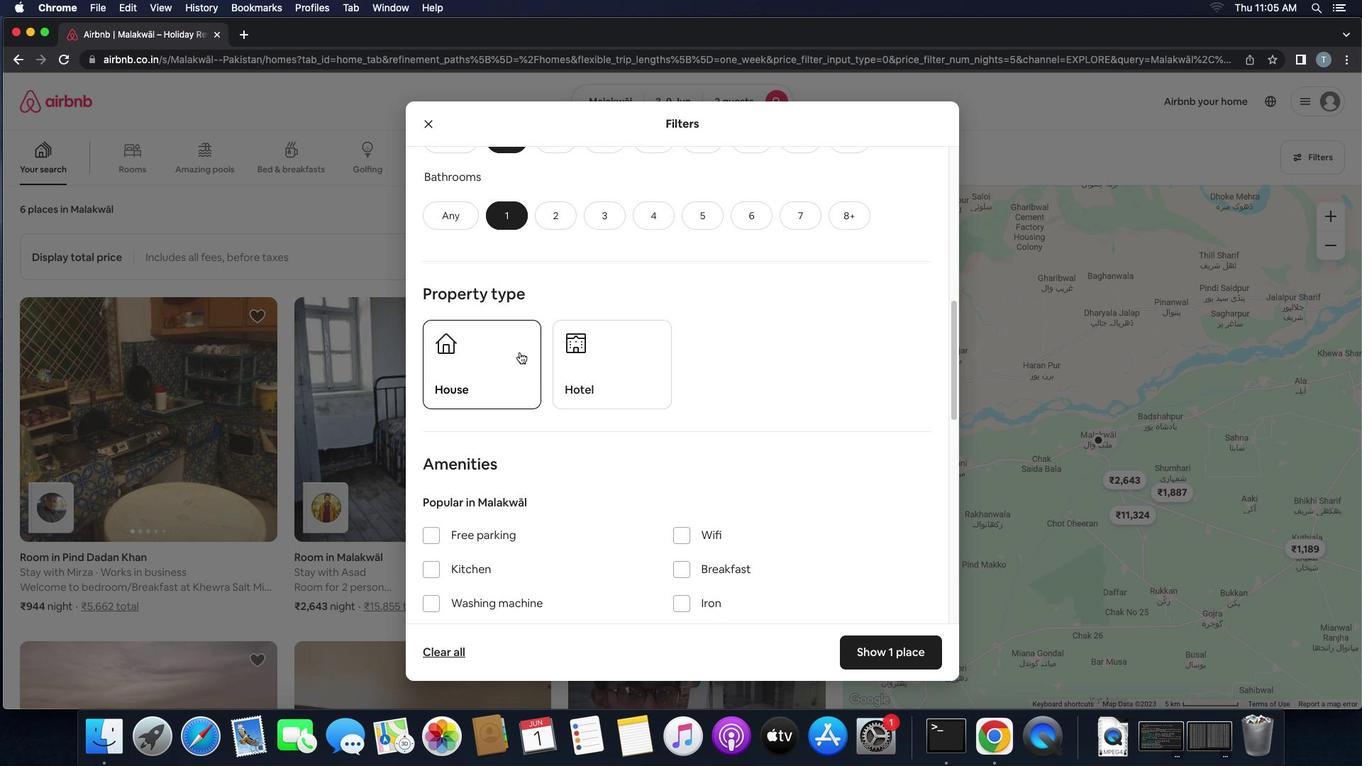 
Action: Mouse pressed left at (519, 352)
Screenshot: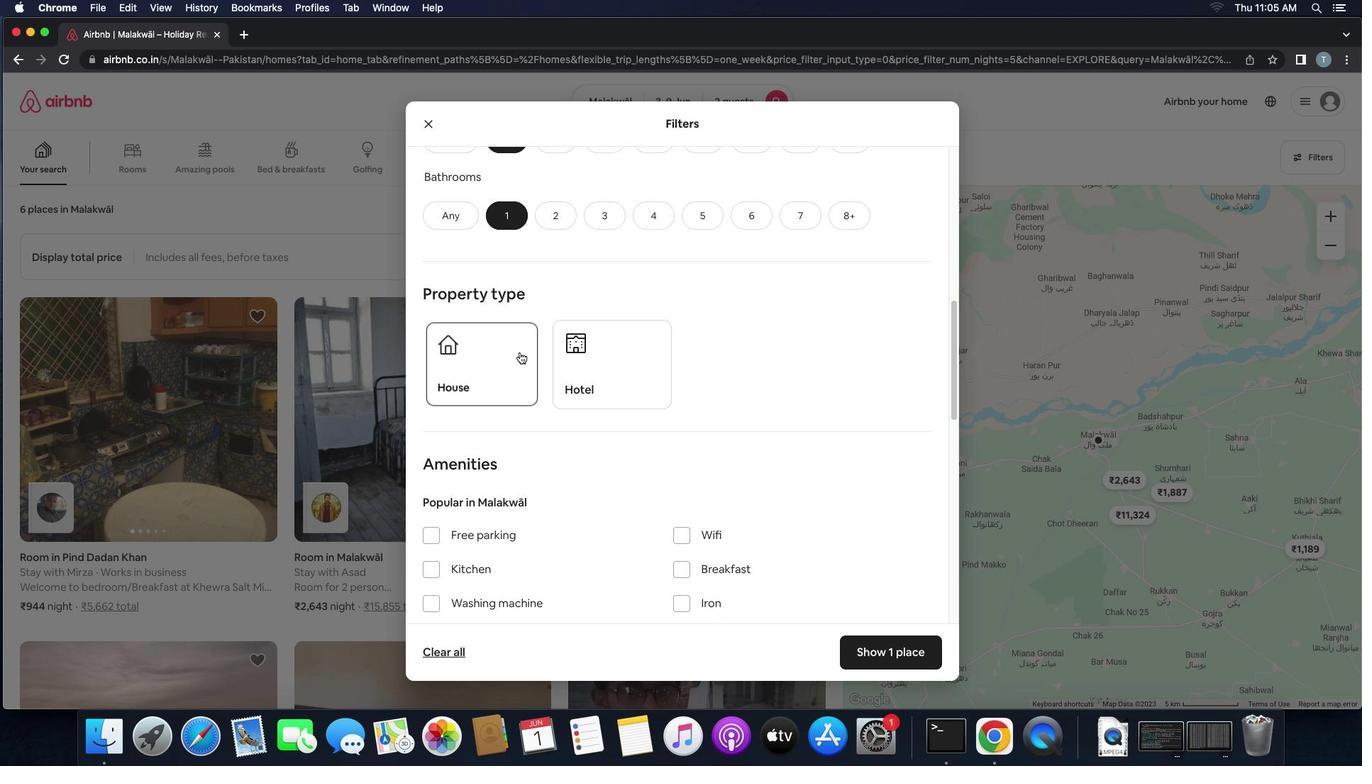 
Action: Mouse moved to (722, 403)
Screenshot: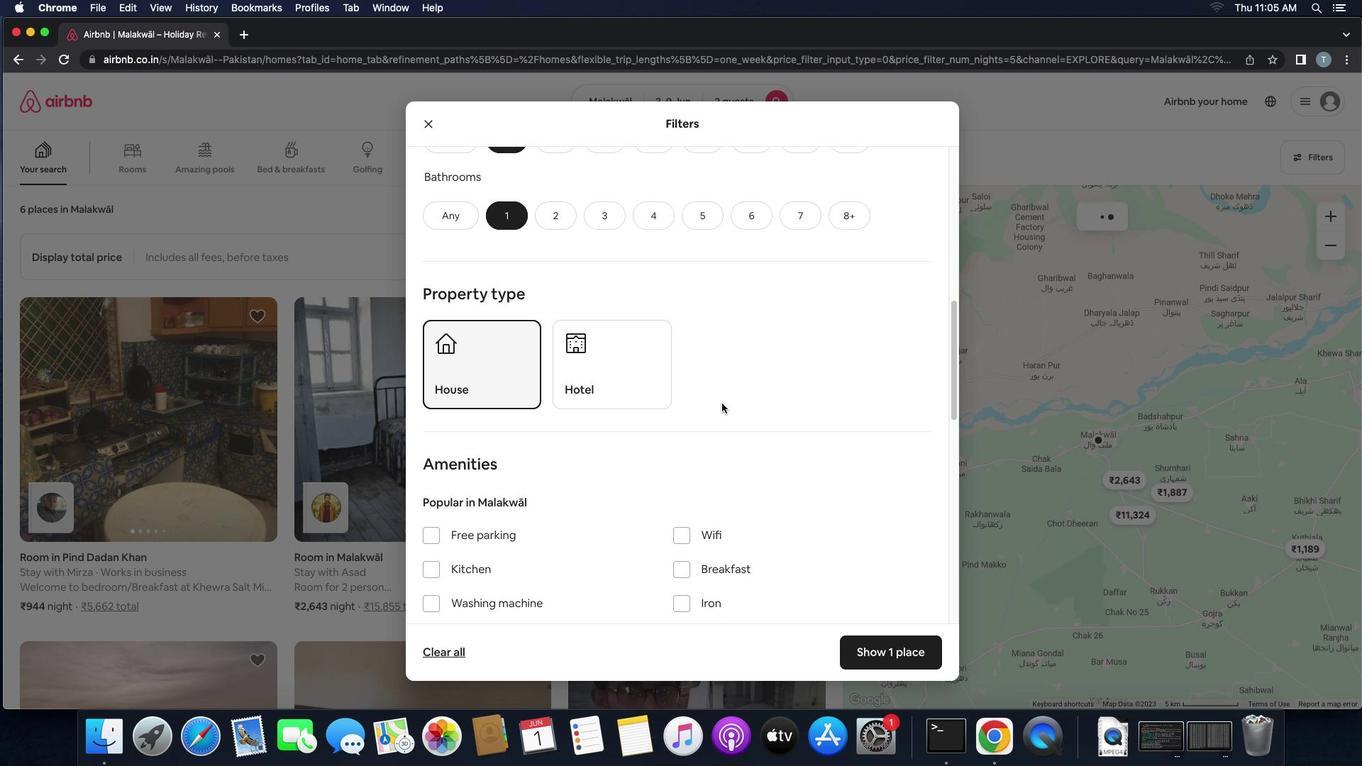 
Action: Mouse scrolled (722, 403) with delta (0, 0)
Screenshot: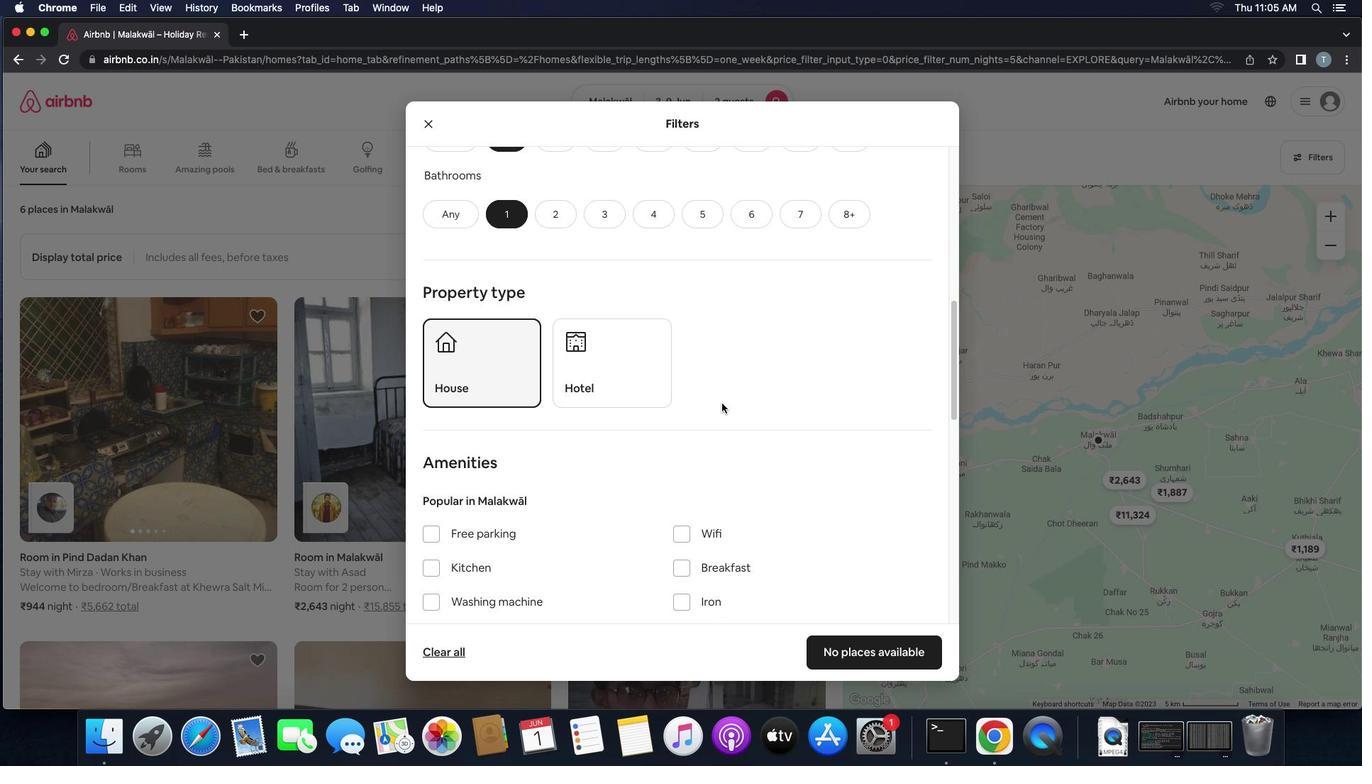 
Action: Mouse scrolled (722, 403) with delta (0, 0)
Screenshot: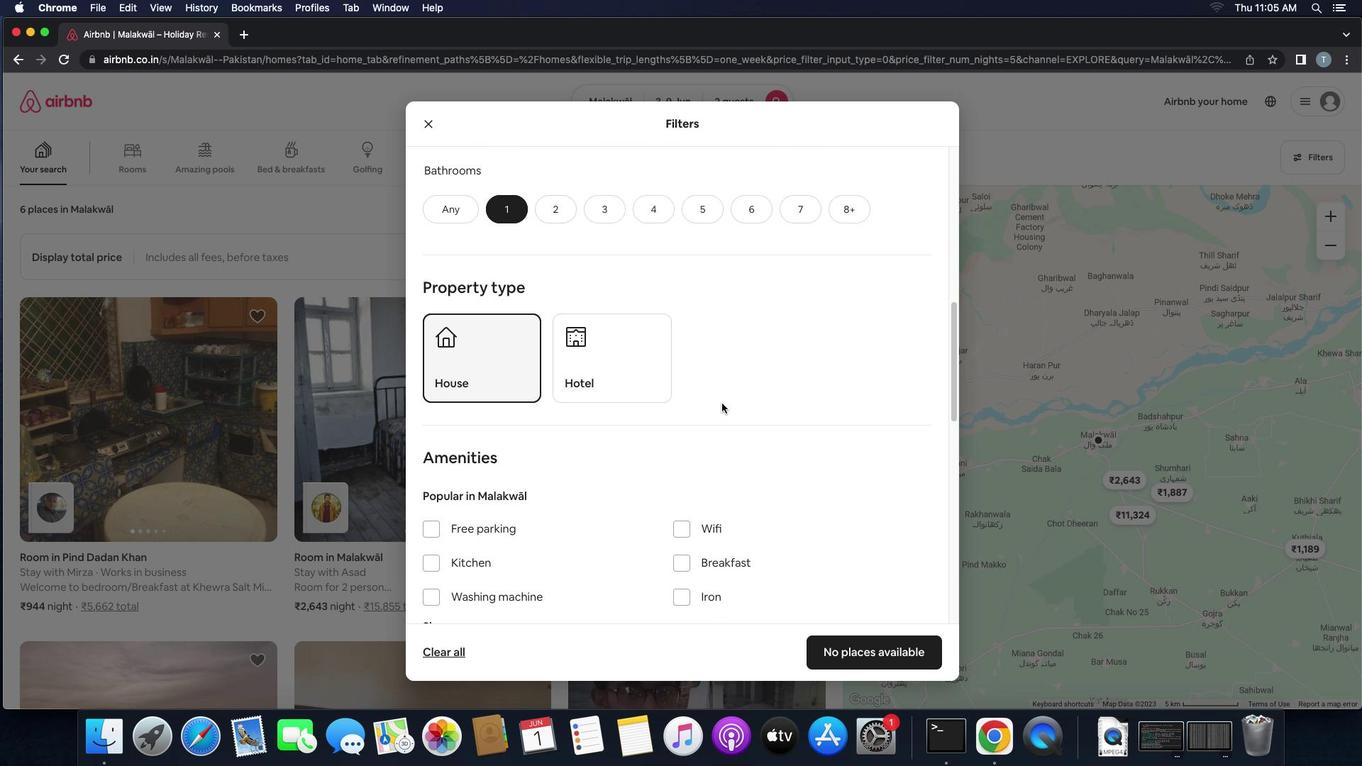 
Action: Mouse moved to (606, 327)
Screenshot: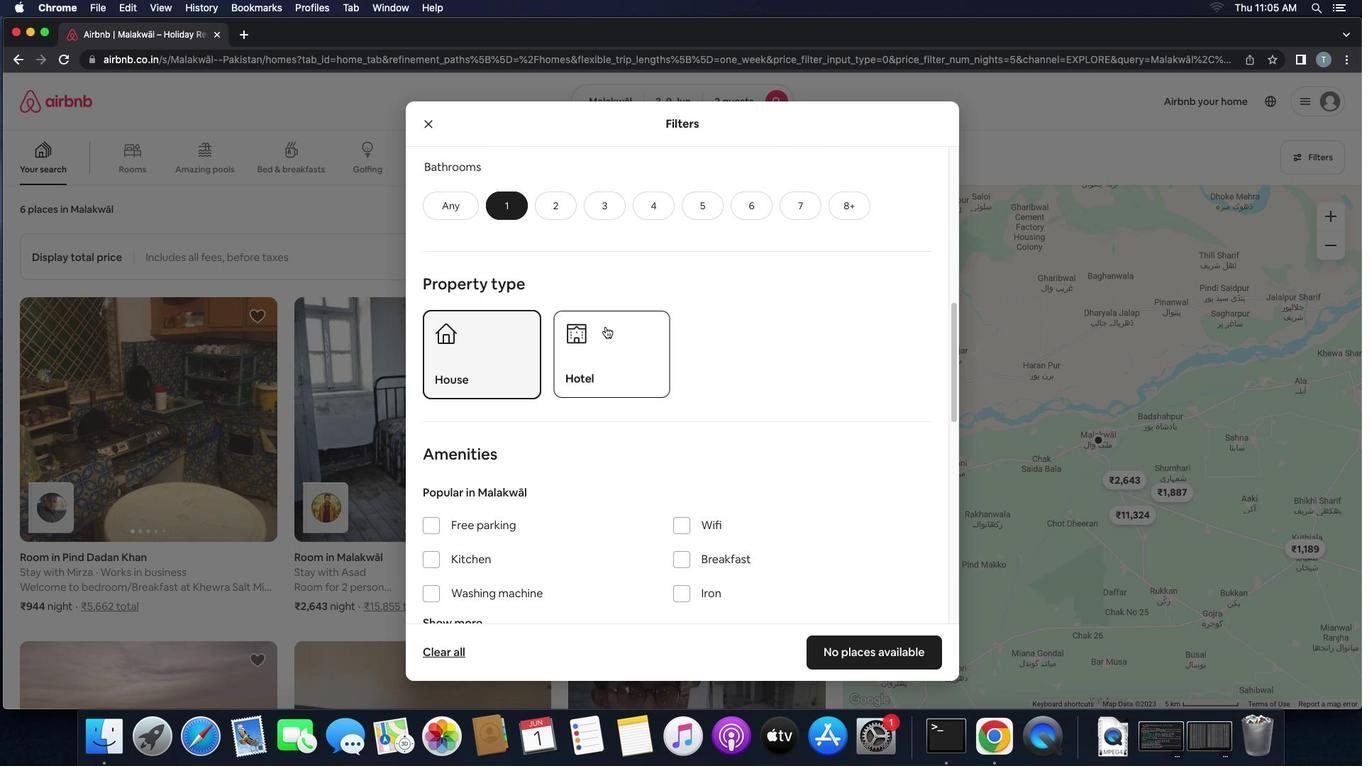 
Action: Mouse pressed left at (606, 327)
Screenshot: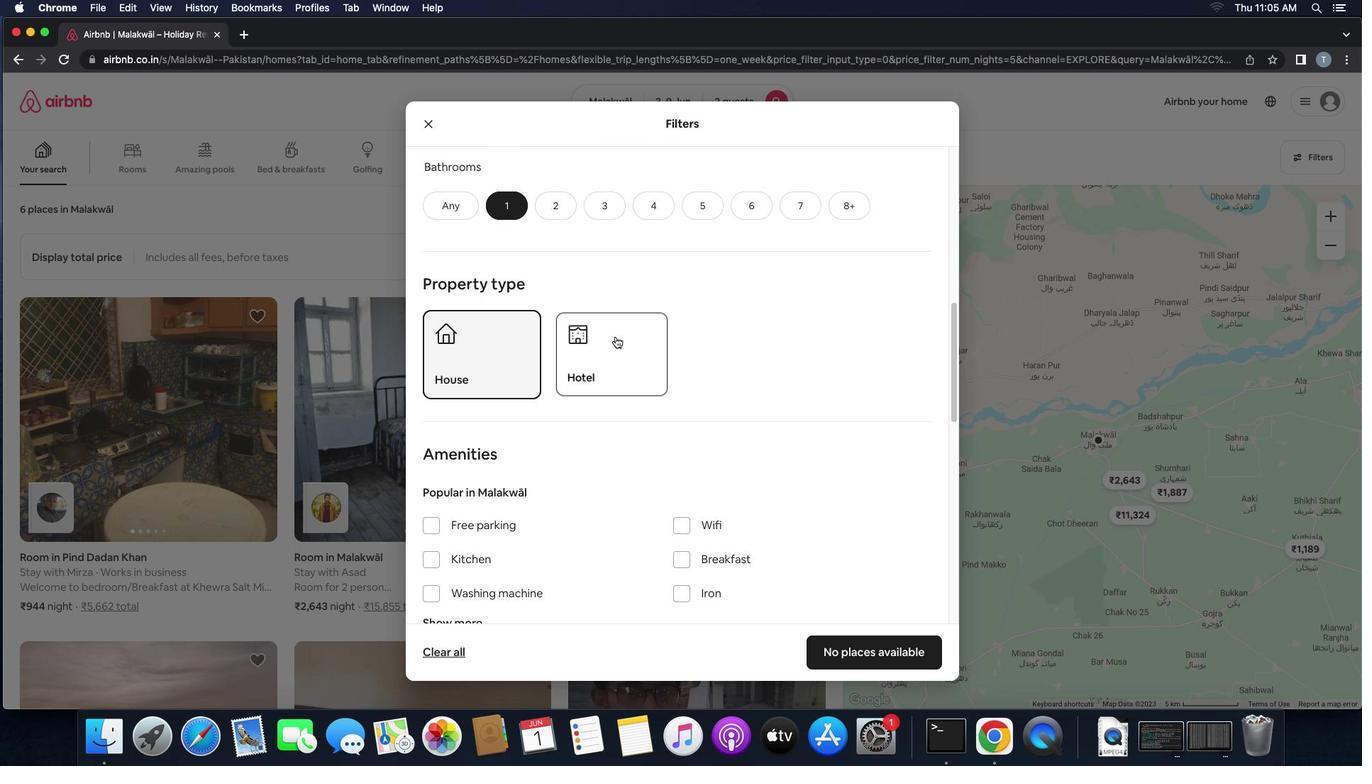
Action: Mouse moved to (726, 396)
Screenshot: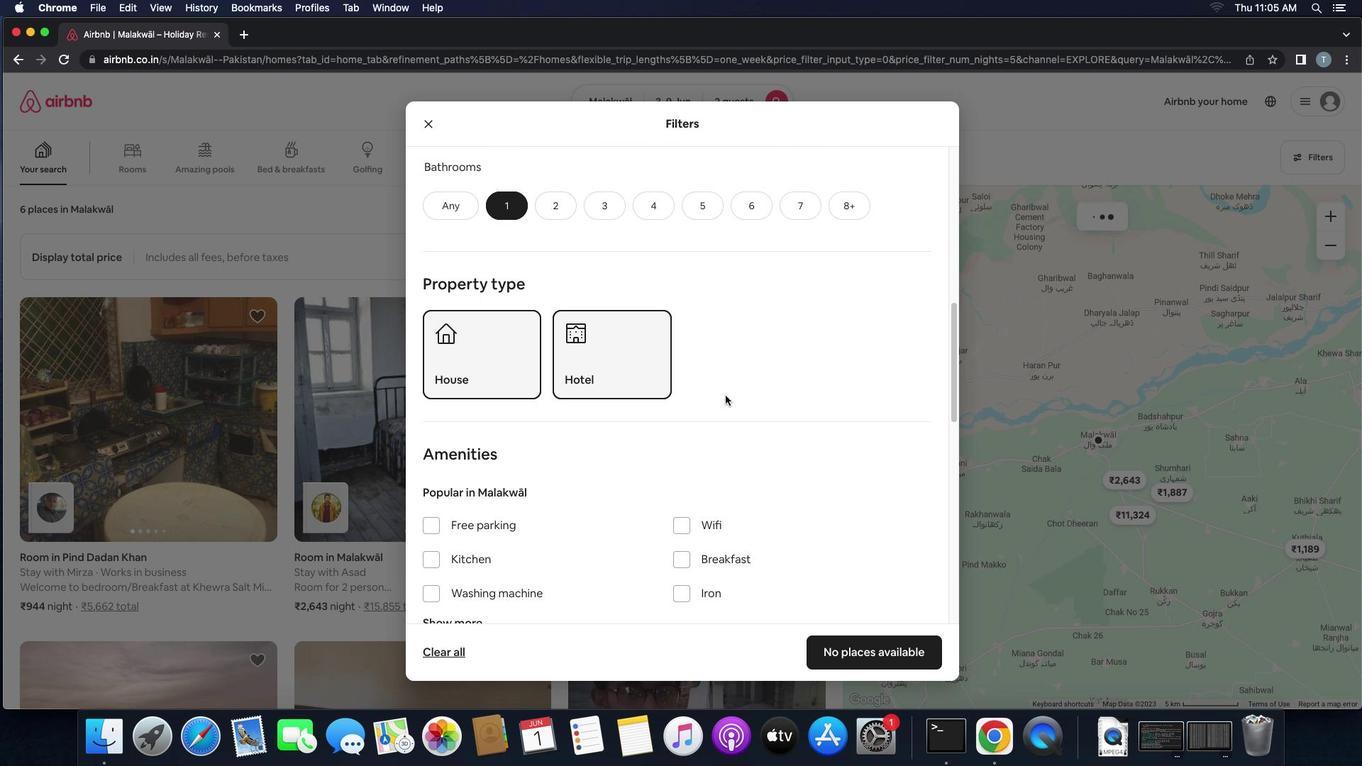 
Action: Mouse scrolled (726, 396) with delta (0, 0)
Screenshot: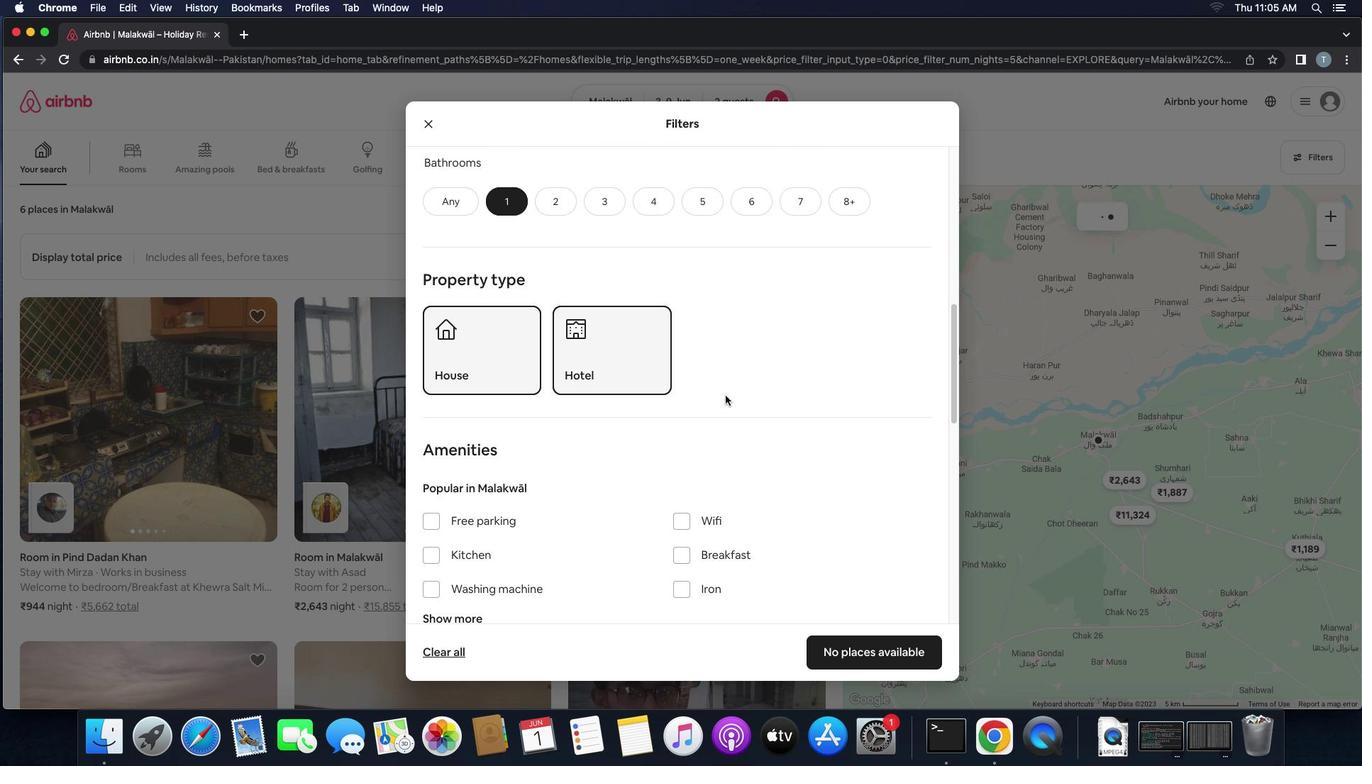 
Action: Mouse scrolled (726, 396) with delta (0, 0)
Screenshot: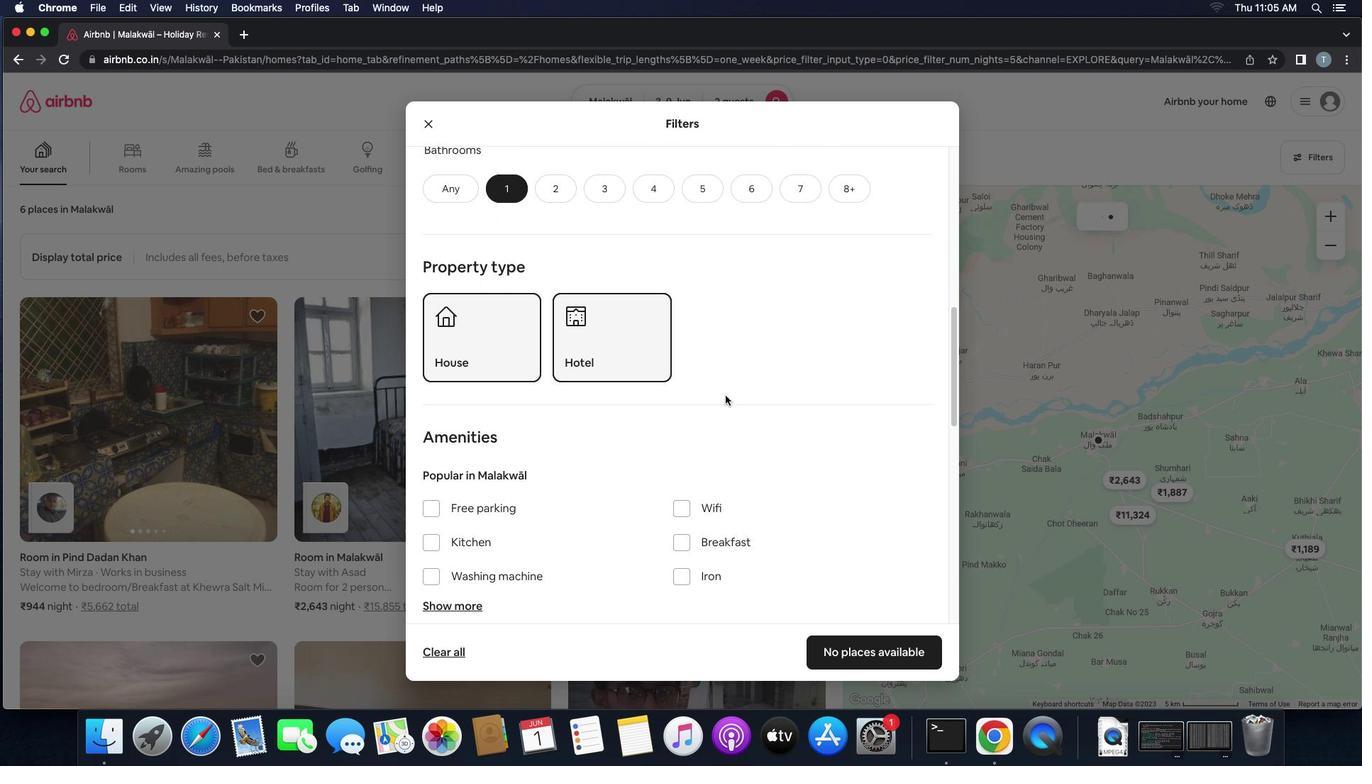 
Action: Mouse scrolled (726, 396) with delta (0, -1)
Screenshot: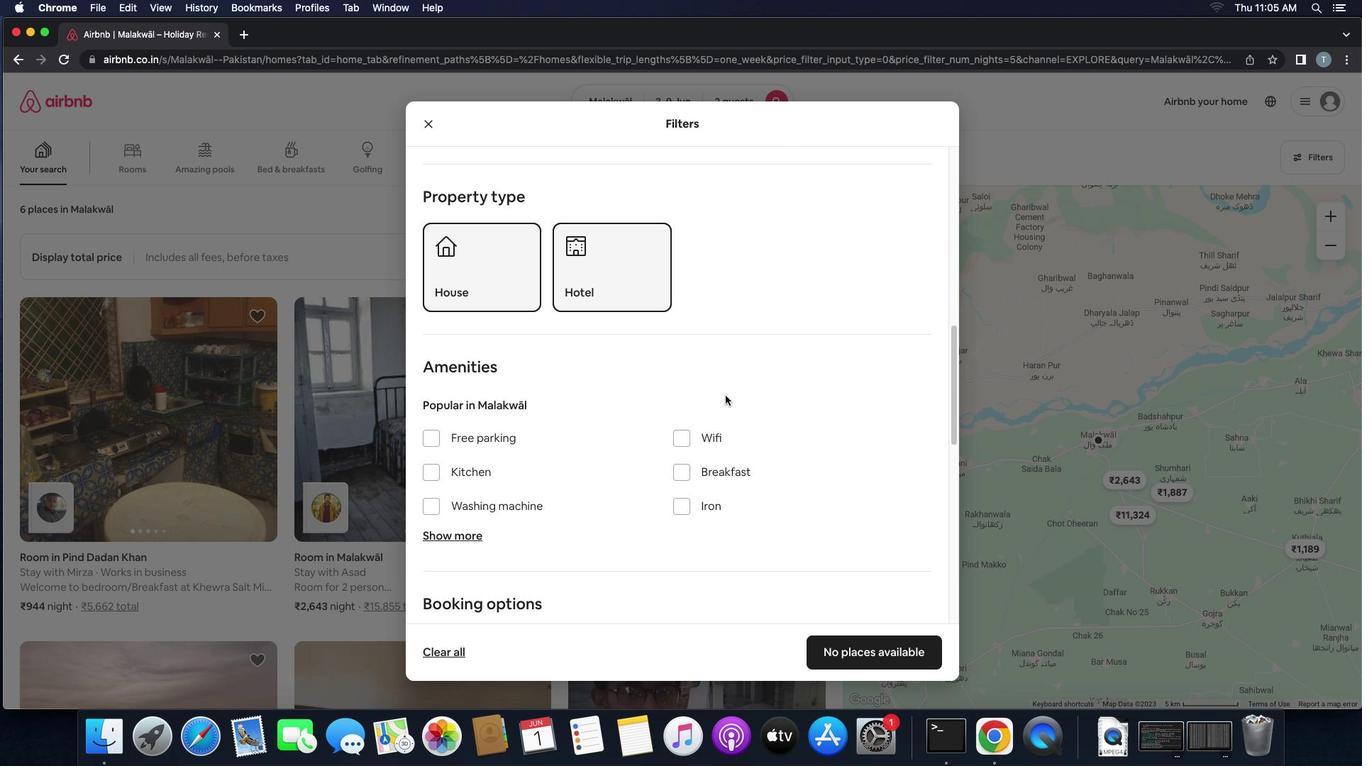 
Action: Mouse scrolled (726, 396) with delta (0, 0)
Screenshot: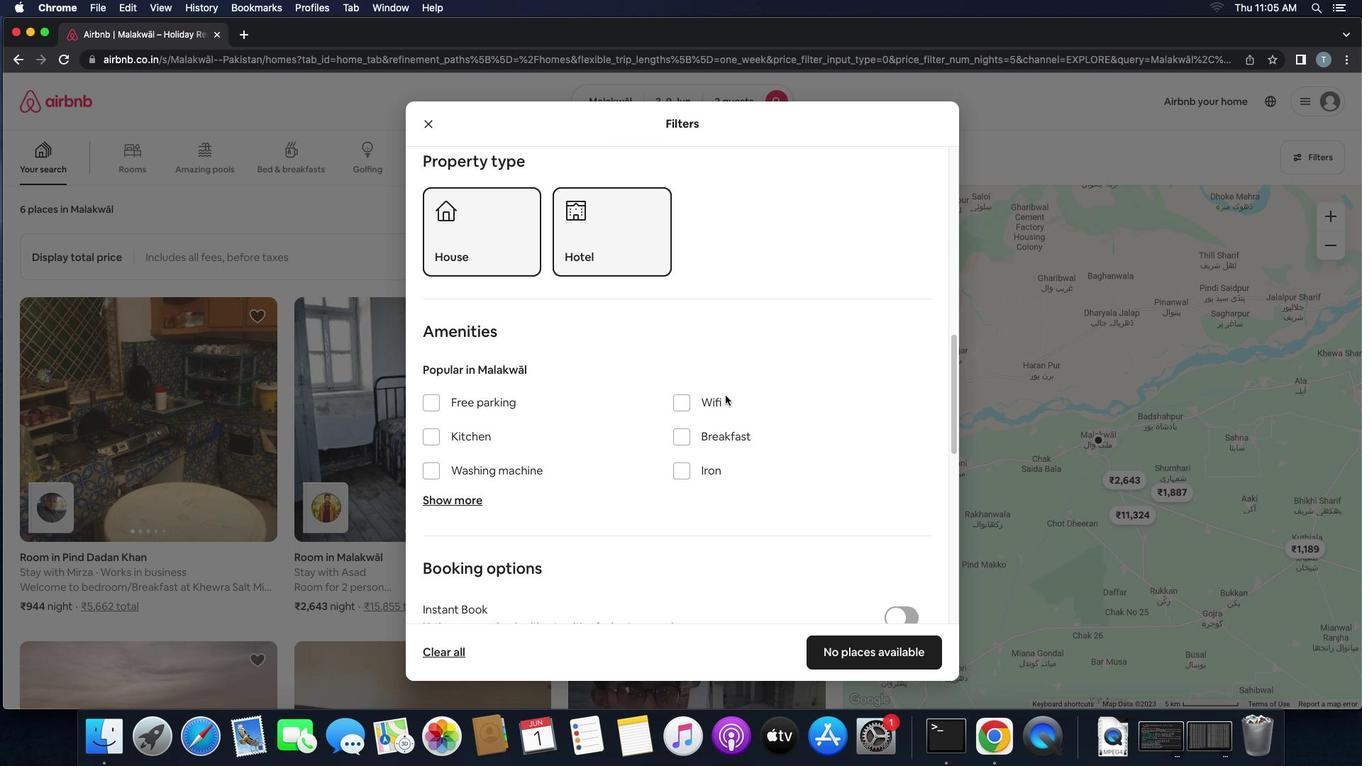 
Action: Mouse scrolled (726, 396) with delta (0, 0)
Screenshot: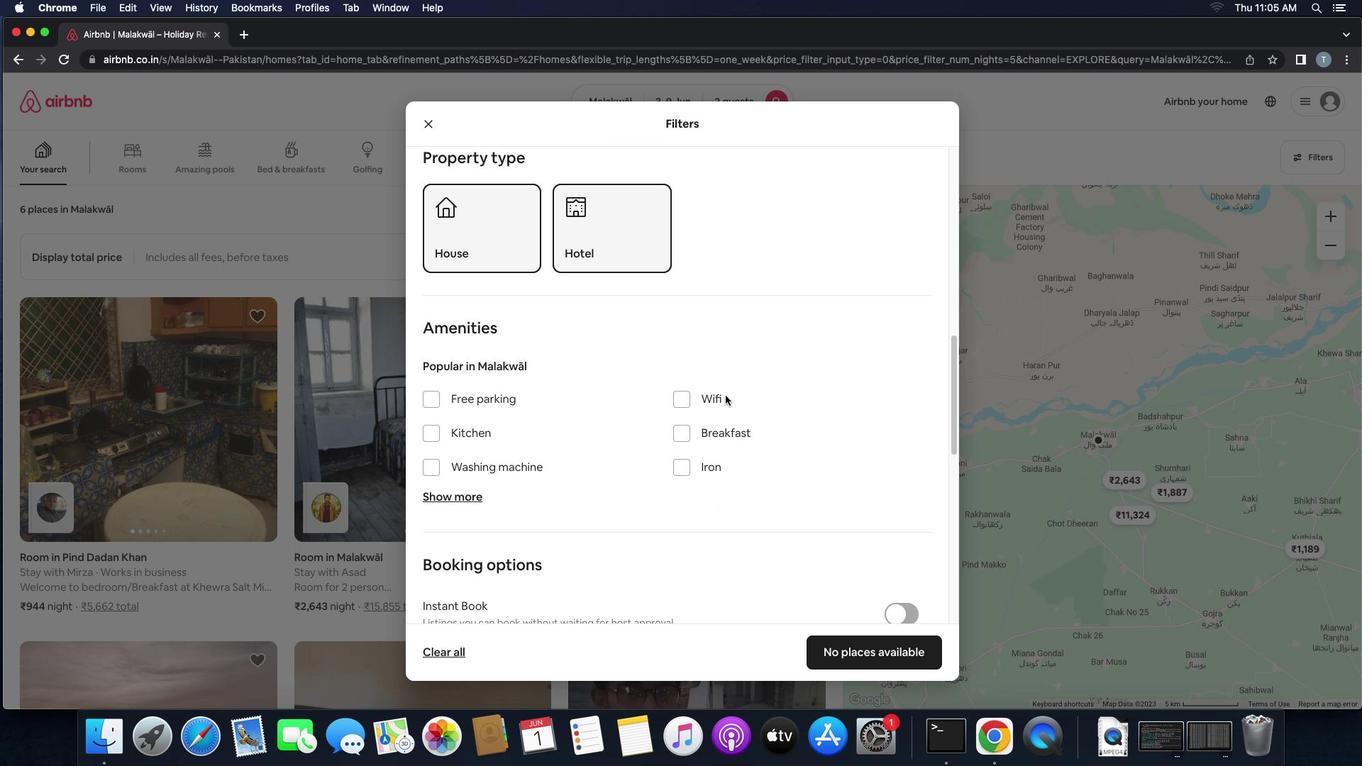 
Action: Mouse scrolled (726, 396) with delta (0, 0)
Screenshot: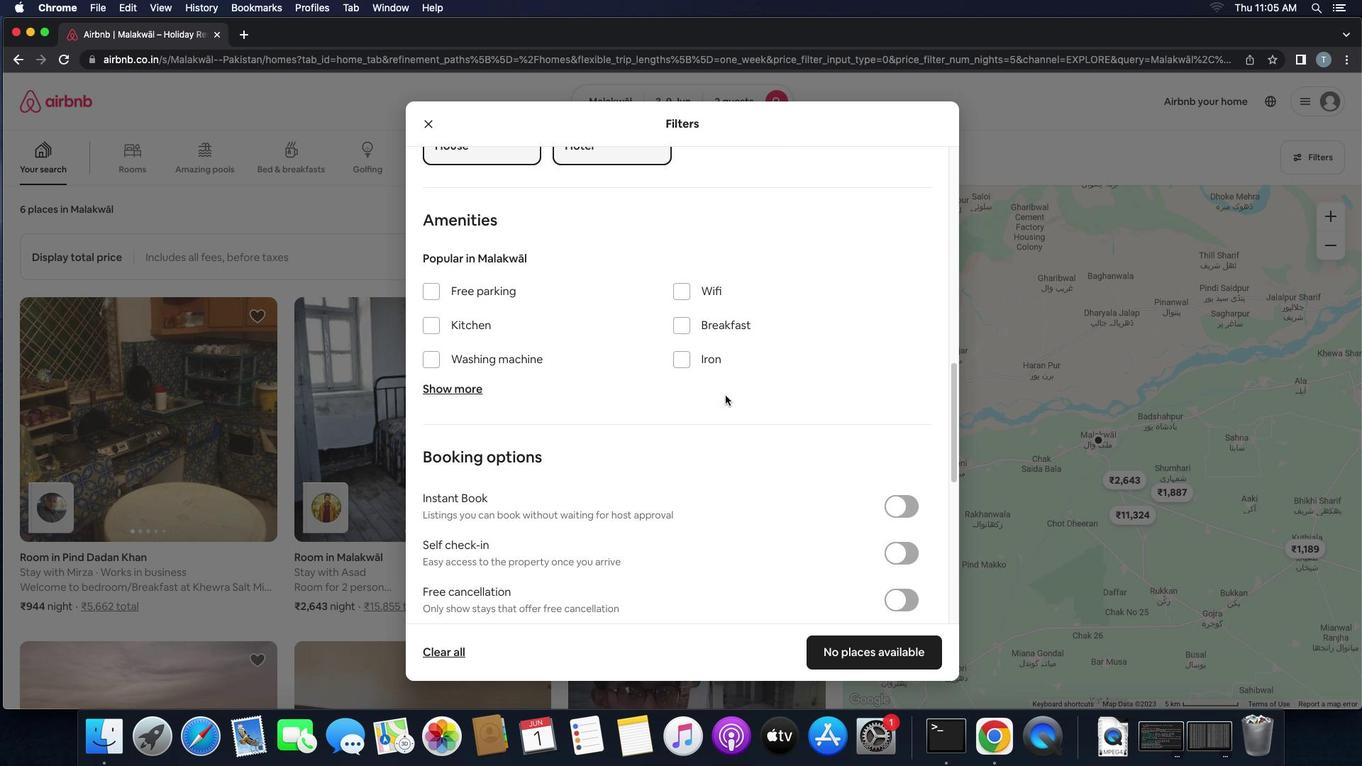 
Action: Mouse scrolled (726, 396) with delta (0, 0)
Screenshot: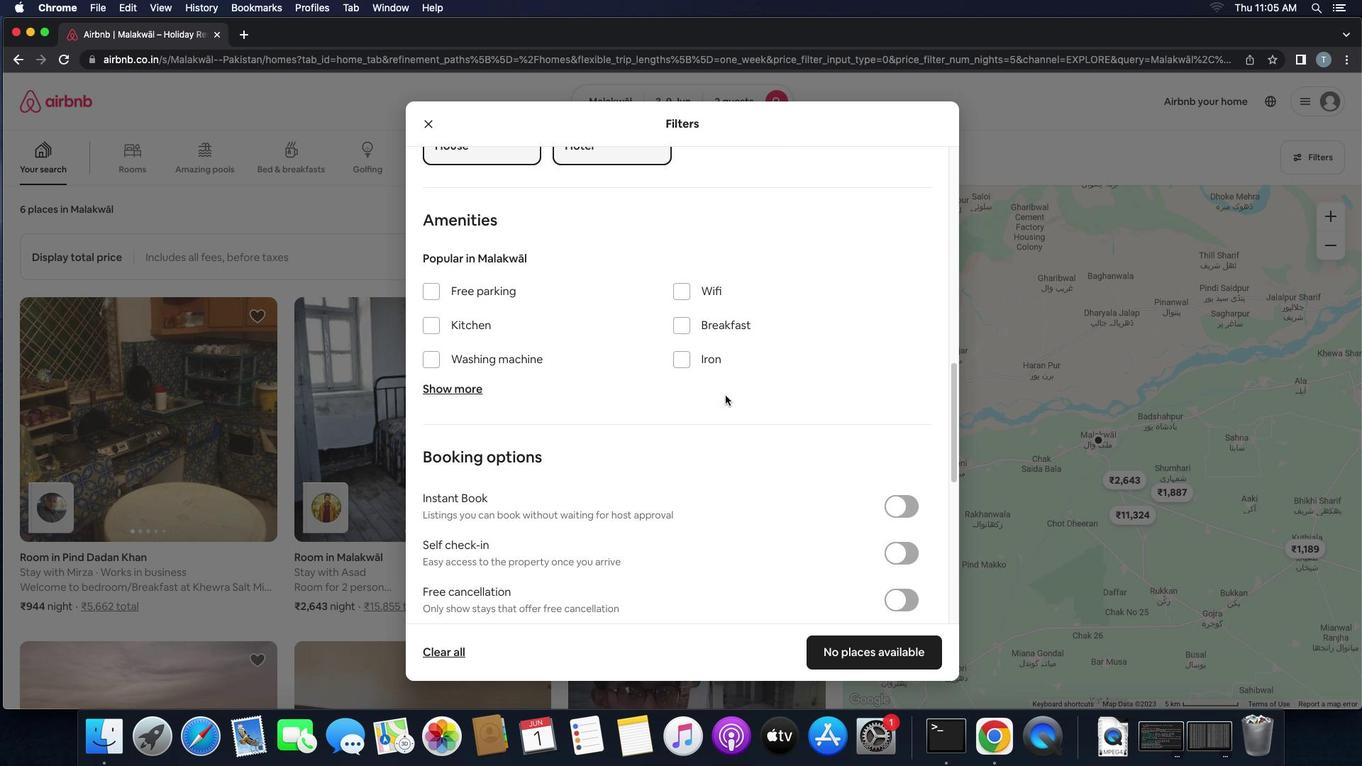 
Action: Mouse scrolled (726, 396) with delta (0, -2)
Screenshot: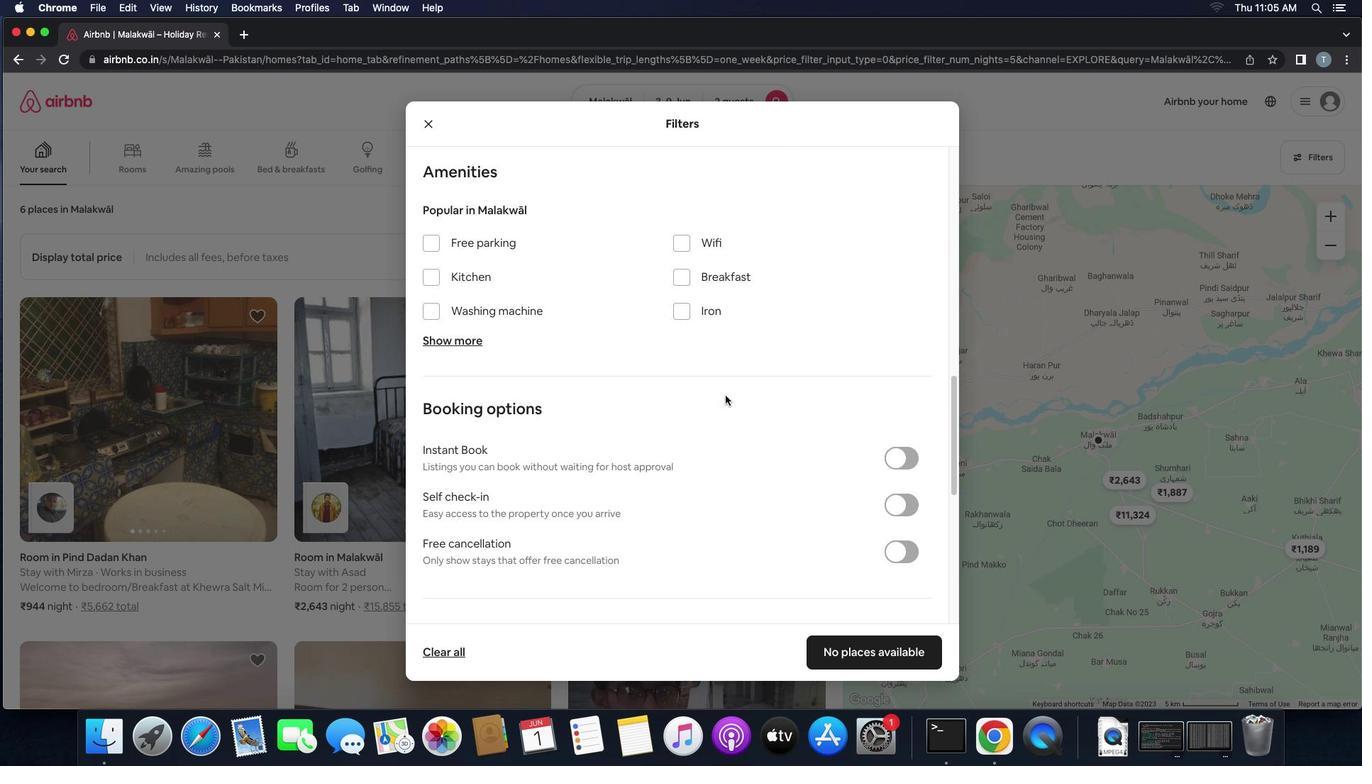 
Action: Mouse scrolled (726, 396) with delta (0, -3)
Screenshot: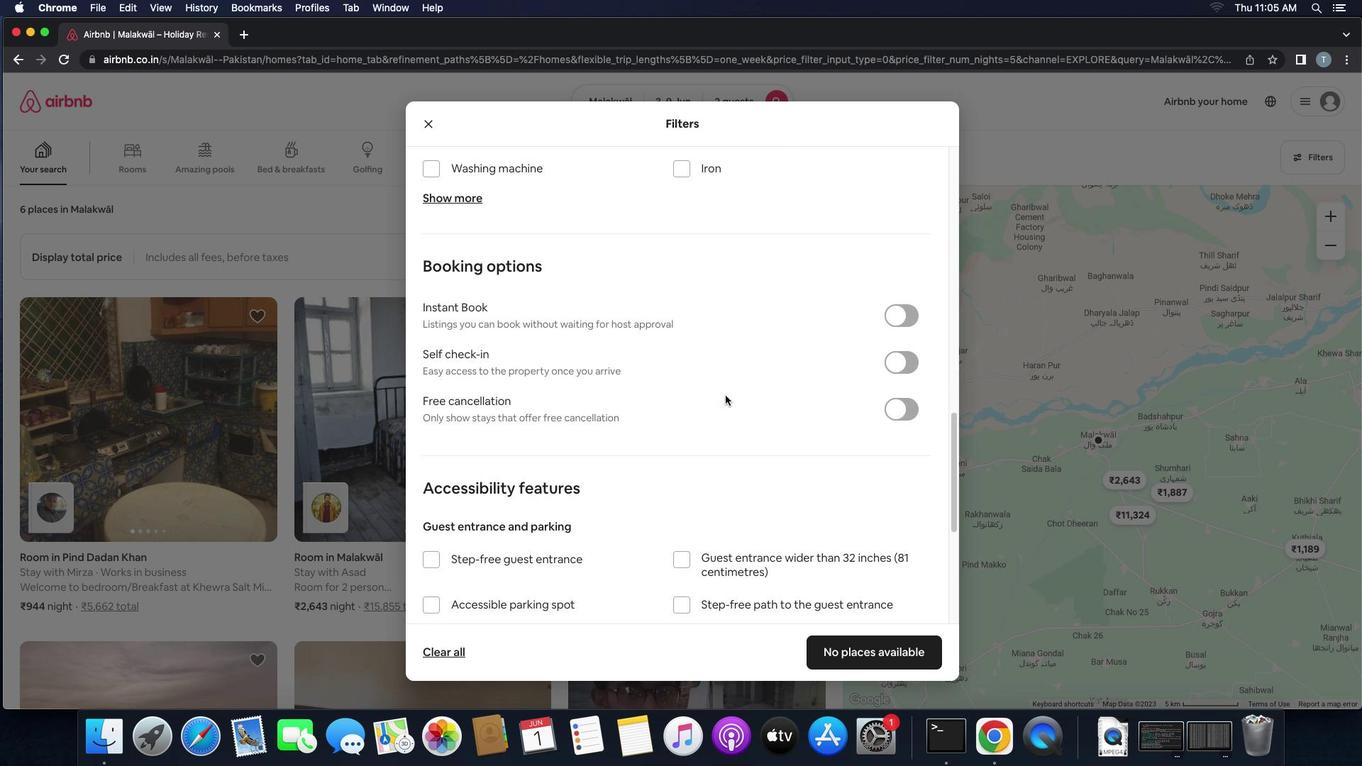 
Action: Mouse moved to (900, 360)
Screenshot: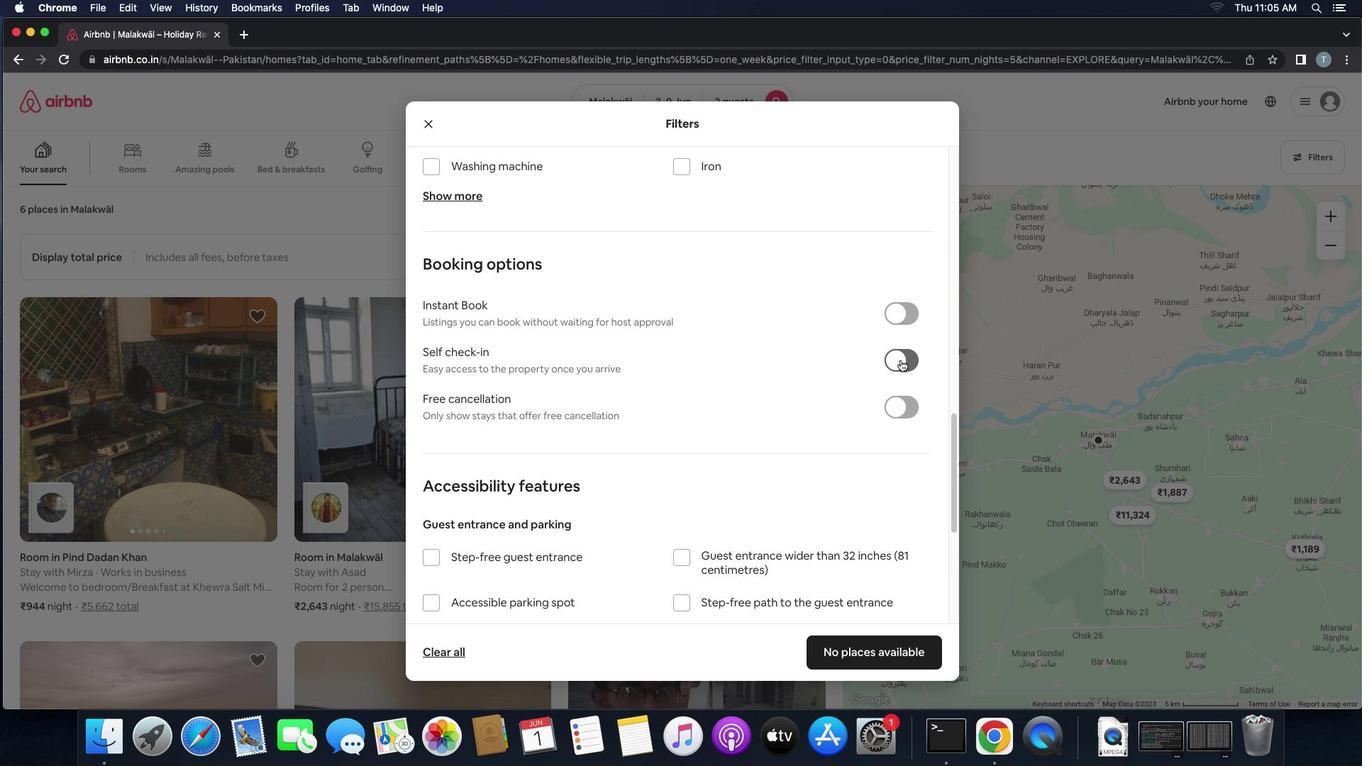 
Action: Mouse pressed left at (900, 360)
Screenshot: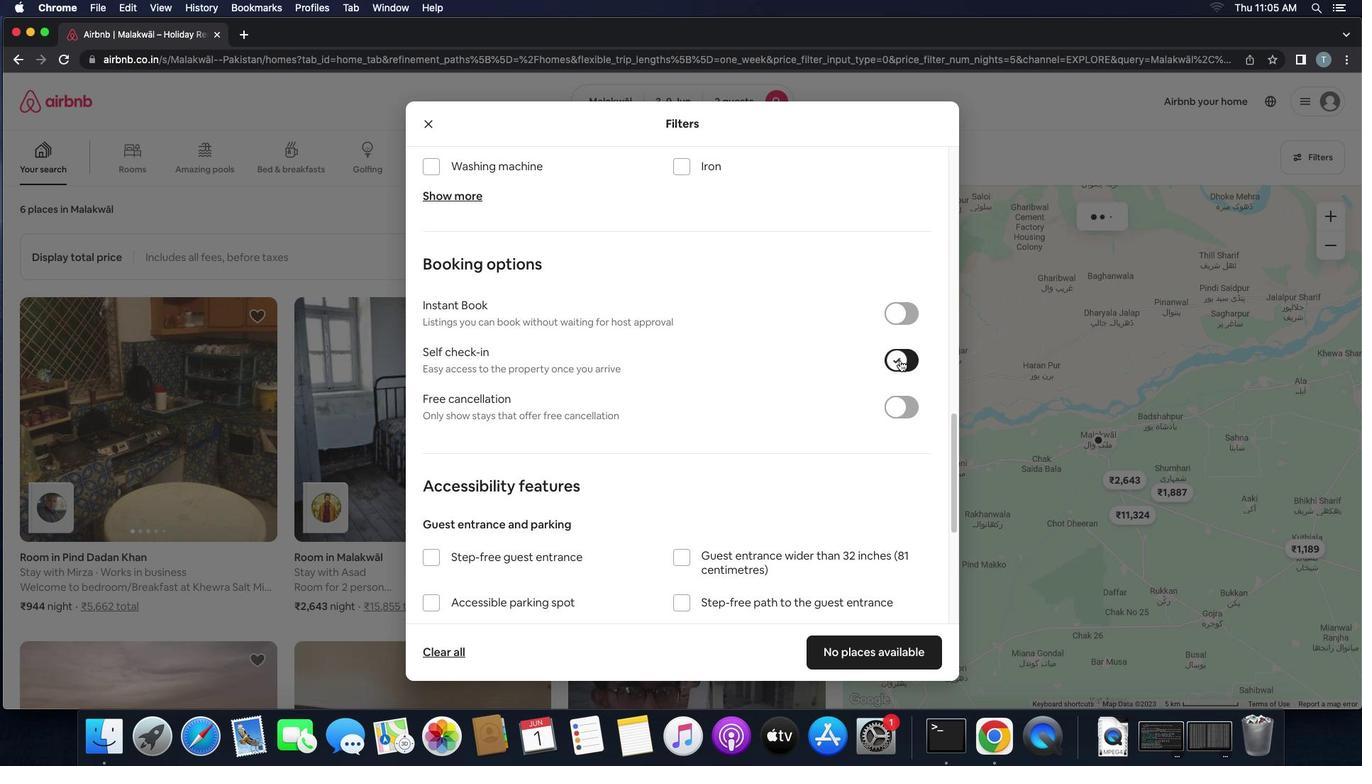 
Action: Mouse moved to (781, 426)
Screenshot: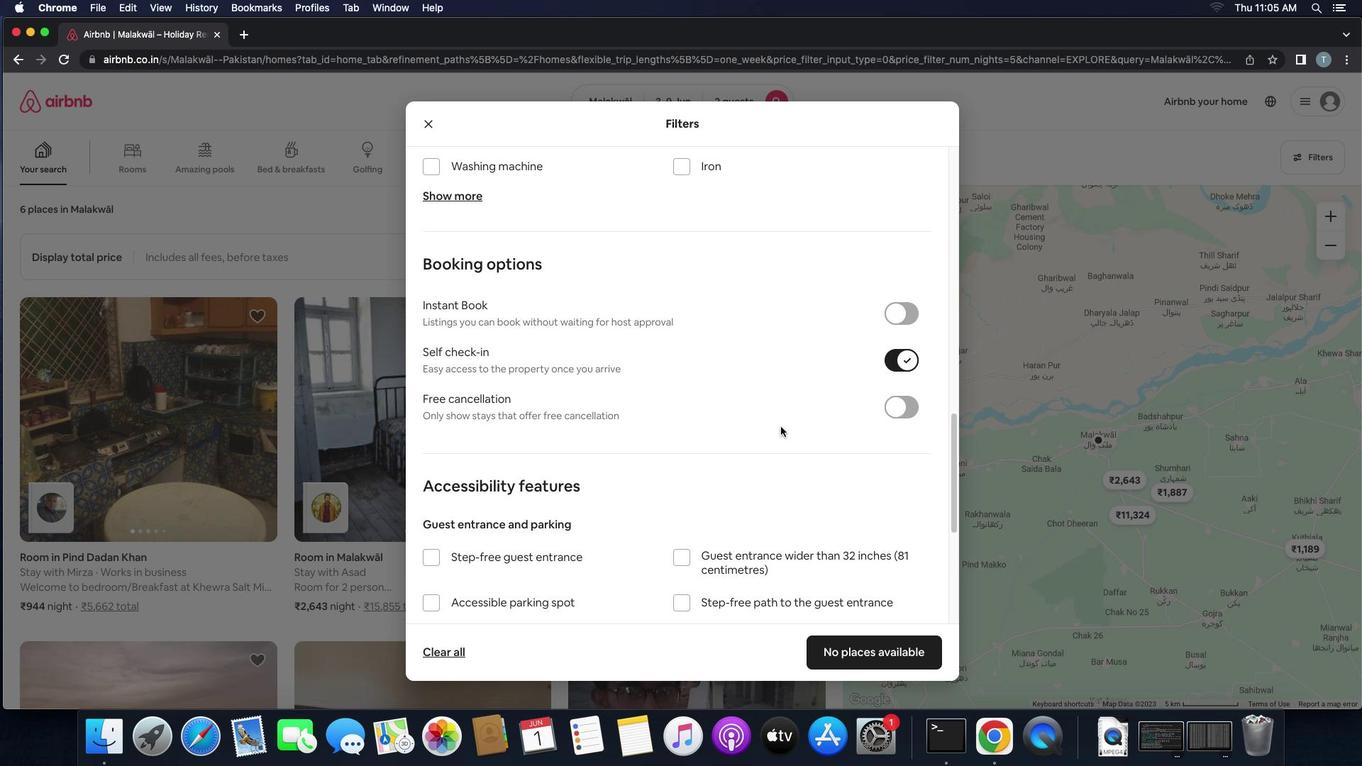 
Action: Mouse scrolled (781, 426) with delta (0, 0)
Screenshot: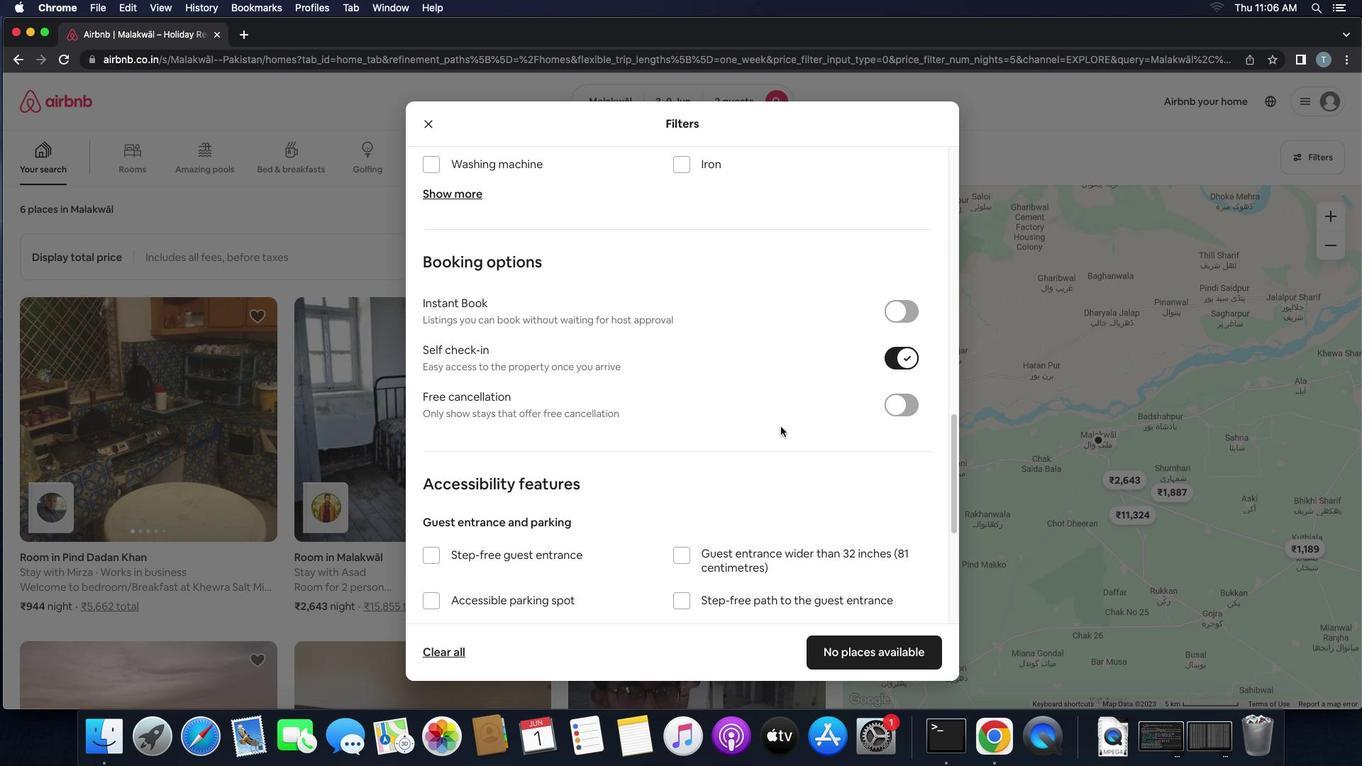 
Action: Mouse scrolled (781, 426) with delta (0, 0)
Screenshot: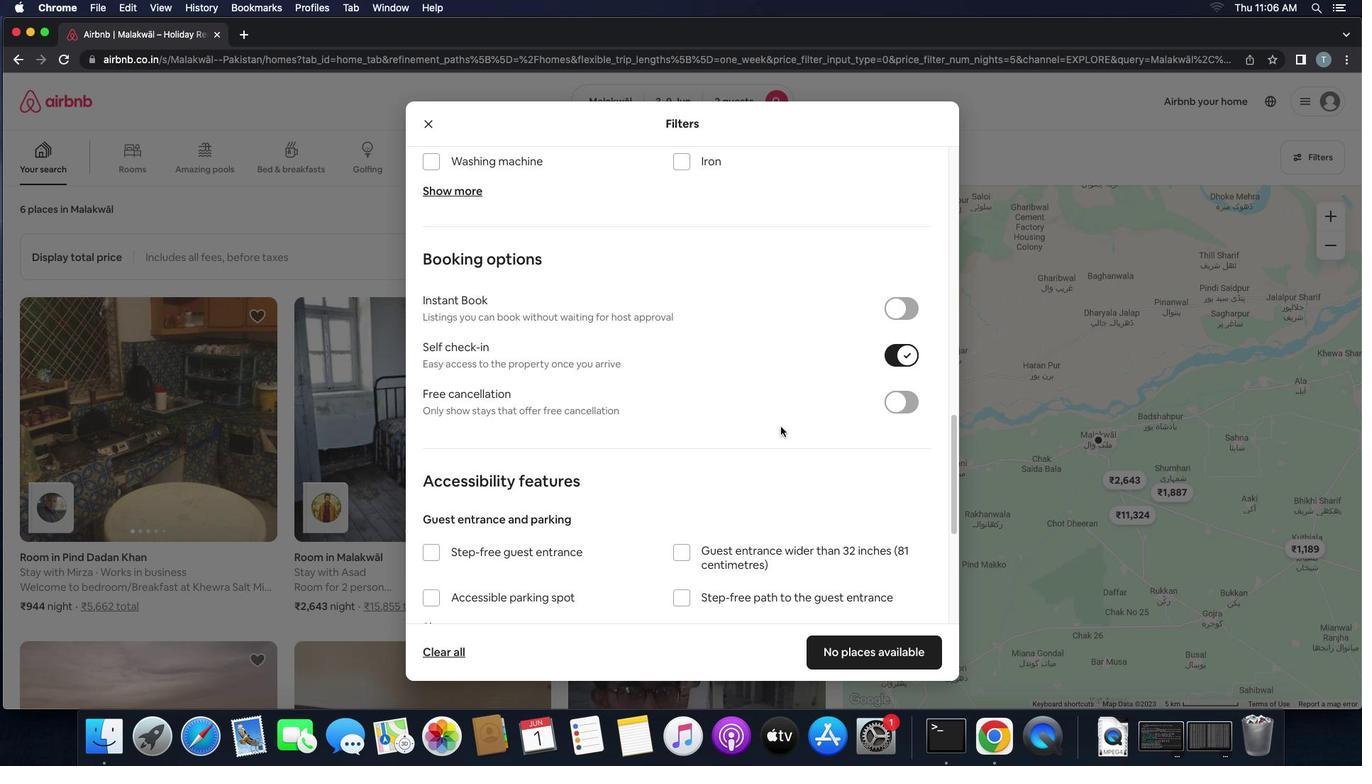 
Action: Mouse scrolled (781, 426) with delta (0, 0)
Screenshot: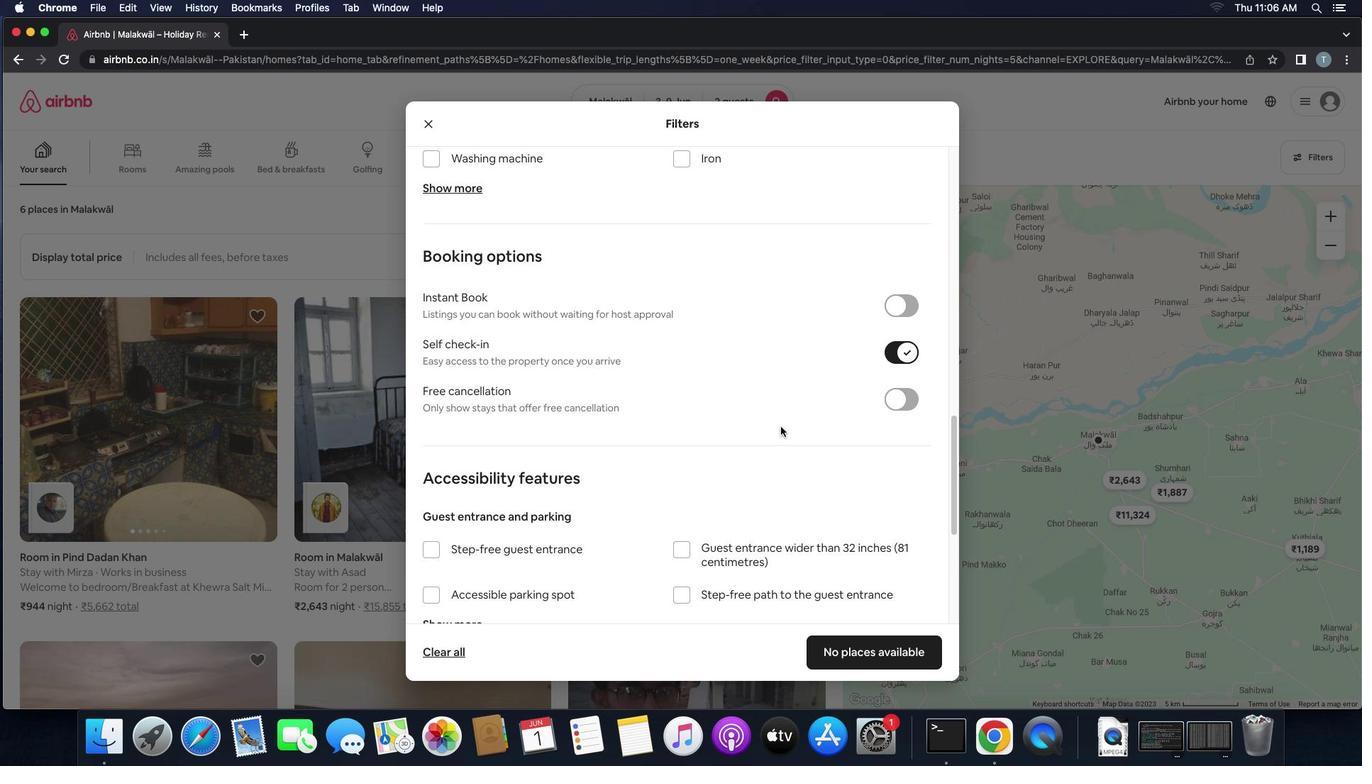 
Action: Mouse scrolled (781, 426) with delta (0, 0)
Screenshot: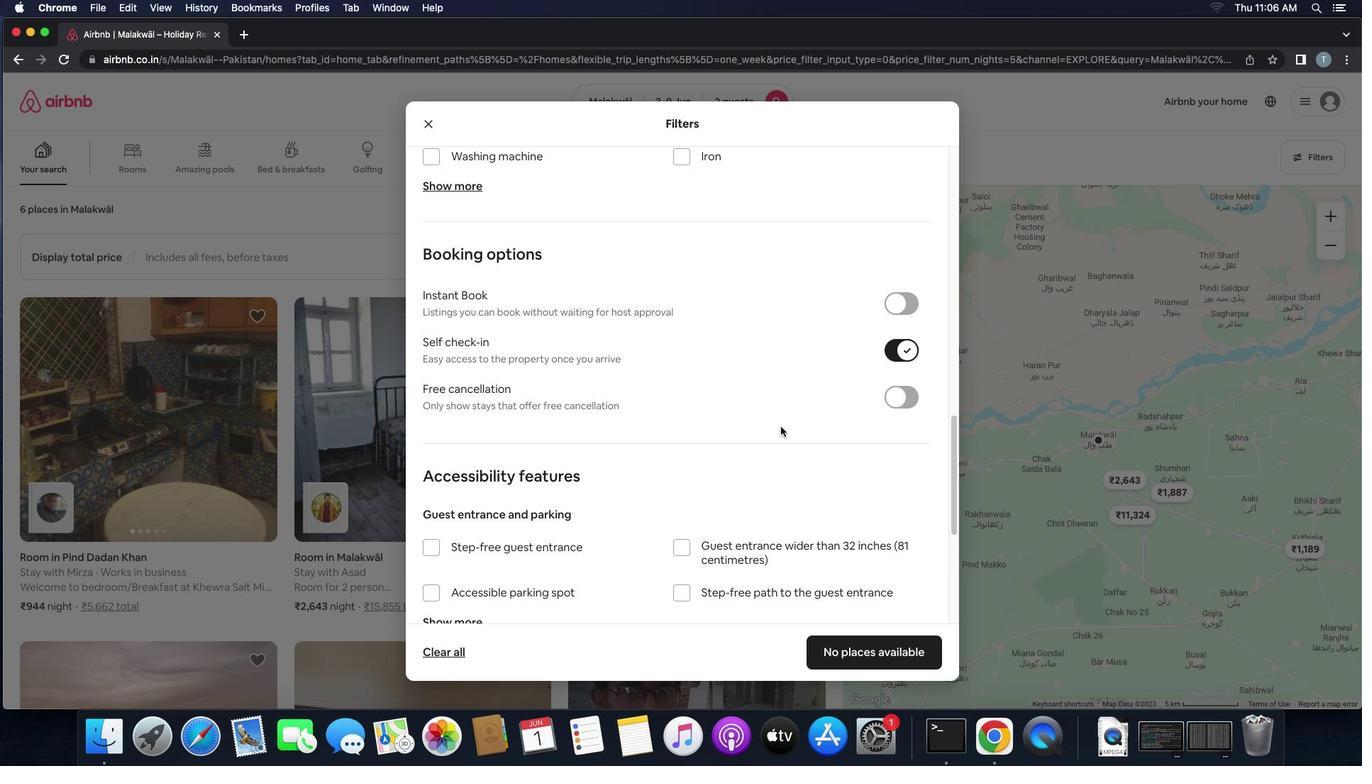 
Action: Mouse scrolled (781, 426) with delta (0, 0)
Screenshot: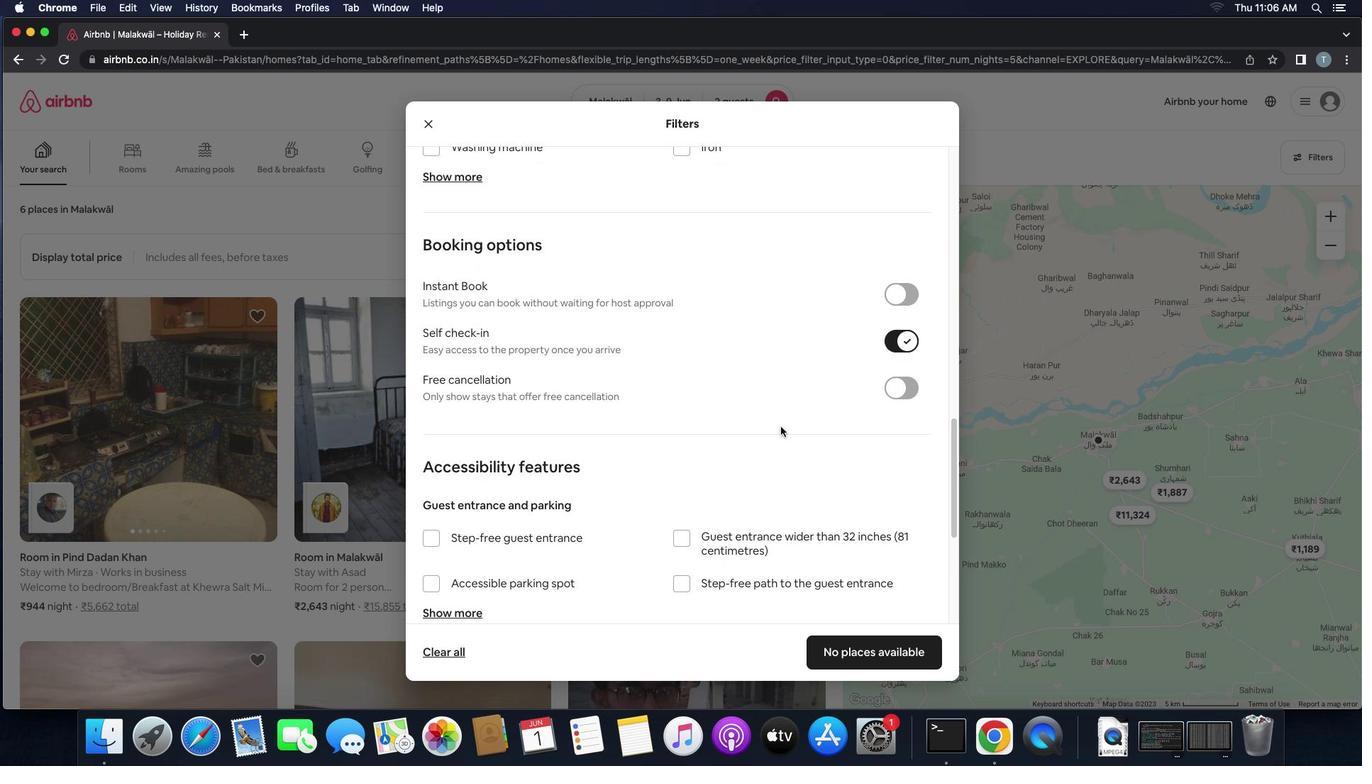 
Action: Mouse scrolled (781, 426) with delta (0, 0)
Screenshot: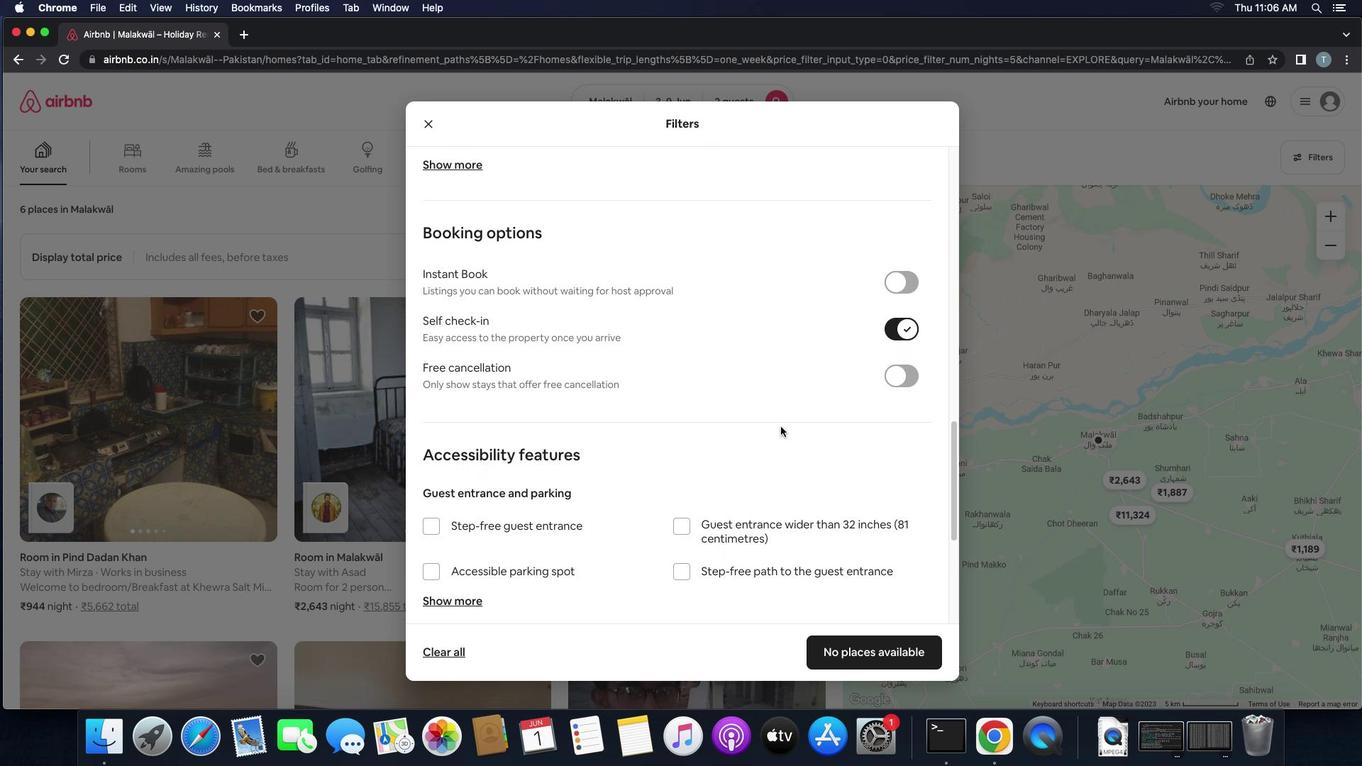 
Action: Mouse scrolled (781, 426) with delta (0, 0)
Screenshot: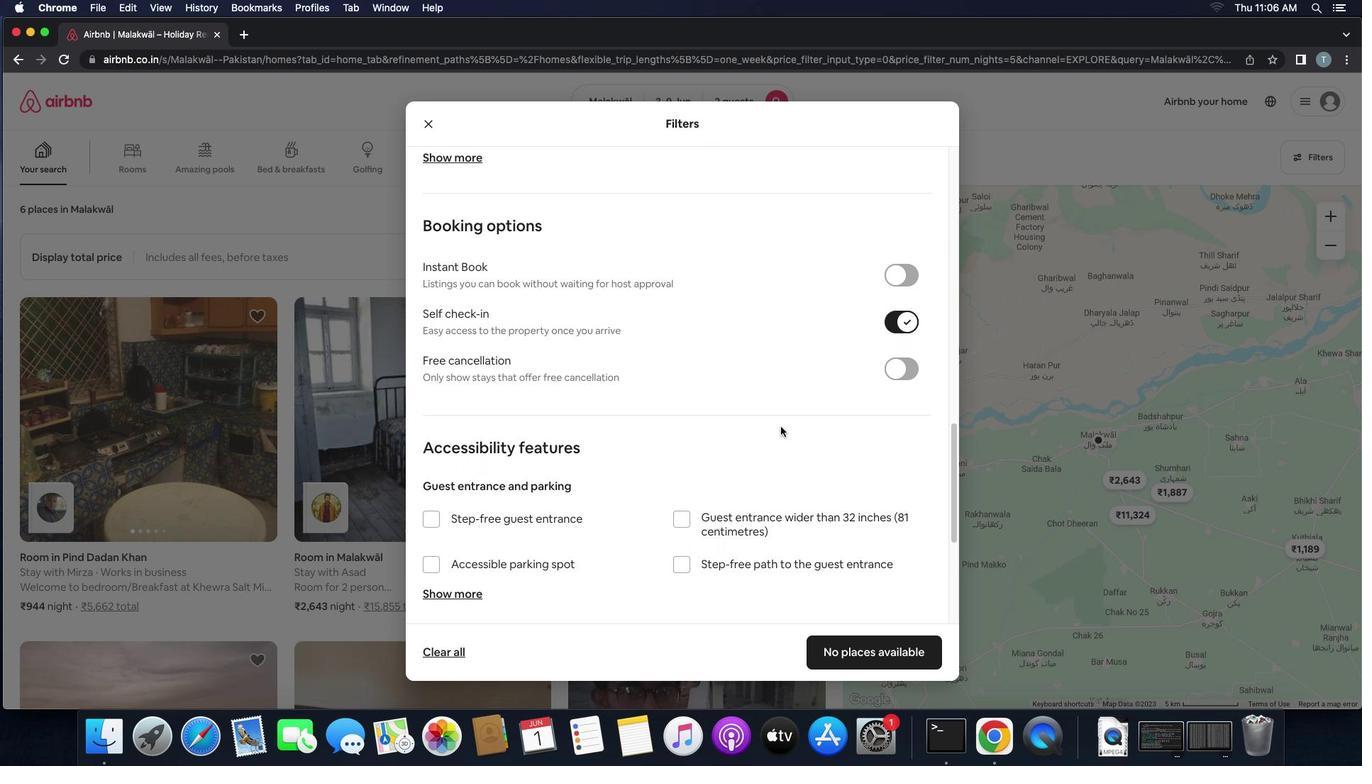 
Action: Mouse scrolled (781, 426) with delta (0, 0)
Screenshot: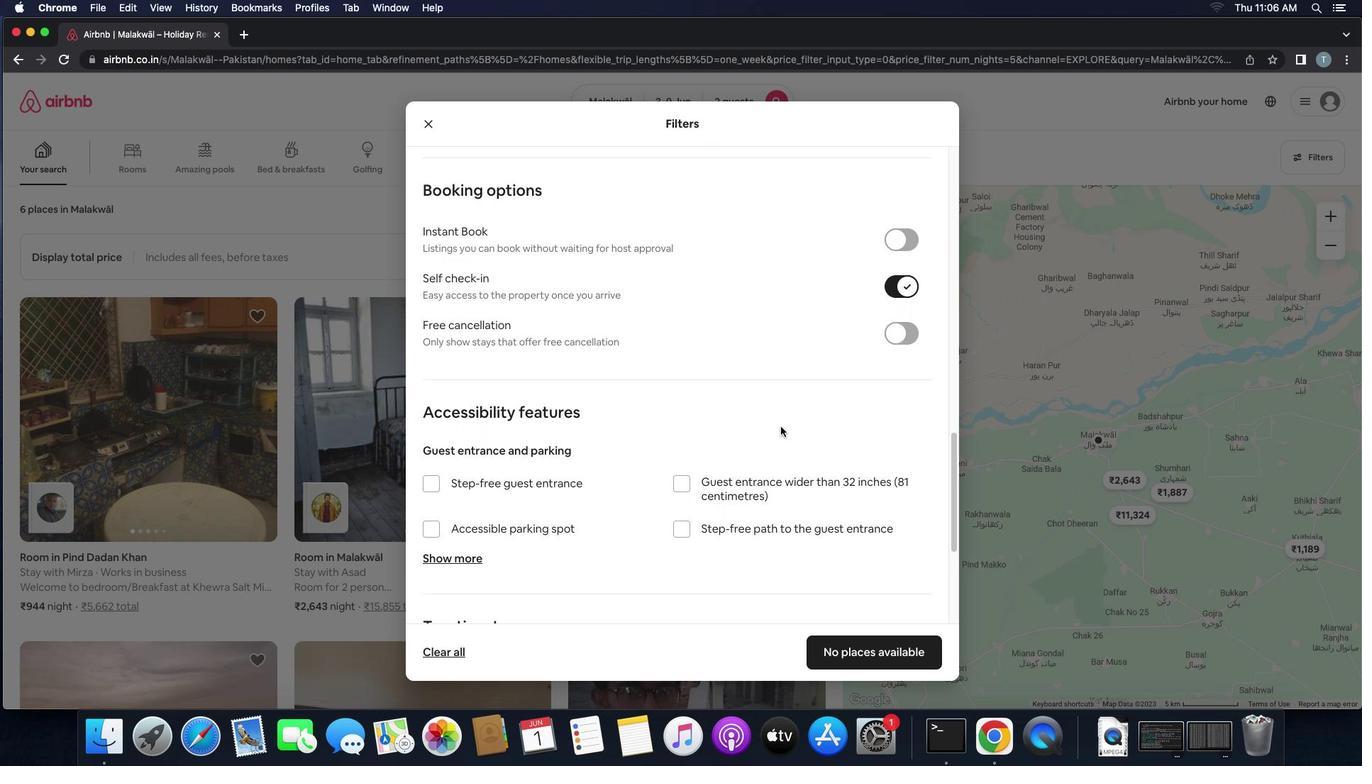 
Action: Mouse scrolled (781, 426) with delta (0, 0)
Screenshot: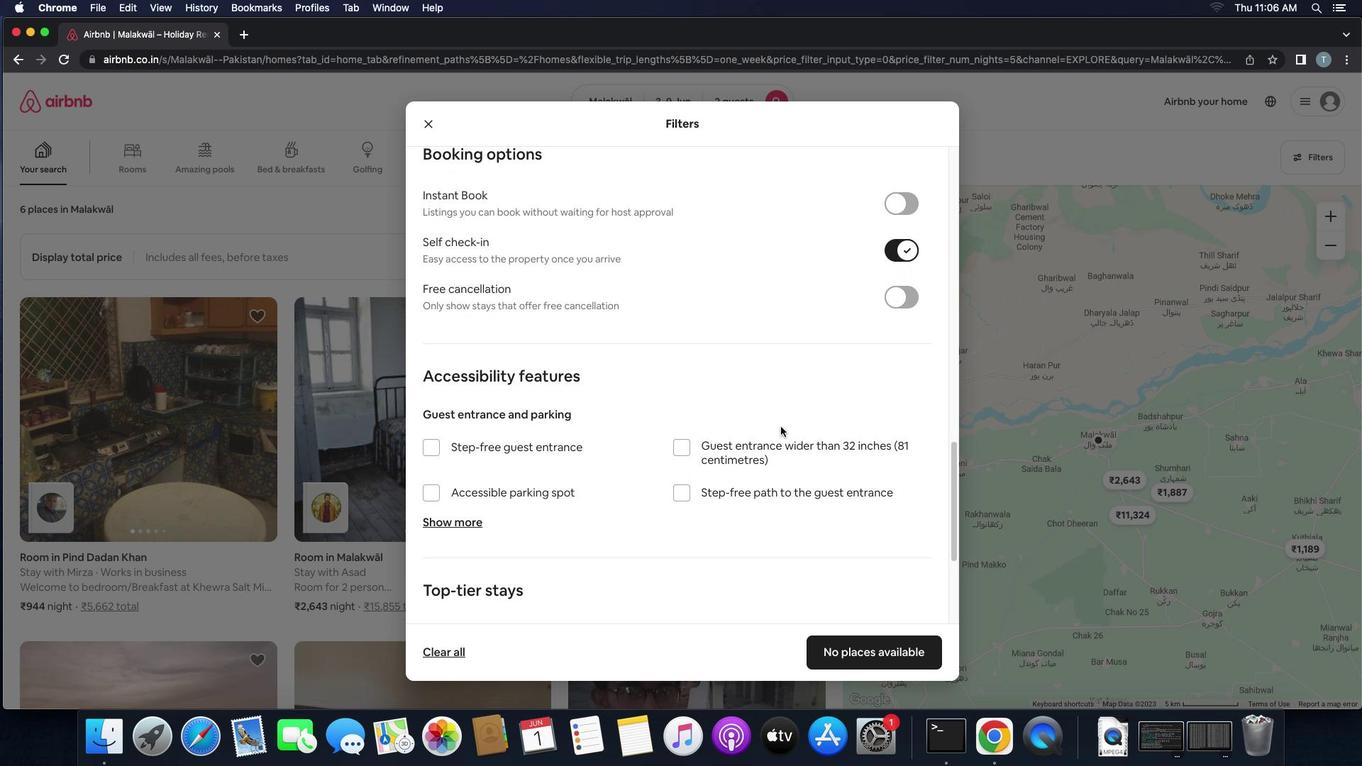 
Action: Mouse scrolled (781, 426) with delta (0, 0)
Screenshot: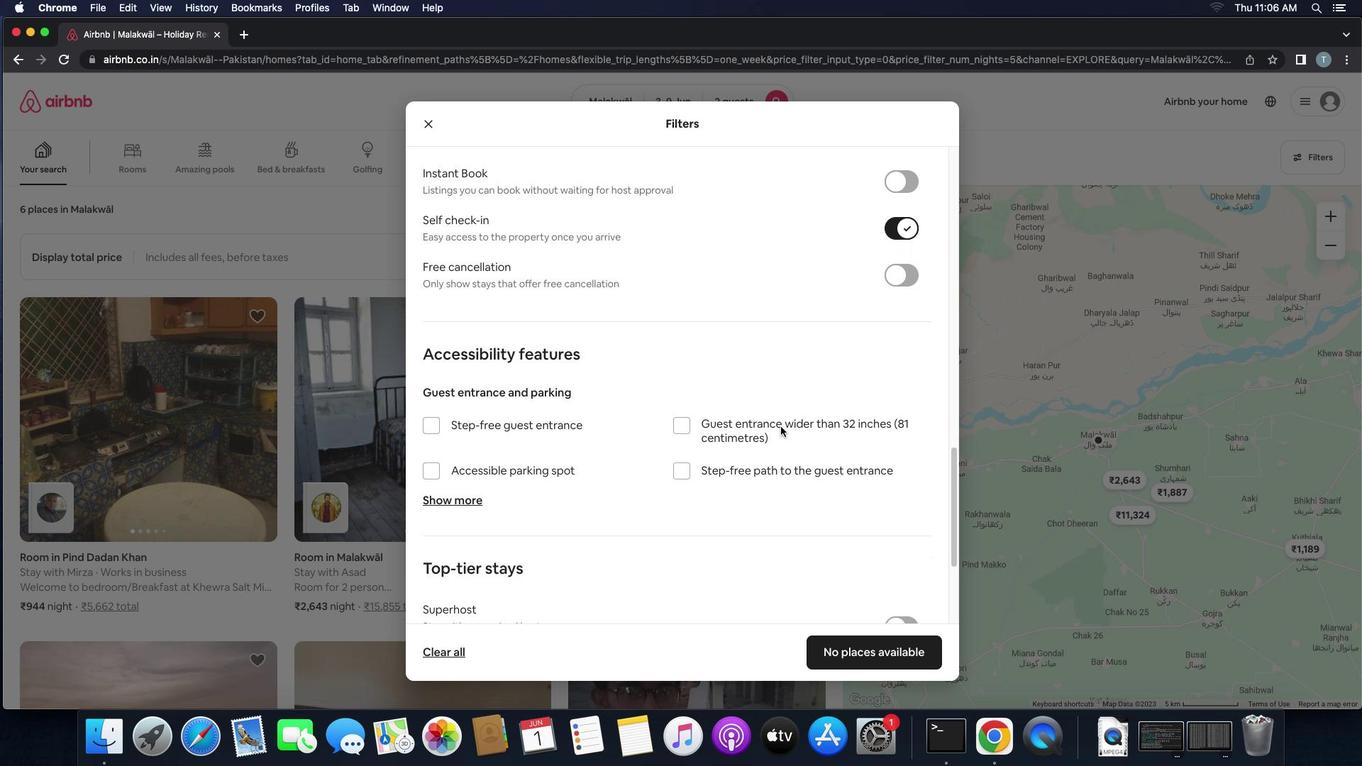 
Action: Mouse scrolled (781, 426) with delta (0, -1)
Screenshot: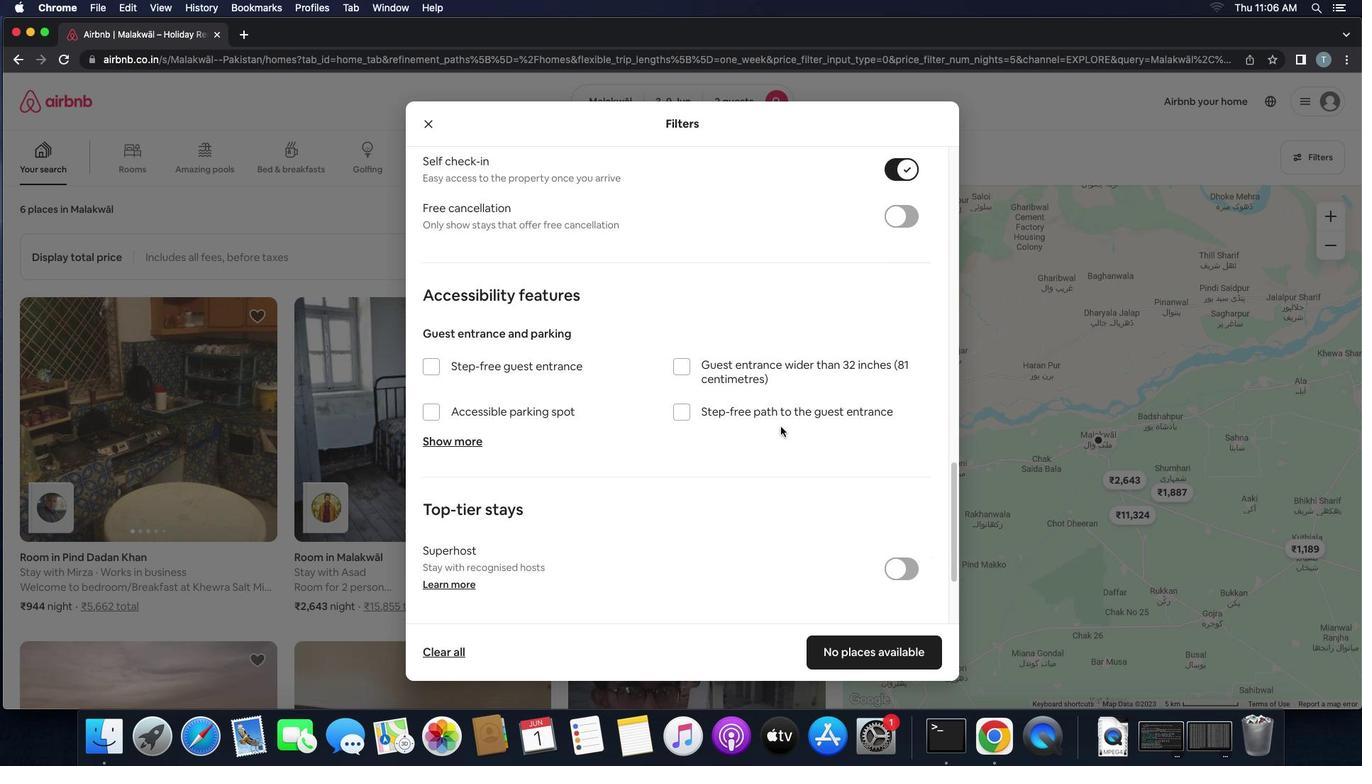 
Action: Mouse scrolled (781, 426) with delta (0, 0)
Screenshot: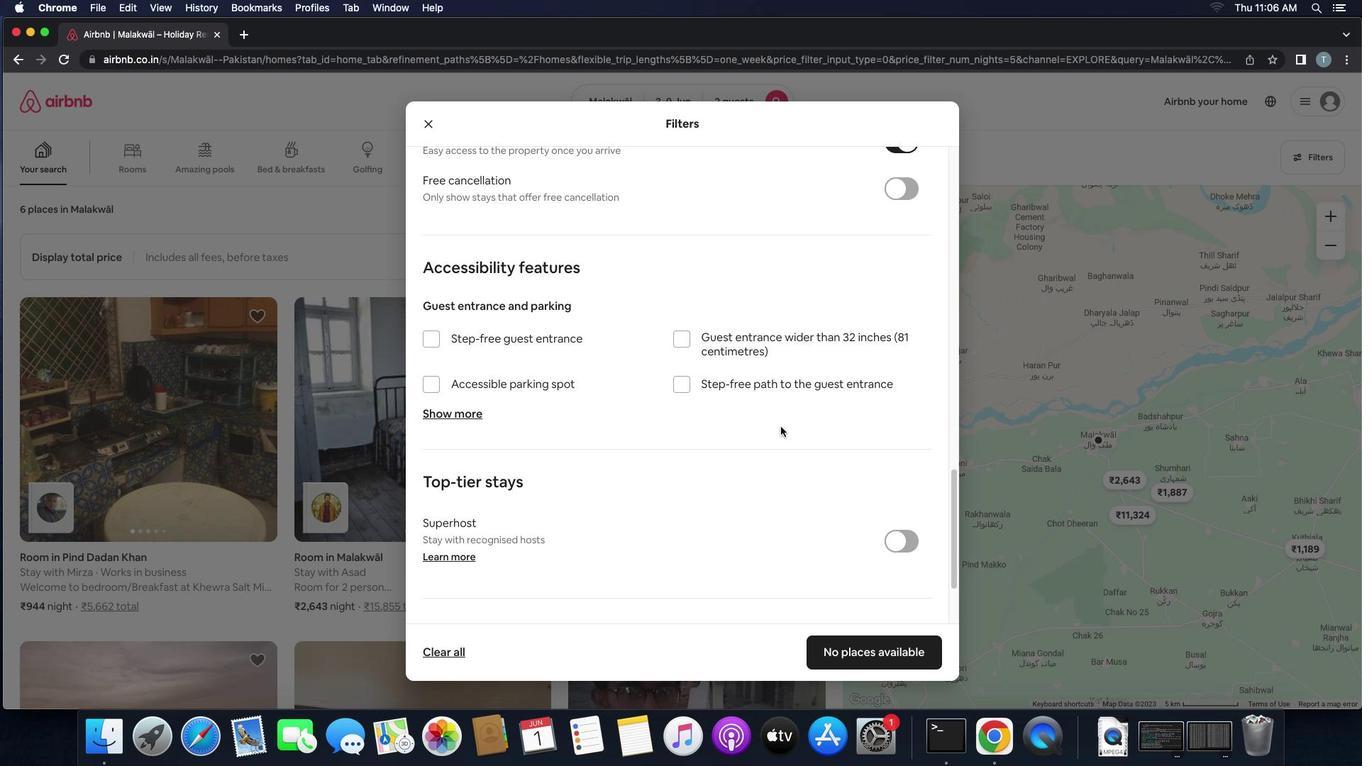 
Action: Mouse scrolled (781, 426) with delta (0, 0)
Screenshot: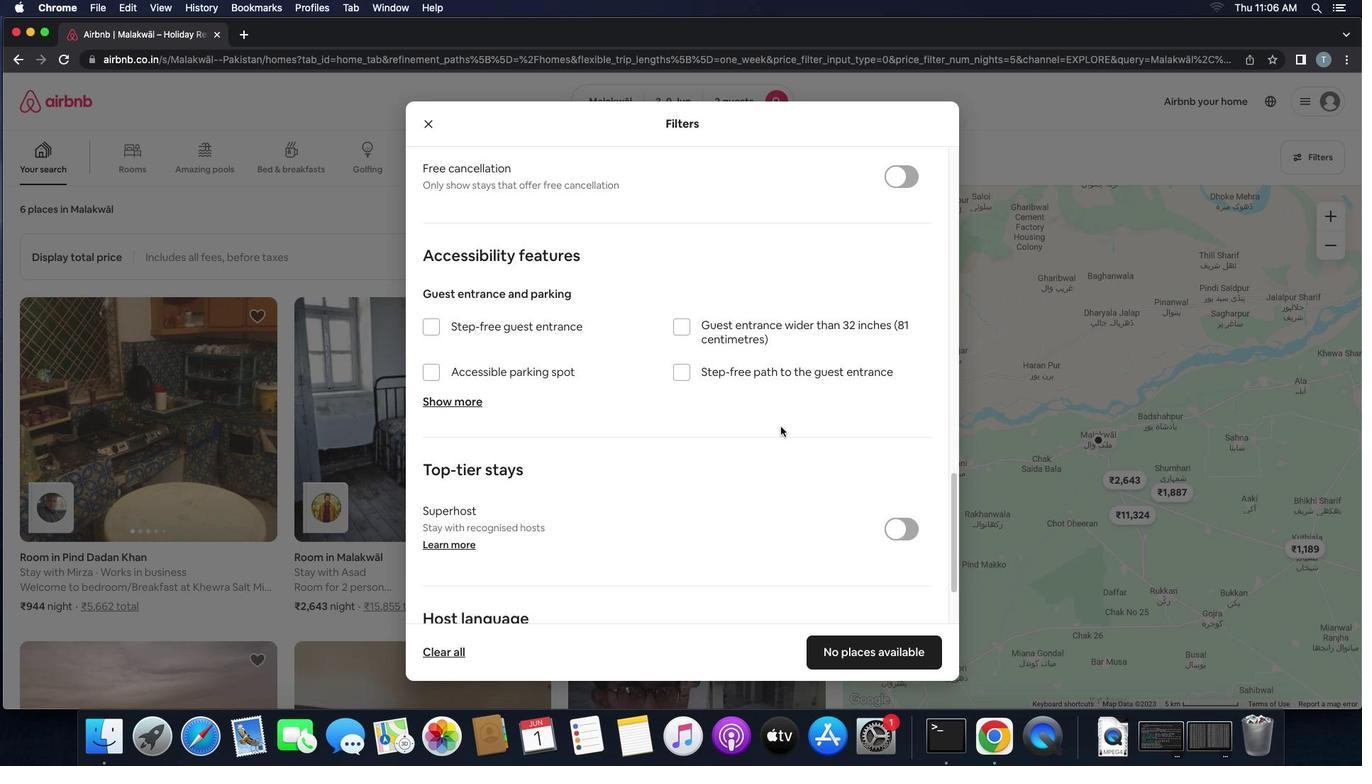 
Action: Mouse scrolled (781, 426) with delta (0, -1)
Screenshot: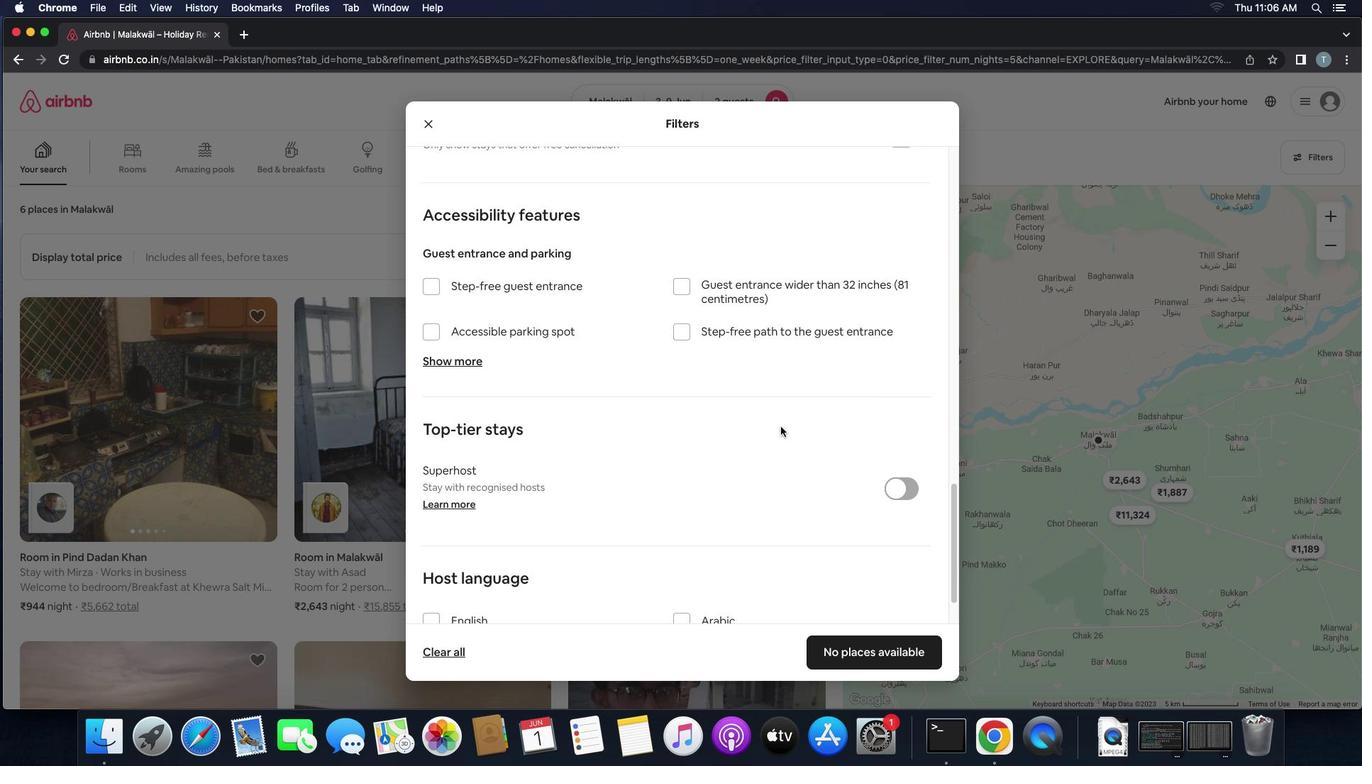 
Action: Mouse scrolled (781, 426) with delta (0, 0)
Screenshot: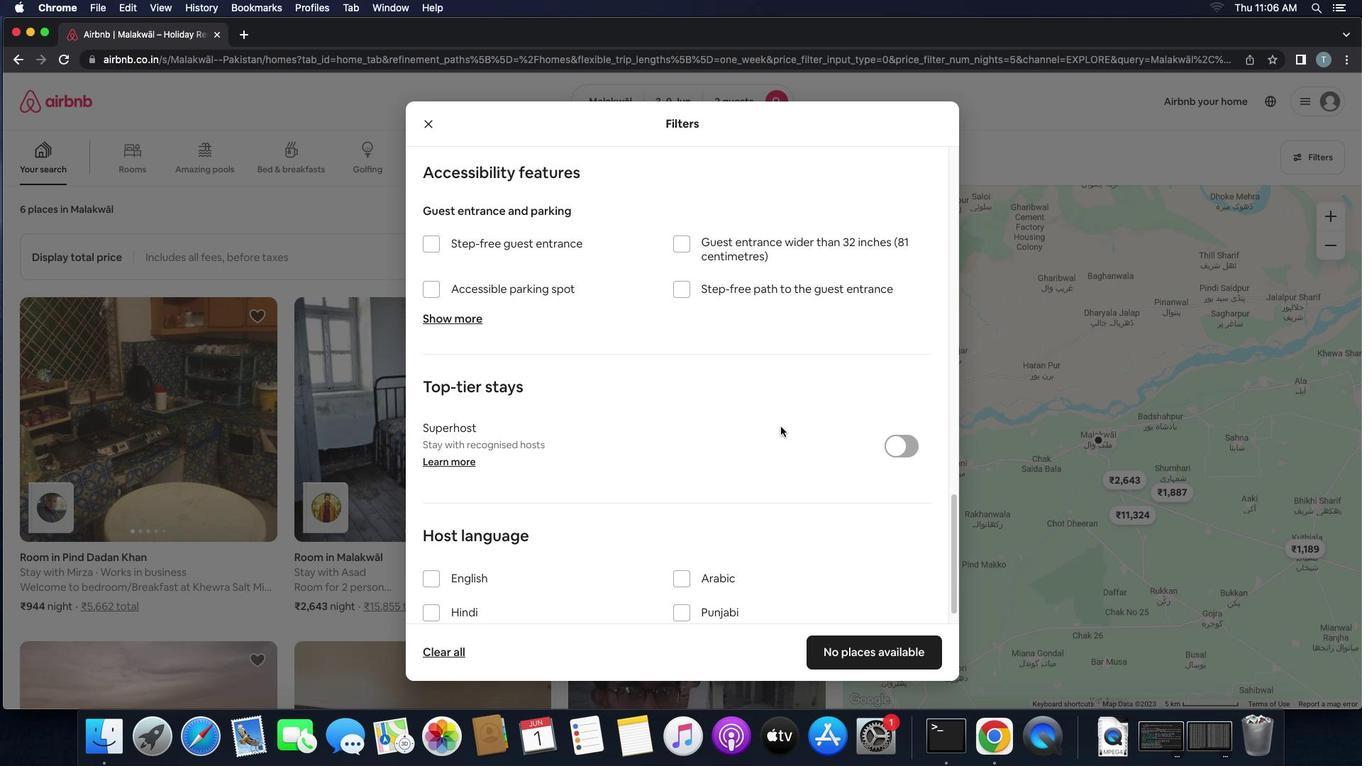 
Action: Mouse scrolled (781, 426) with delta (0, 0)
Screenshot: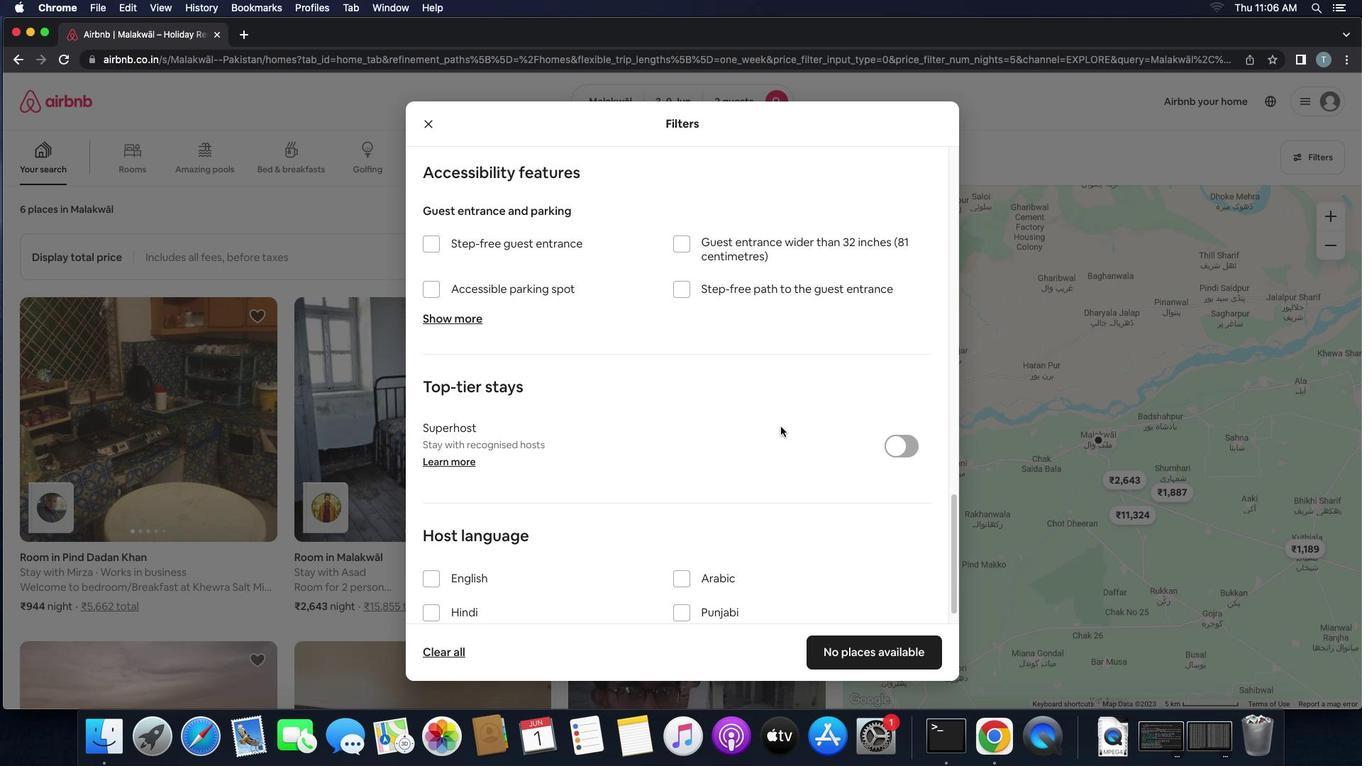 
Action: Mouse scrolled (781, 426) with delta (0, -2)
Screenshot: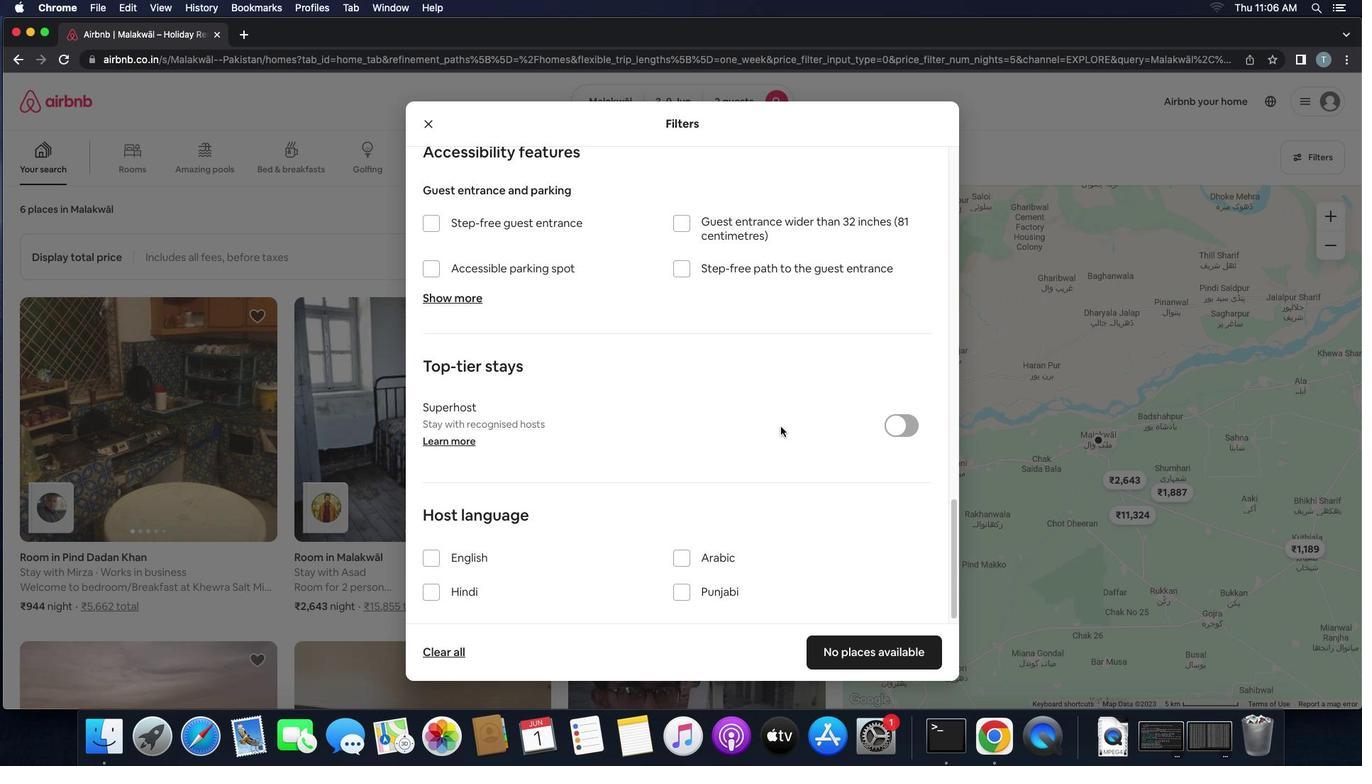 
Action: Mouse moved to (438, 552)
Screenshot: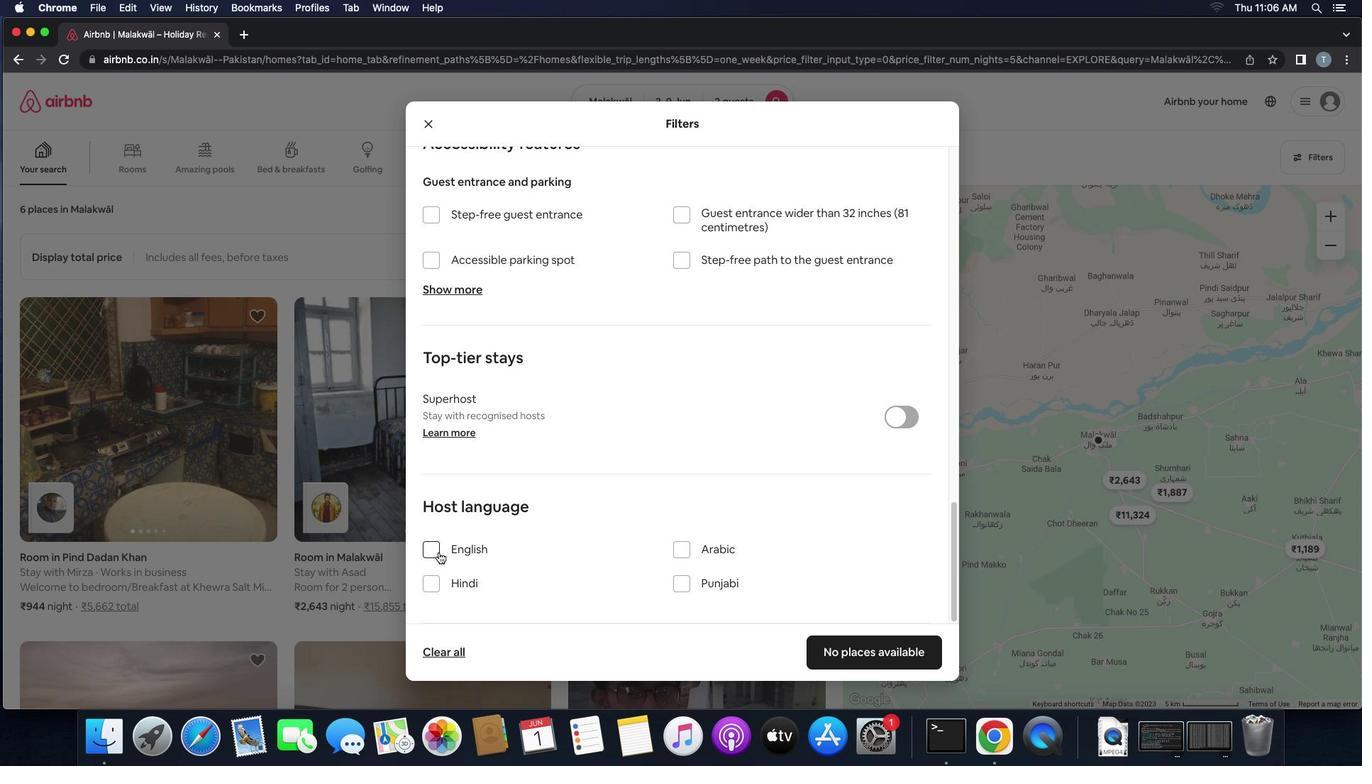 
Action: Mouse pressed left at (438, 552)
Screenshot: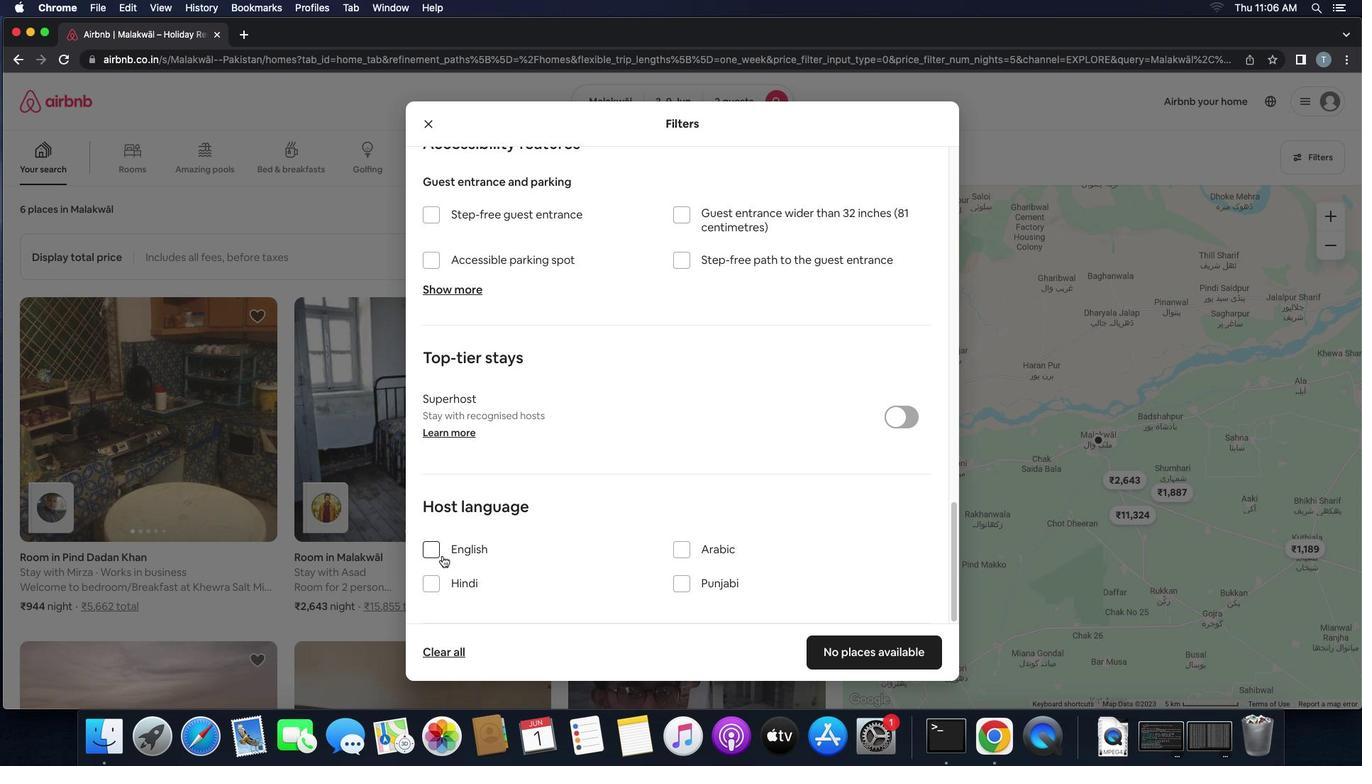 
Action: Mouse moved to (834, 660)
Screenshot: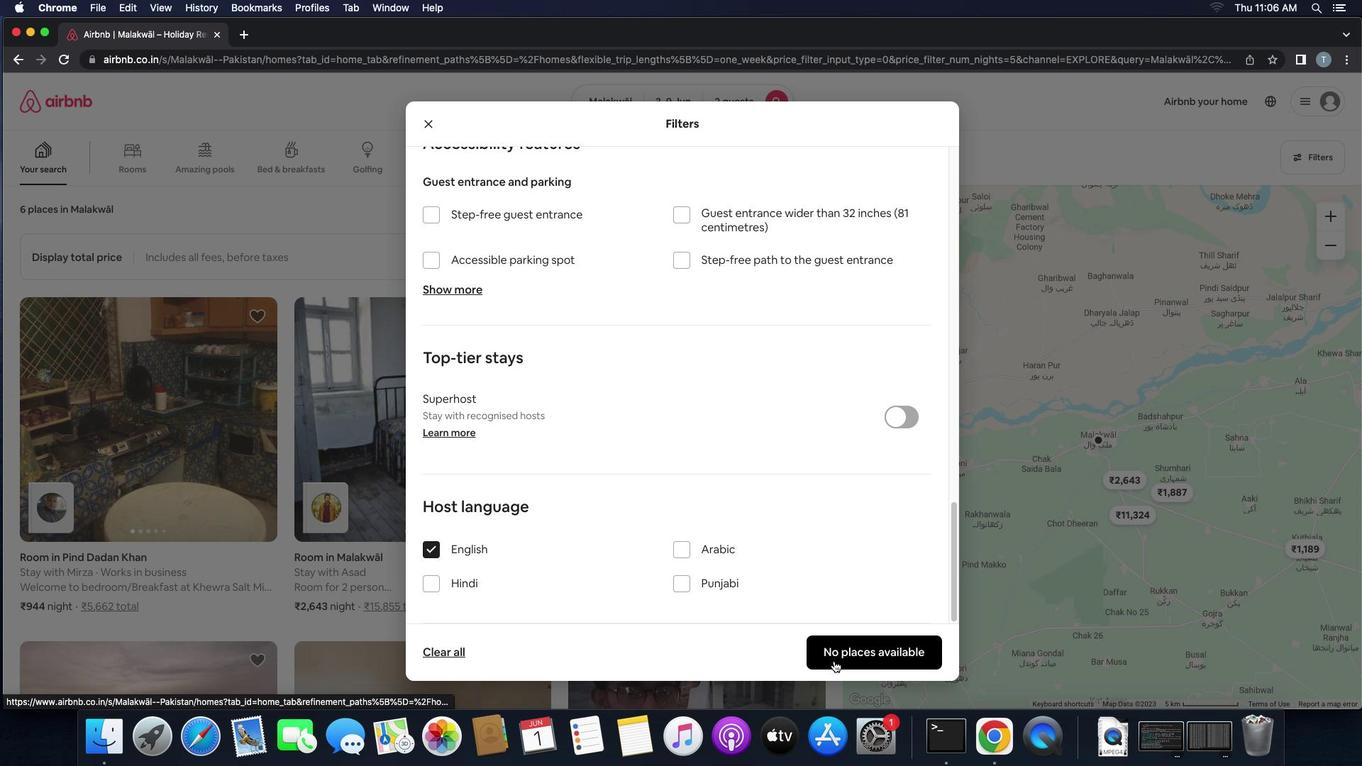
Action: Mouse pressed left at (834, 660)
Screenshot: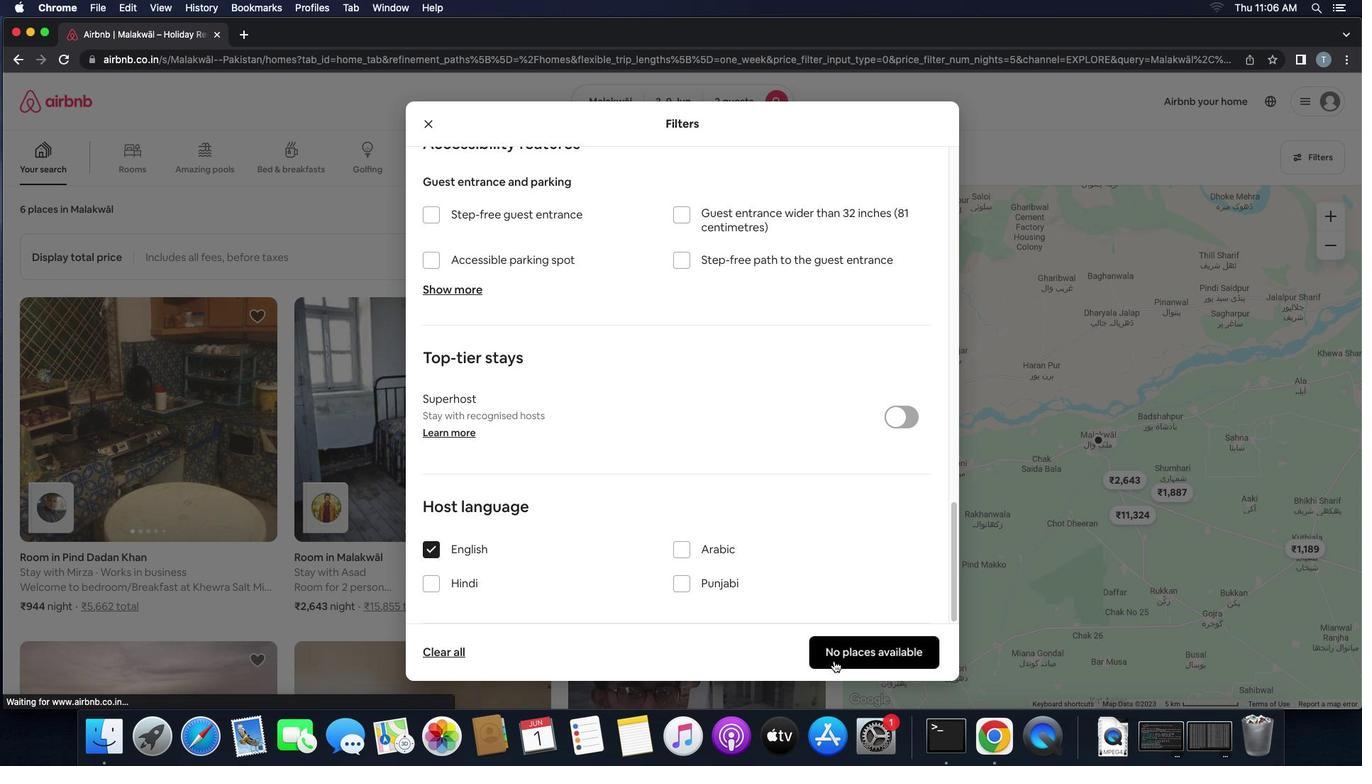 
Action: Mouse moved to (857, 449)
Screenshot: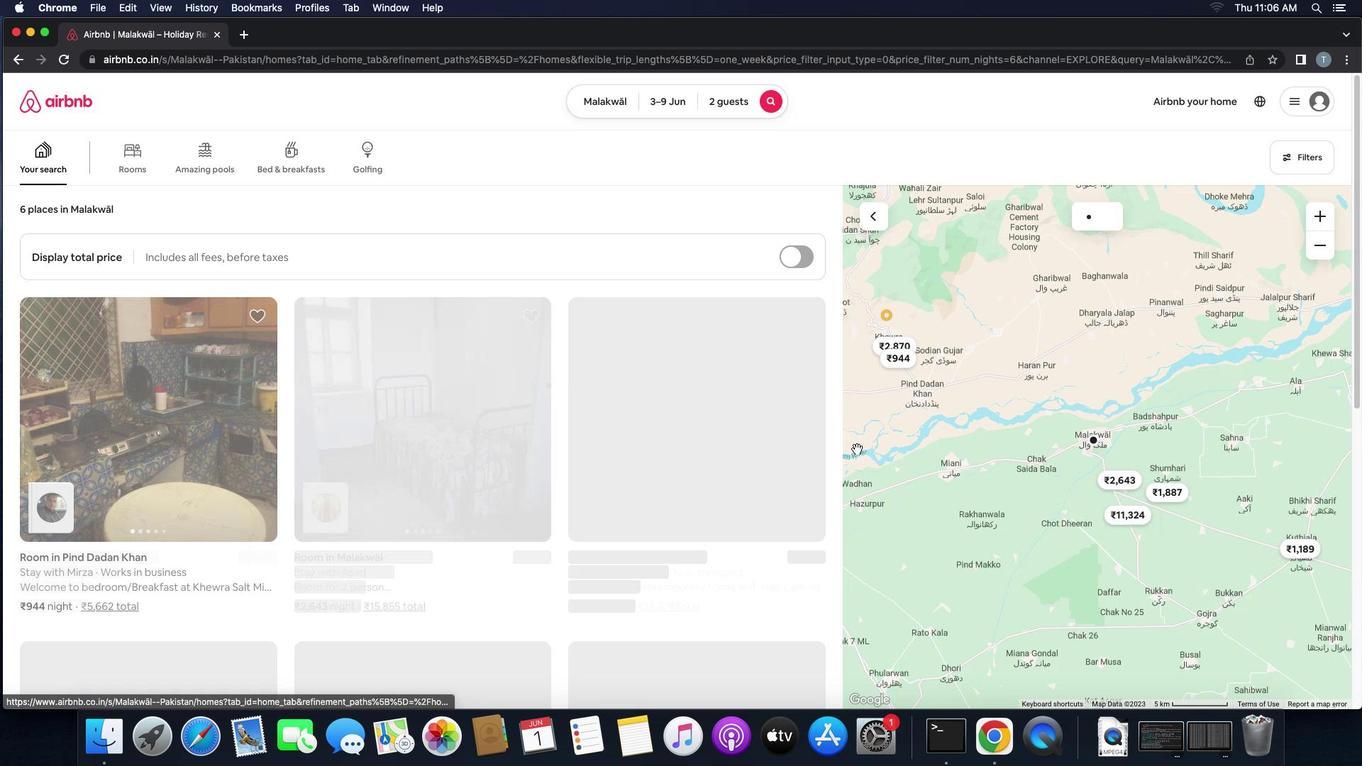
